Task: Look for space in Aurich, Germany from 9th June, 2023 to 16th June, 2023 for 2 adults in price range Rs.8000 to Rs.16000. Place can be entire place with 2 bedrooms having 2 beds and 1 bathroom. Property type can be house, flat, guest house. Booking option can be shelf check-in. Required host language is English.
Action: Mouse moved to (788, 115)
Screenshot: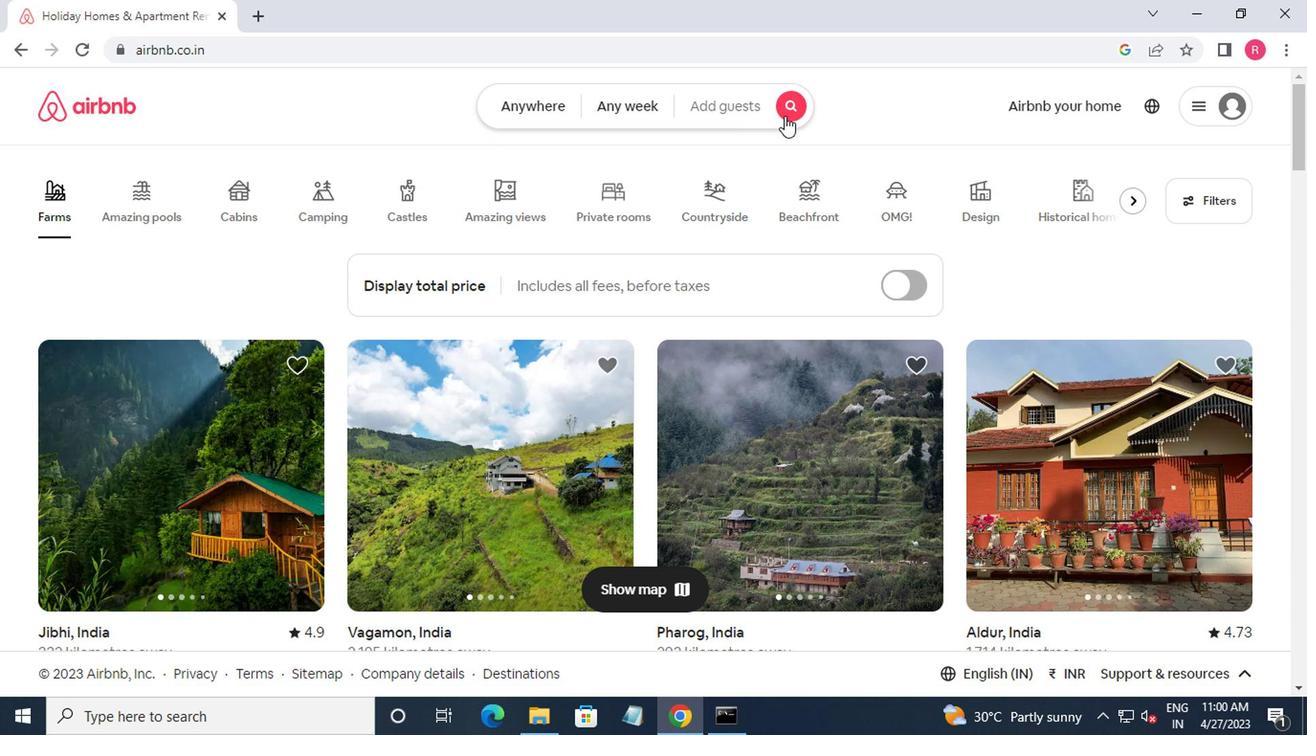 
Action: Mouse pressed left at (788, 115)
Screenshot: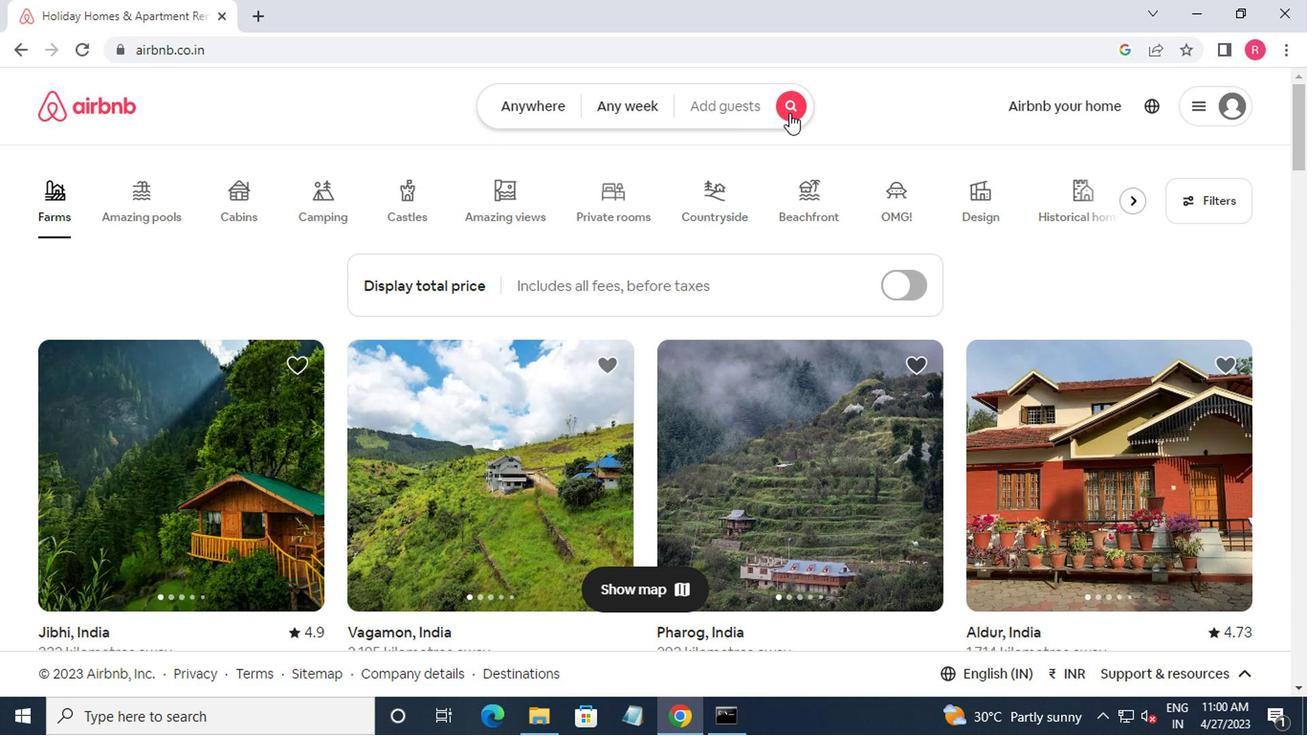 
Action: Mouse moved to (400, 195)
Screenshot: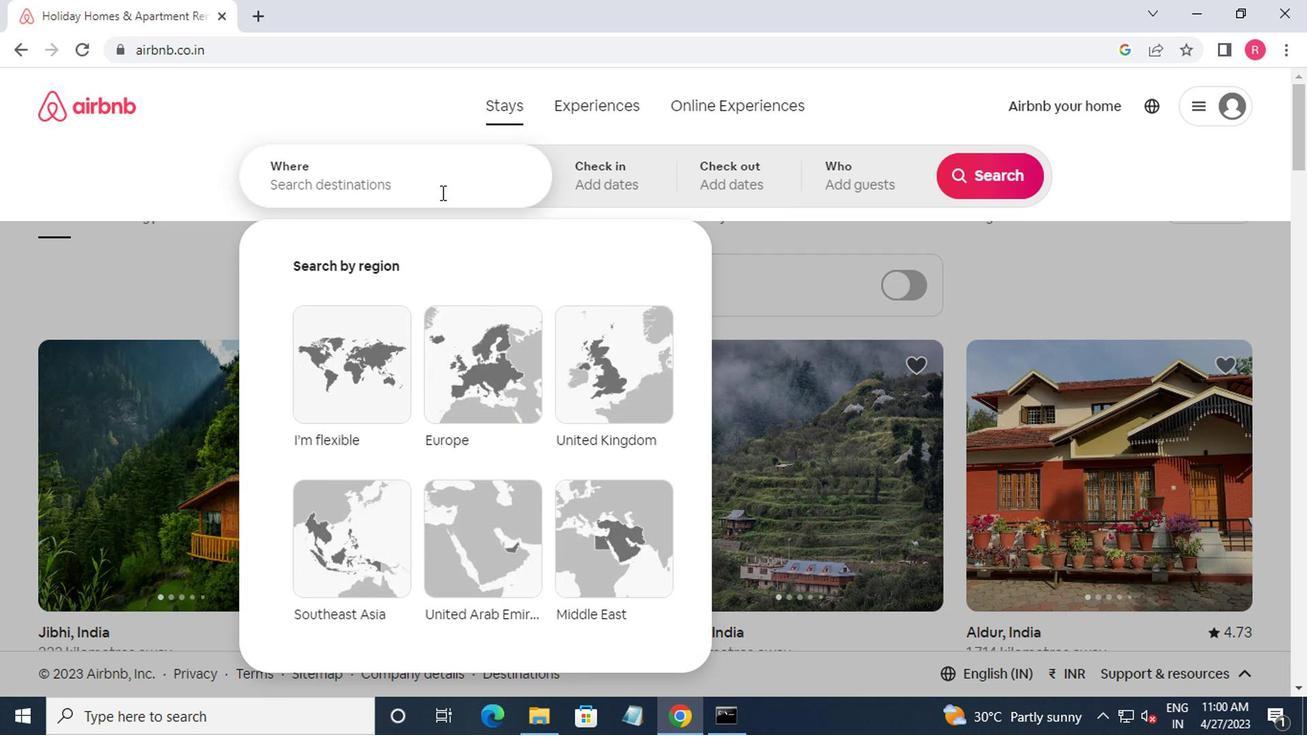 
Action: Mouse pressed left at (400, 195)
Screenshot: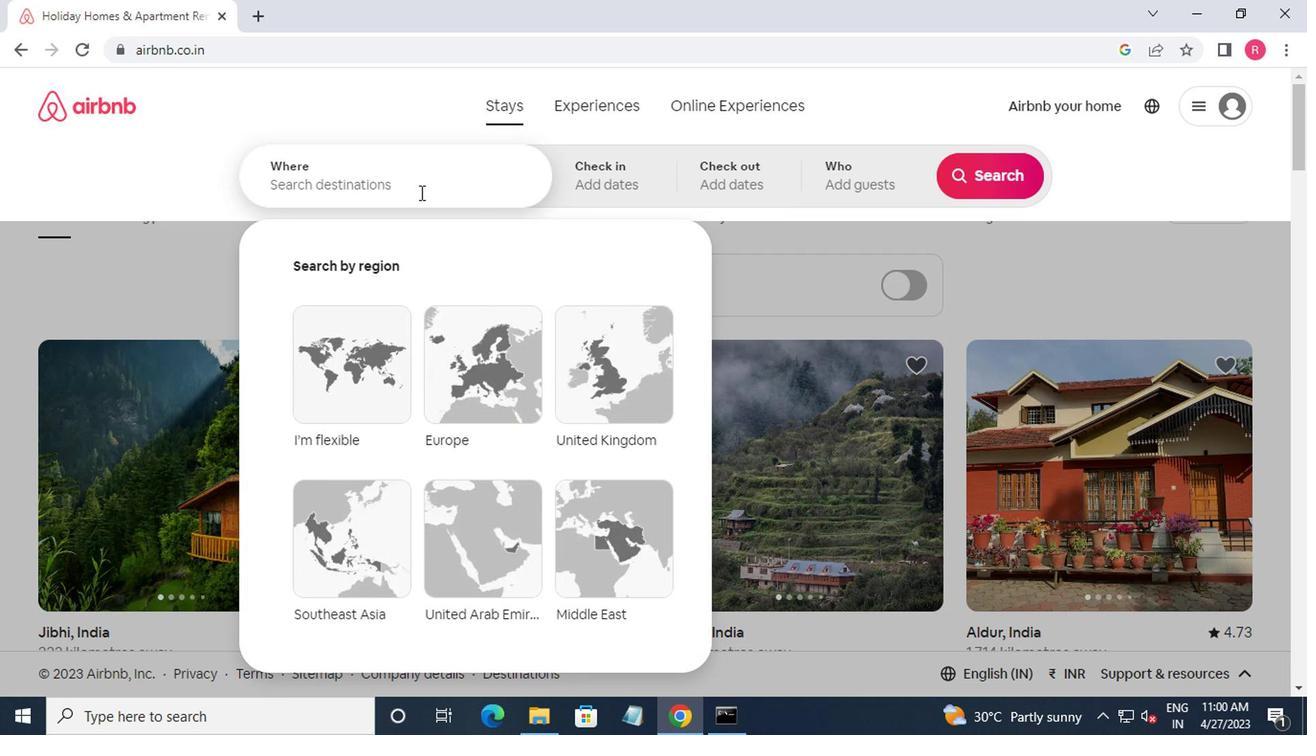 
Action: Mouse moved to (426, 323)
Screenshot: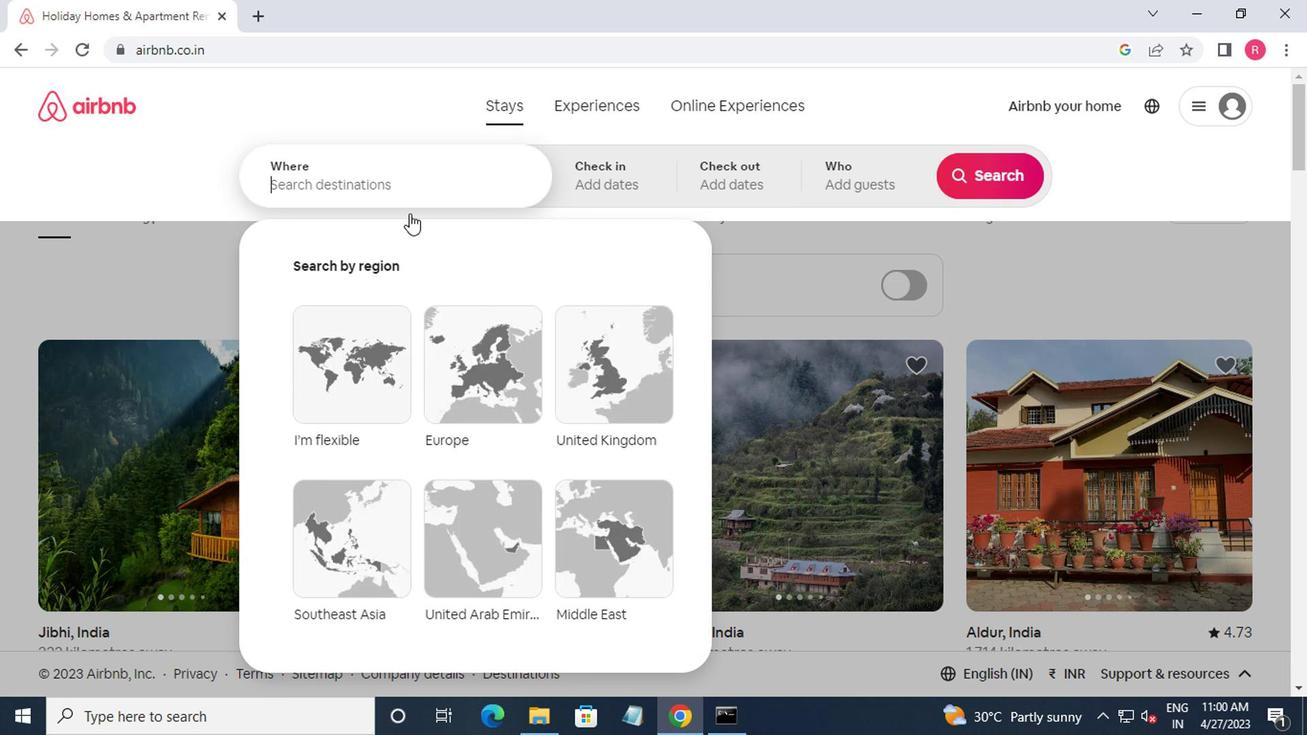 
Action: Key pressed auriv<Key.backspace>chh,gr<Key.backspace>erm<Key.down><Key.up><Key.up><Key.up><Key.down><Key.enter>
Screenshot: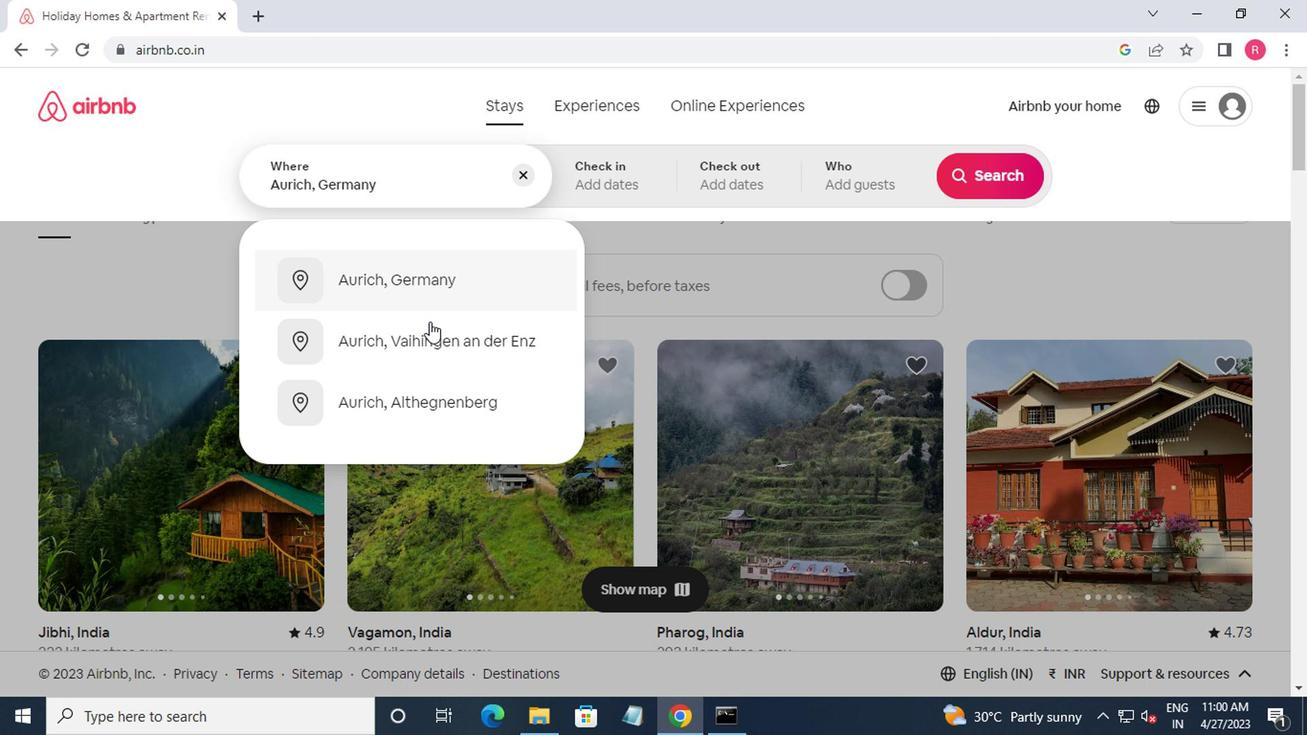 
Action: Mouse moved to (986, 325)
Screenshot: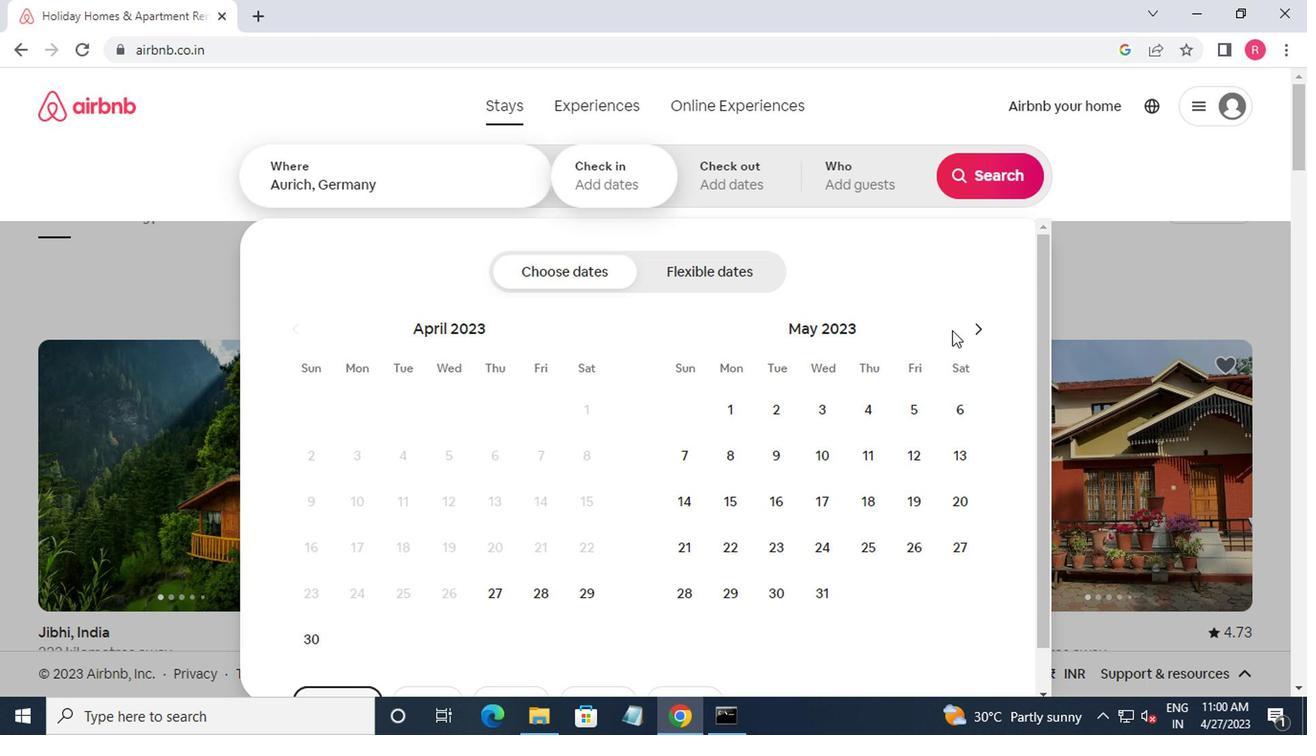 
Action: Mouse pressed left at (986, 325)
Screenshot: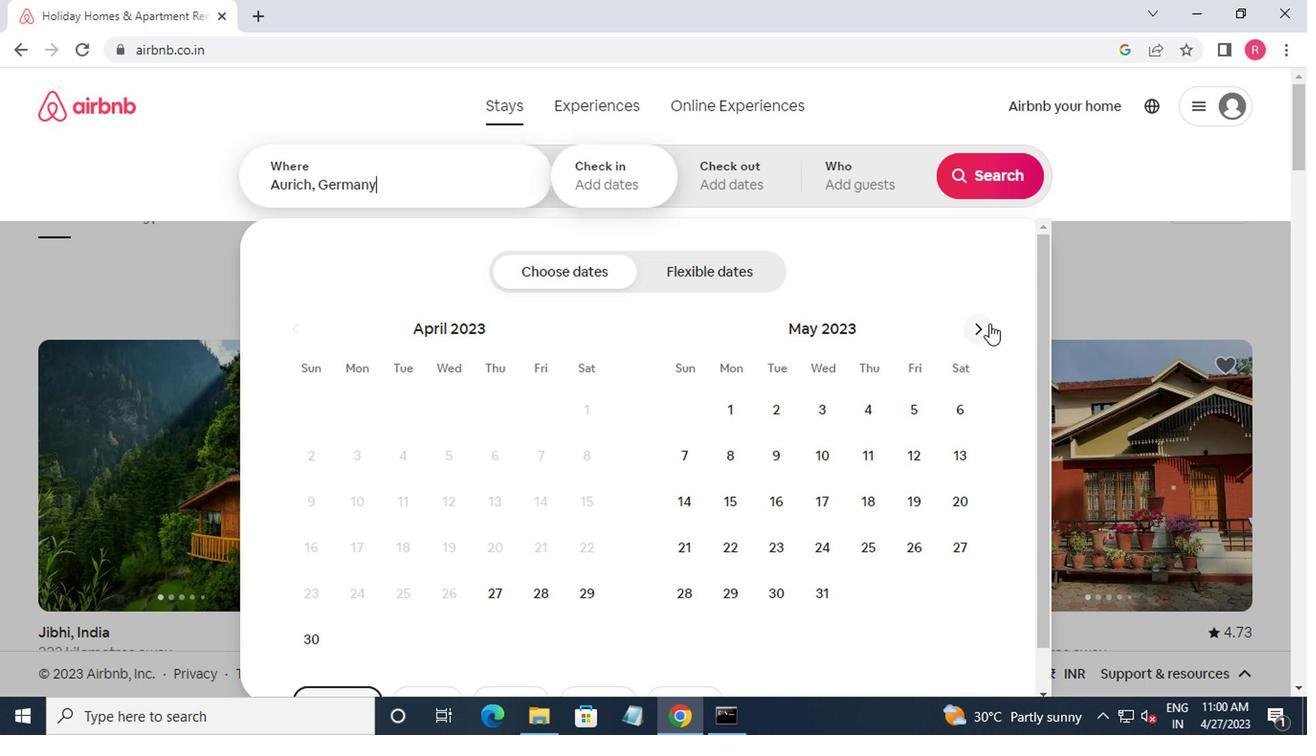 
Action: Mouse moved to (906, 463)
Screenshot: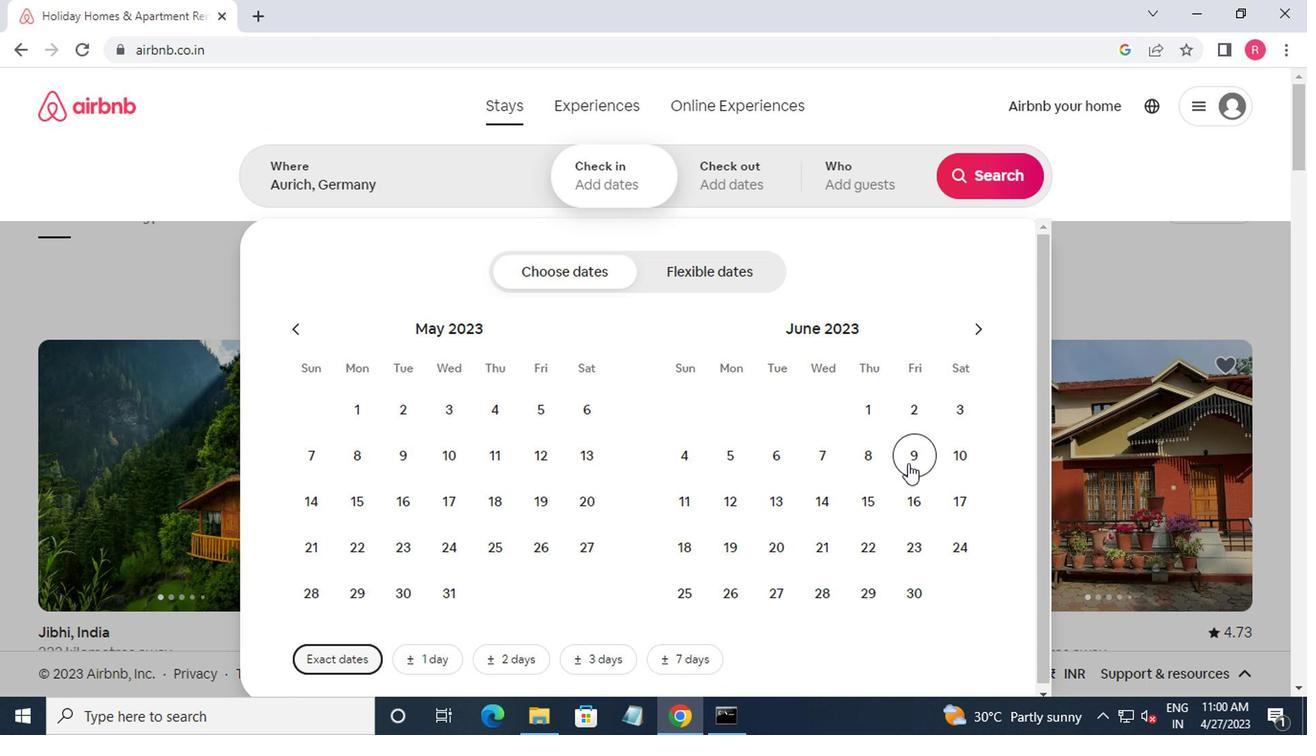 
Action: Mouse pressed left at (906, 463)
Screenshot: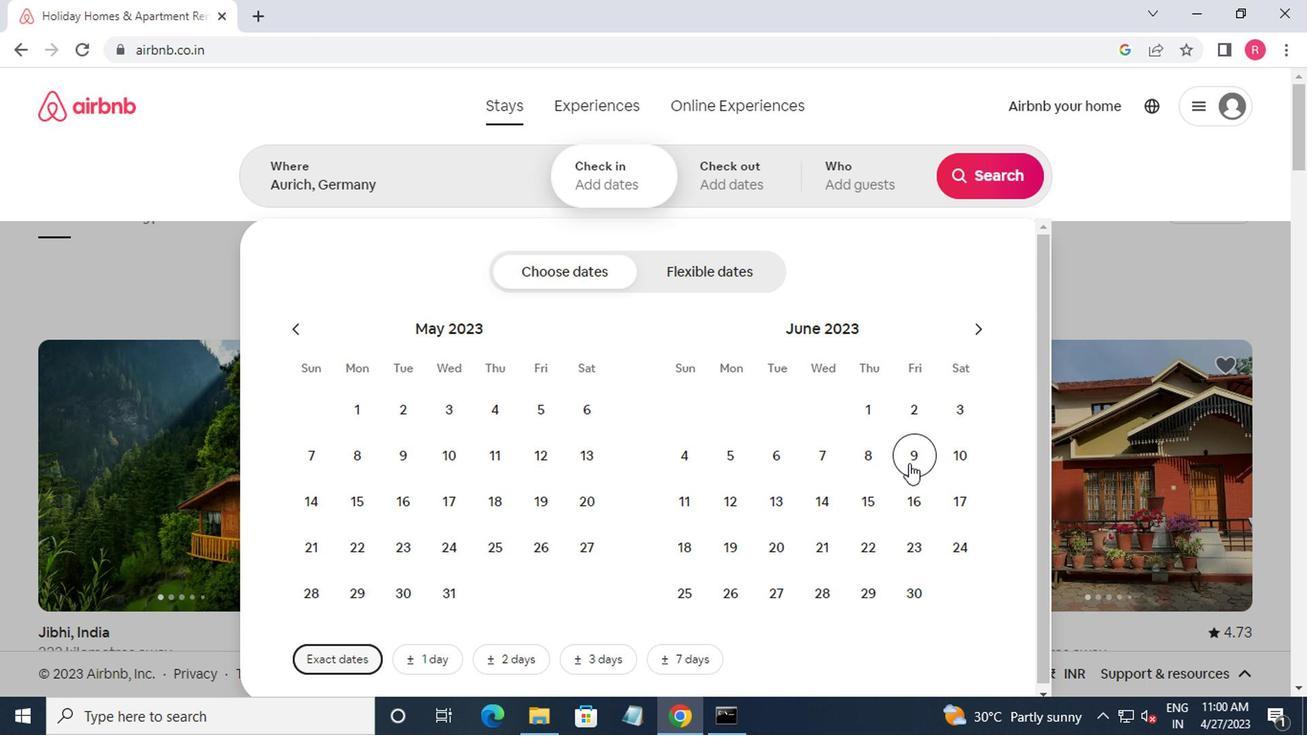 
Action: Mouse moved to (907, 501)
Screenshot: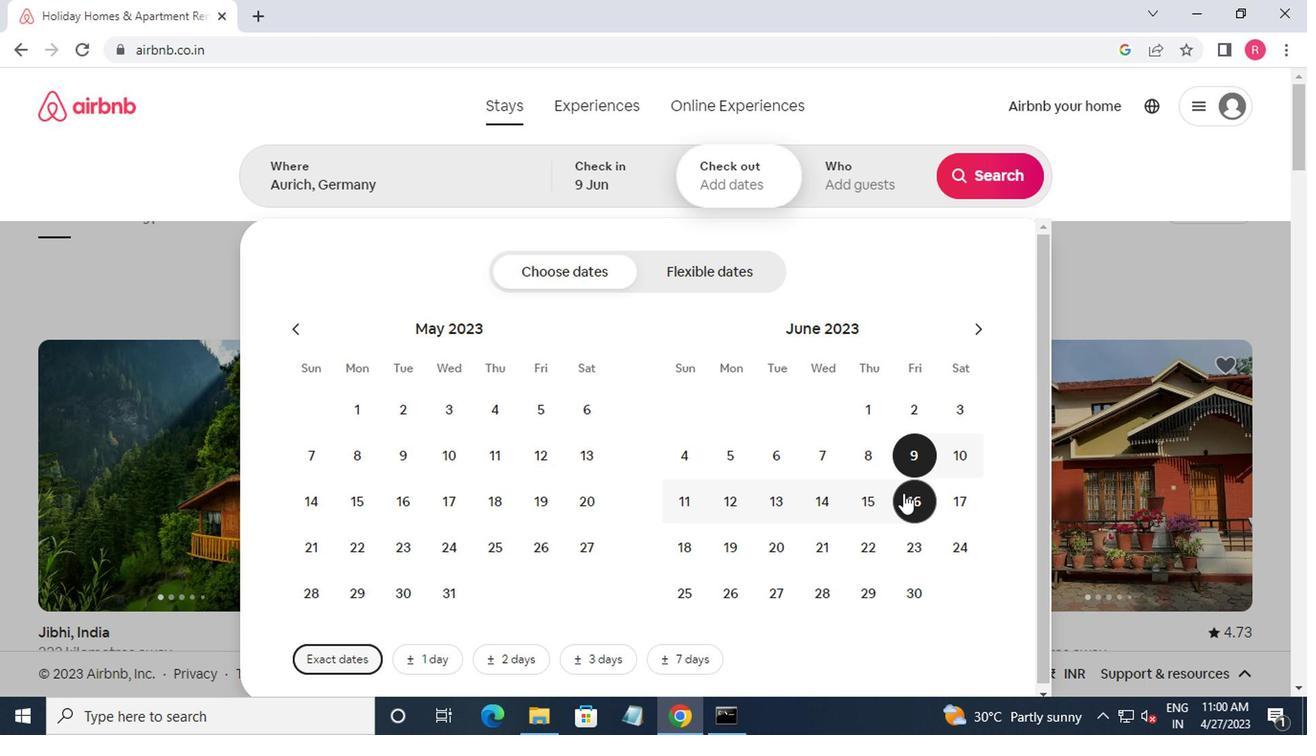 
Action: Mouse pressed left at (907, 501)
Screenshot: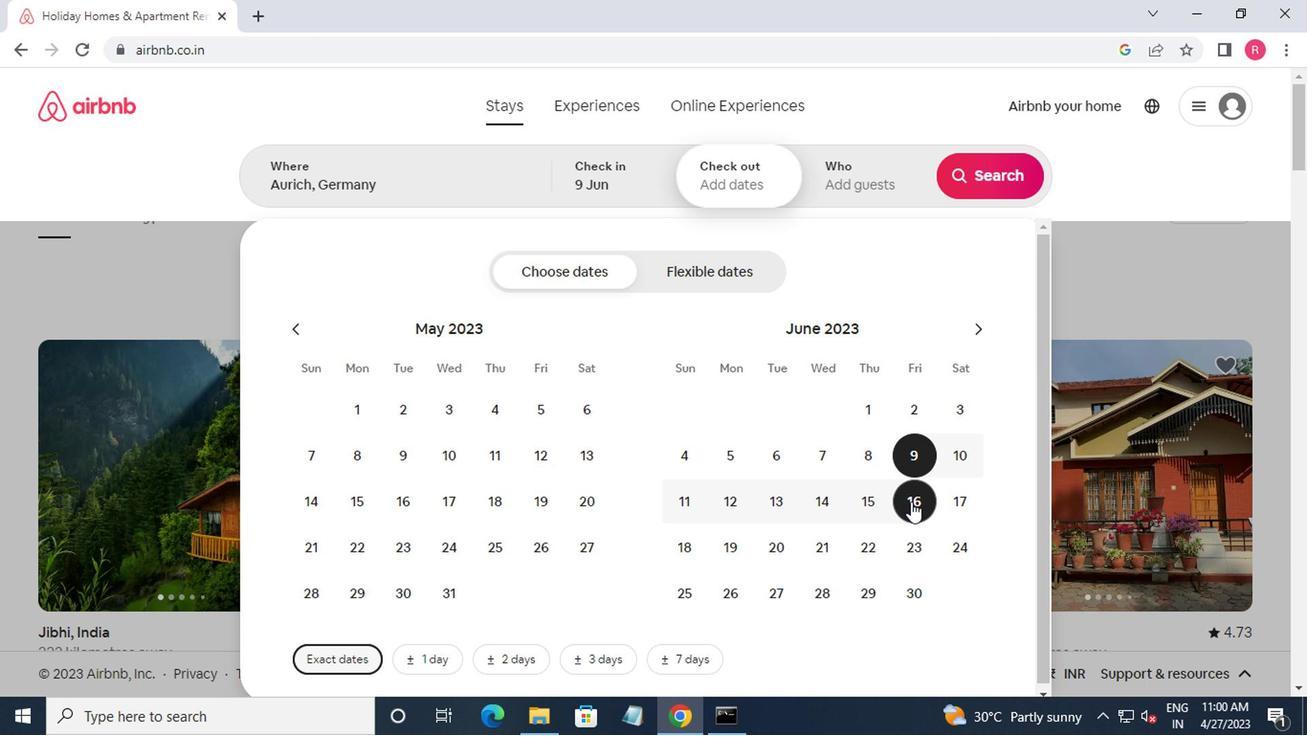 
Action: Mouse moved to (841, 176)
Screenshot: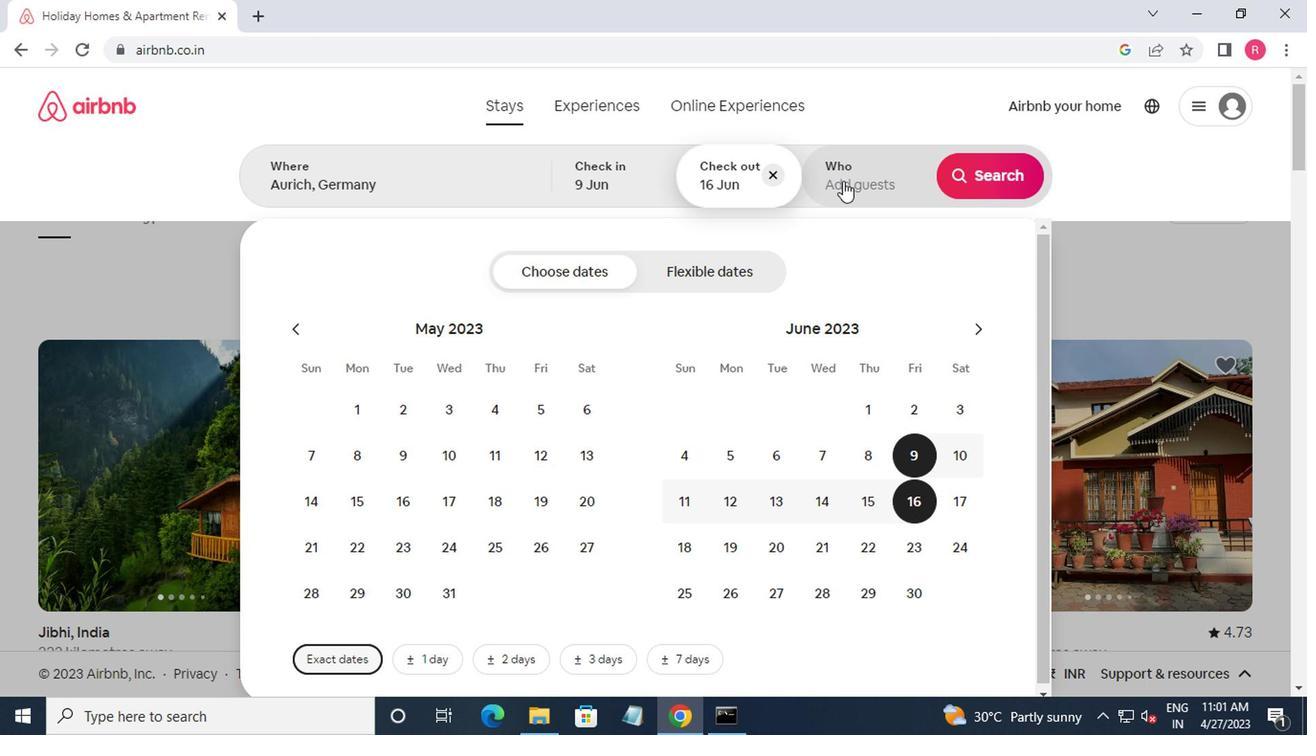 
Action: Mouse pressed left at (841, 176)
Screenshot: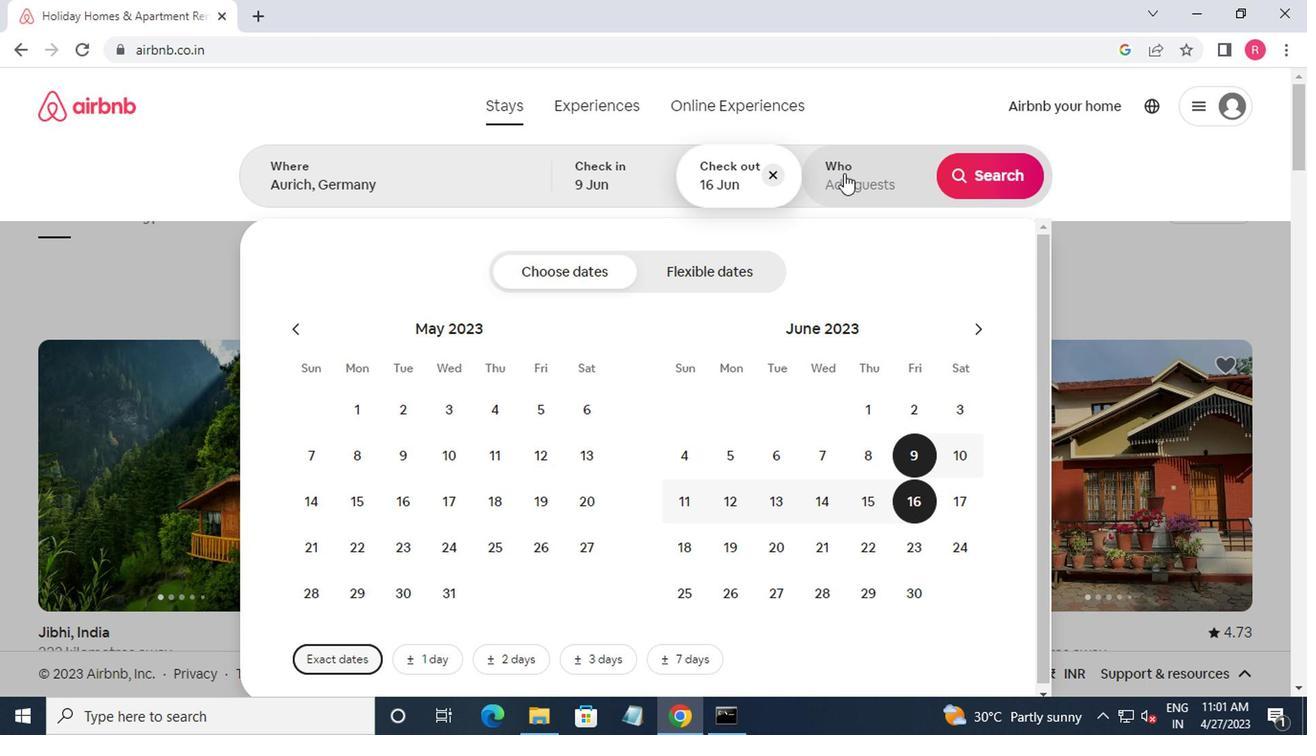 
Action: Mouse moved to (993, 291)
Screenshot: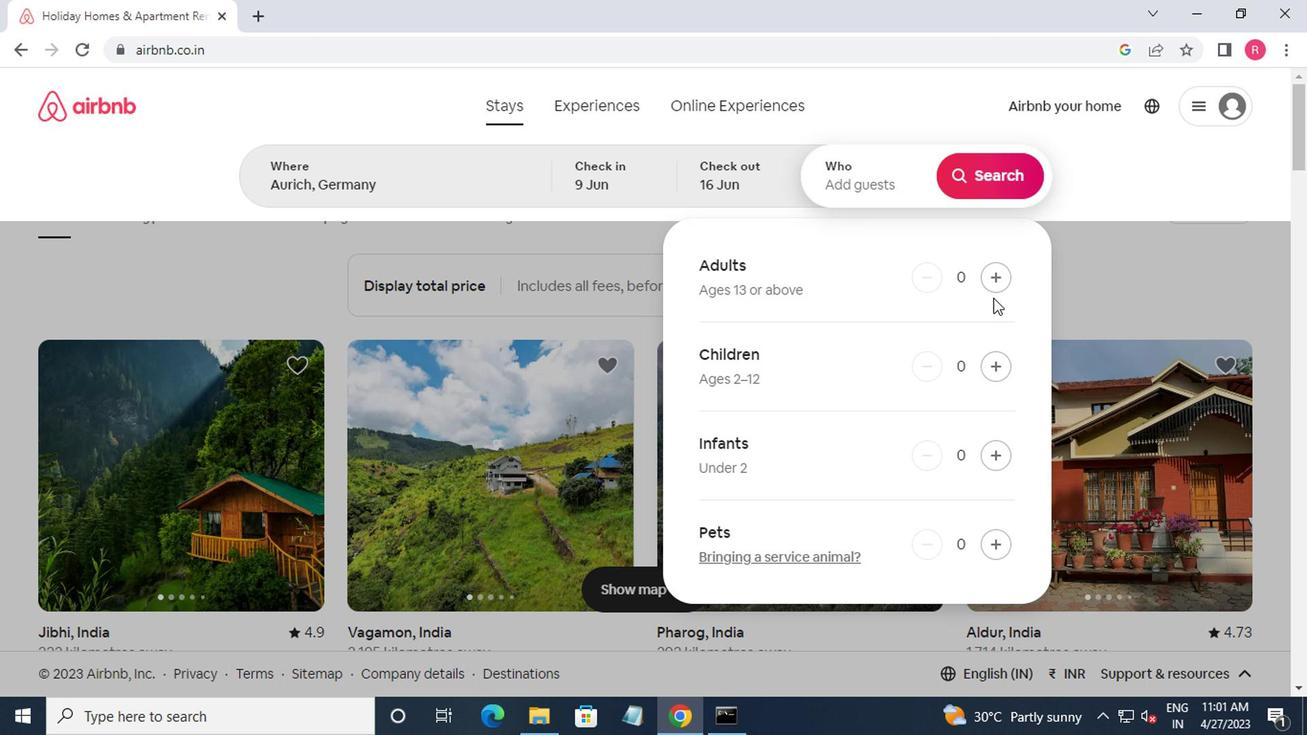 
Action: Mouse pressed left at (993, 291)
Screenshot: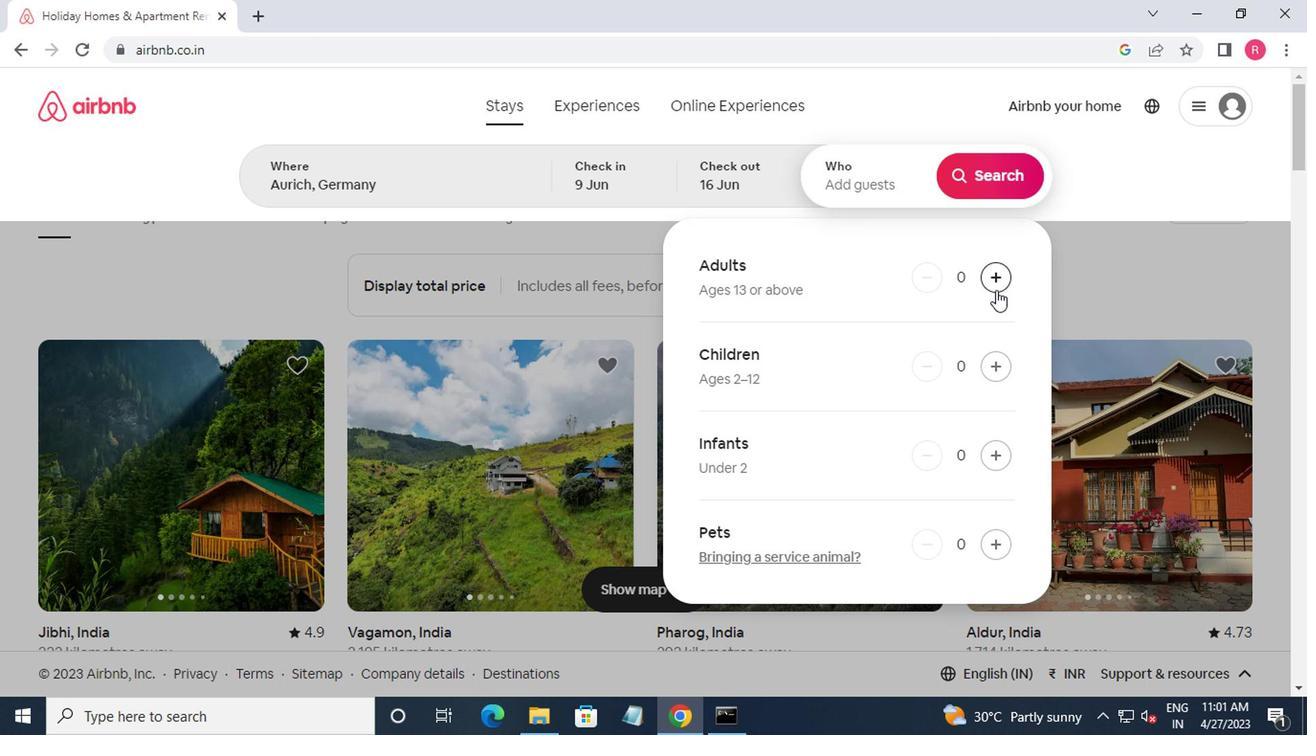 
Action: Mouse pressed left at (993, 291)
Screenshot: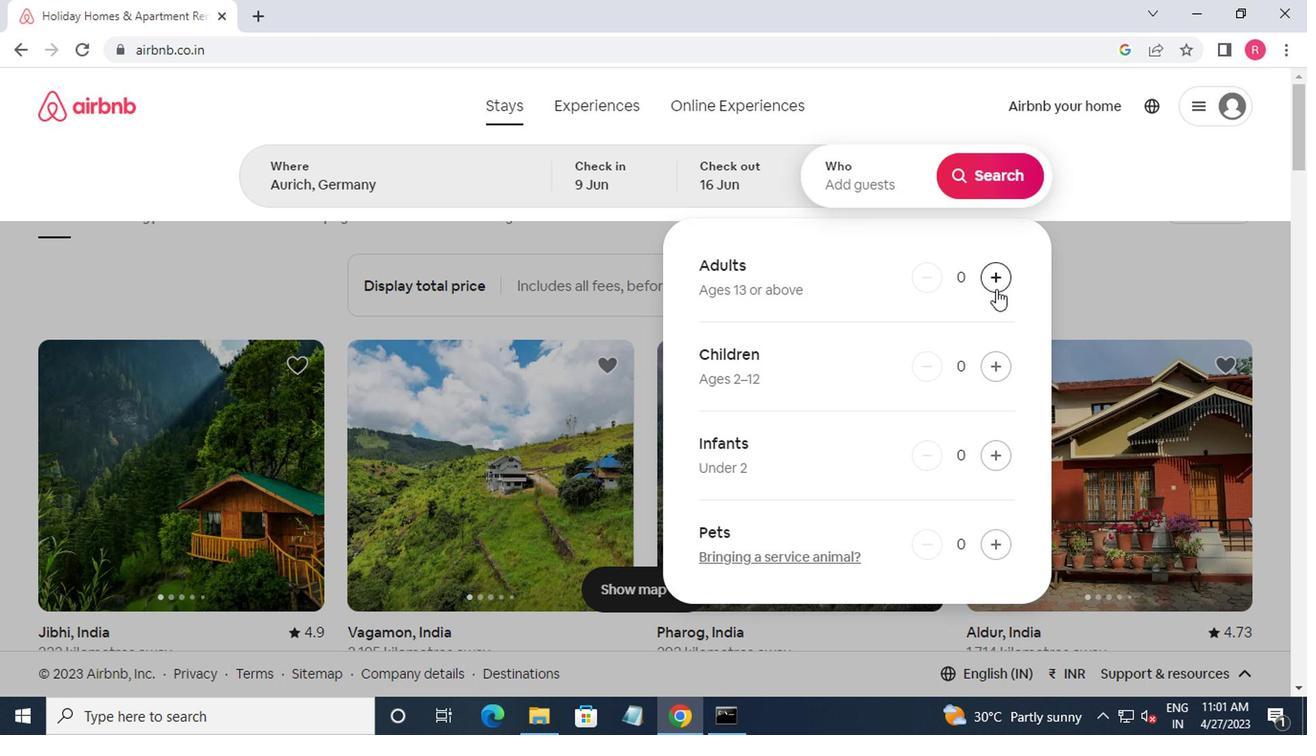 
Action: Mouse moved to (976, 188)
Screenshot: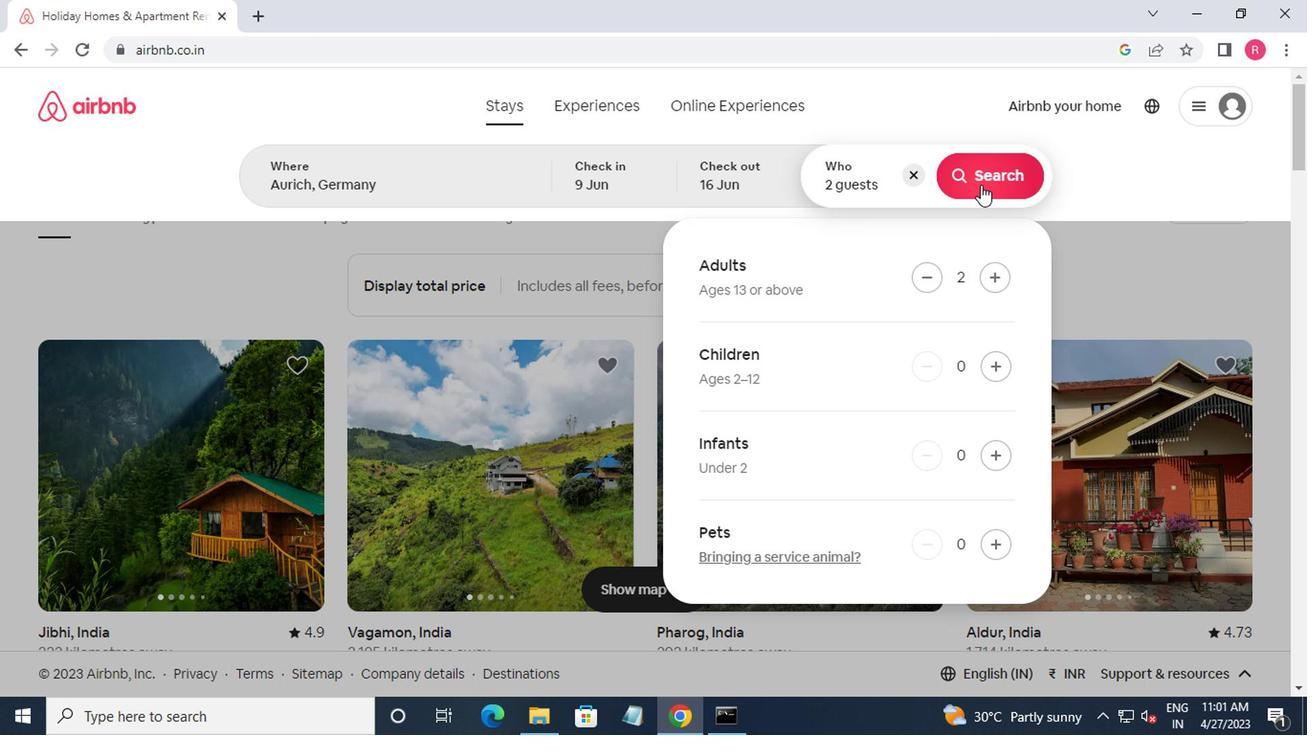 
Action: Mouse pressed left at (976, 188)
Screenshot: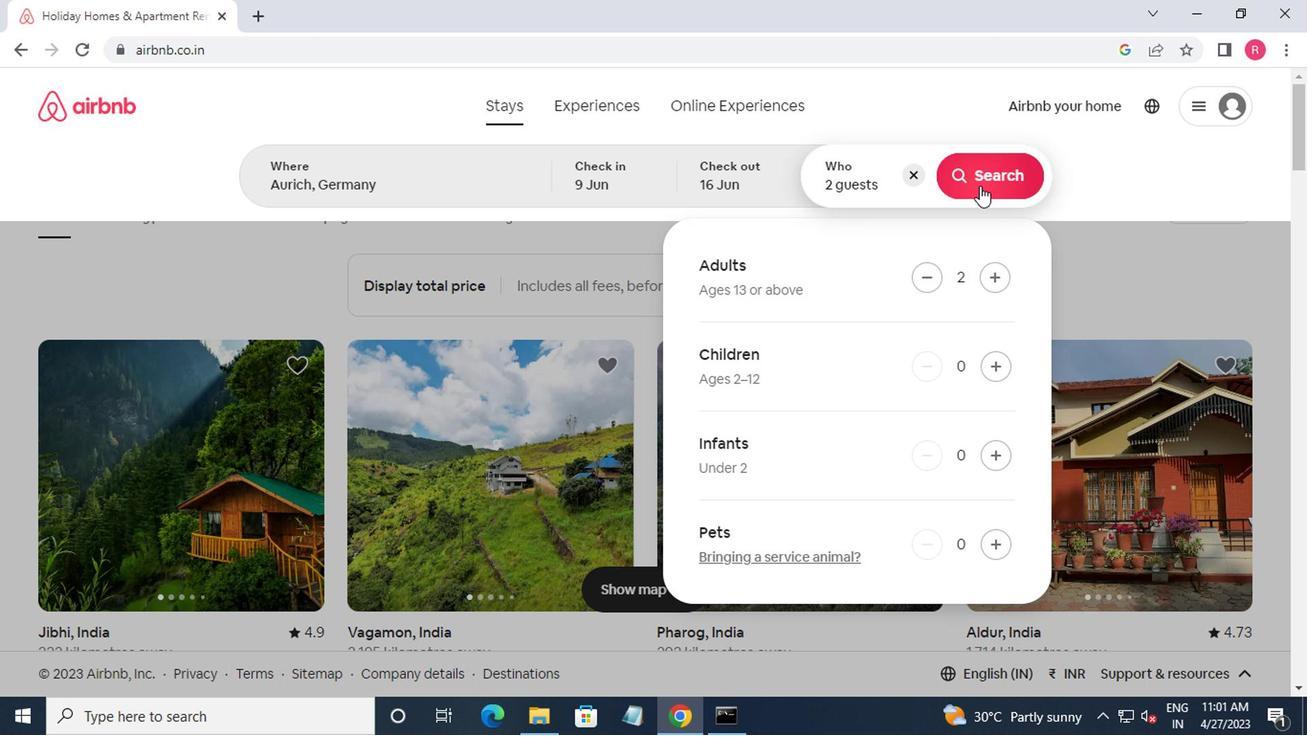 
Action: Mouse moved to (1247, 187)
Screenshot: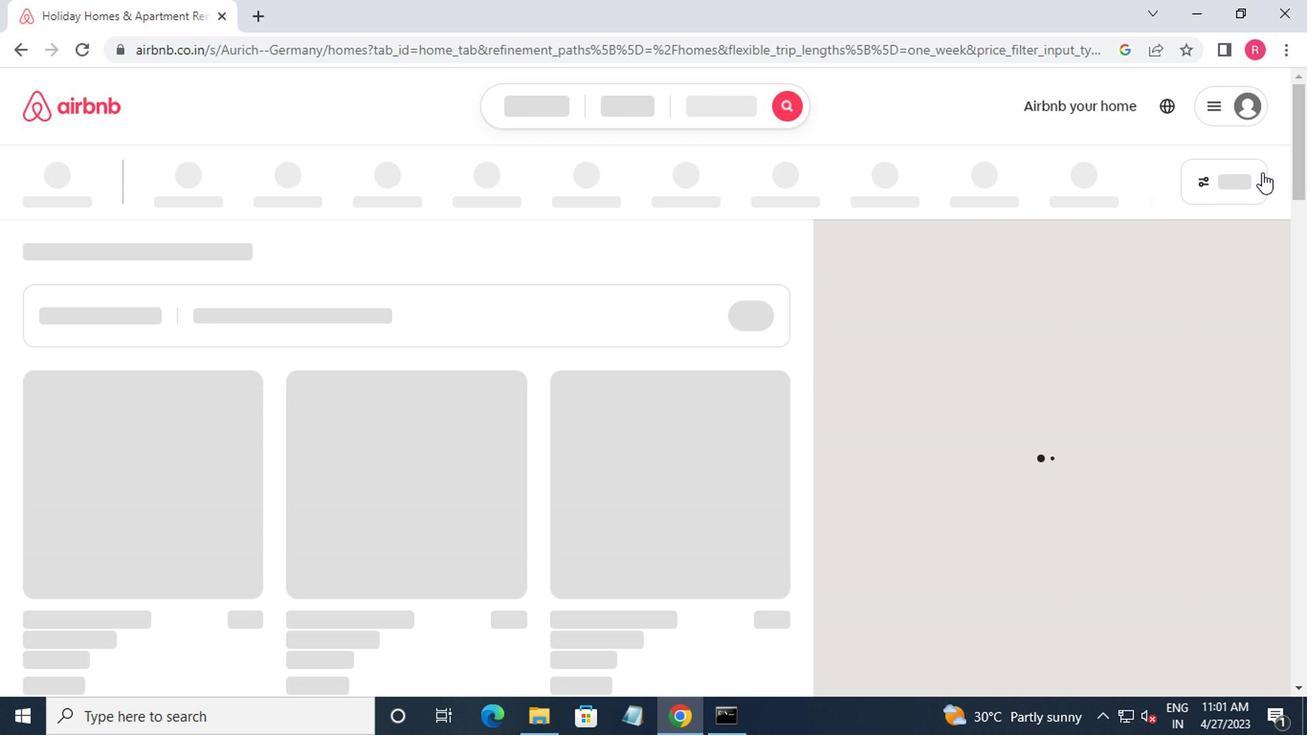 
Action: Mouse pressed left at (1247, 187)
Screenshot: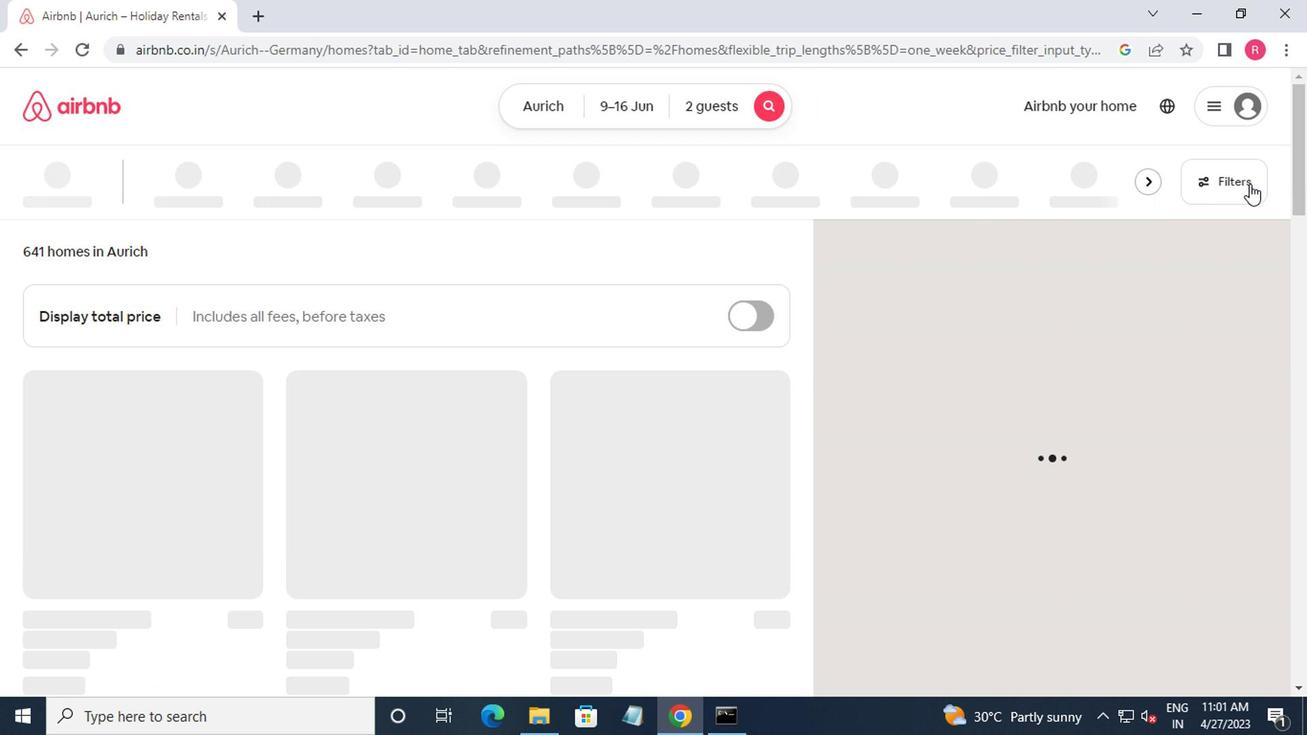 
Action: Mouse moved to (549, 415)
Screenshot: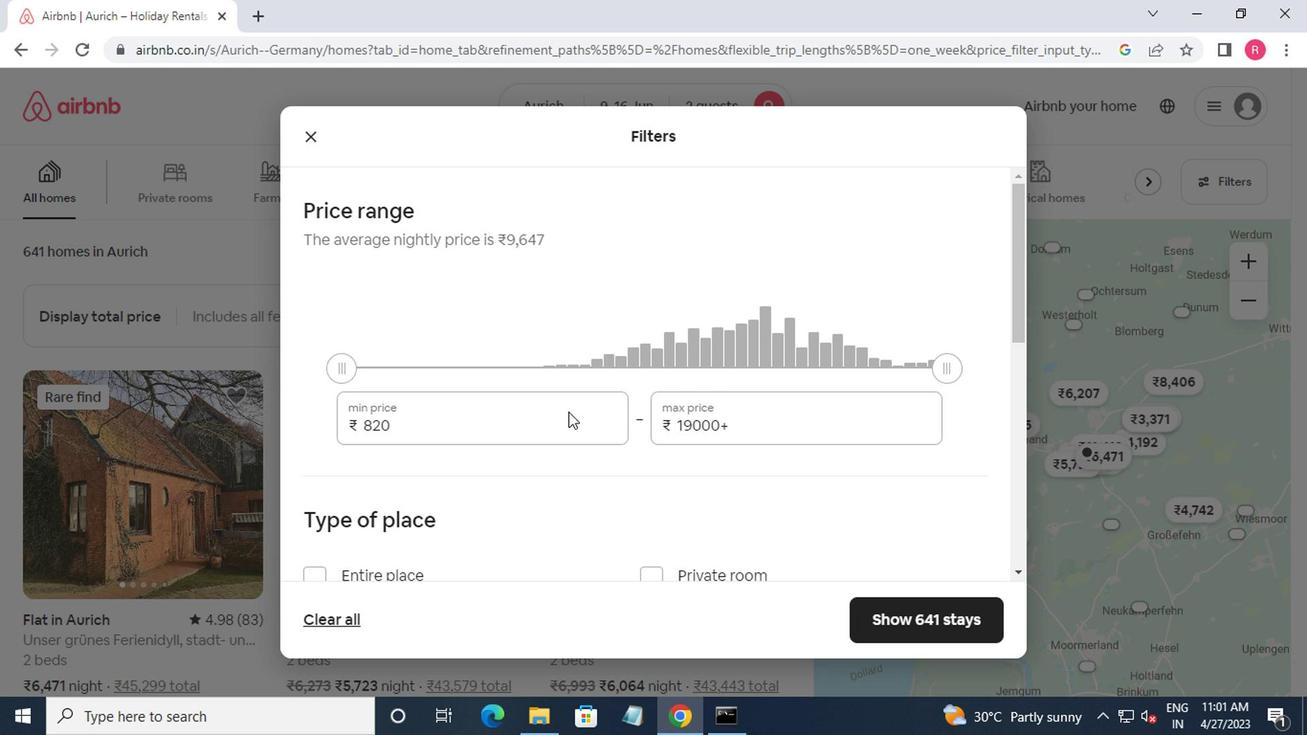 
Action: Mouse pressed left at (549, 415)
Screenshot: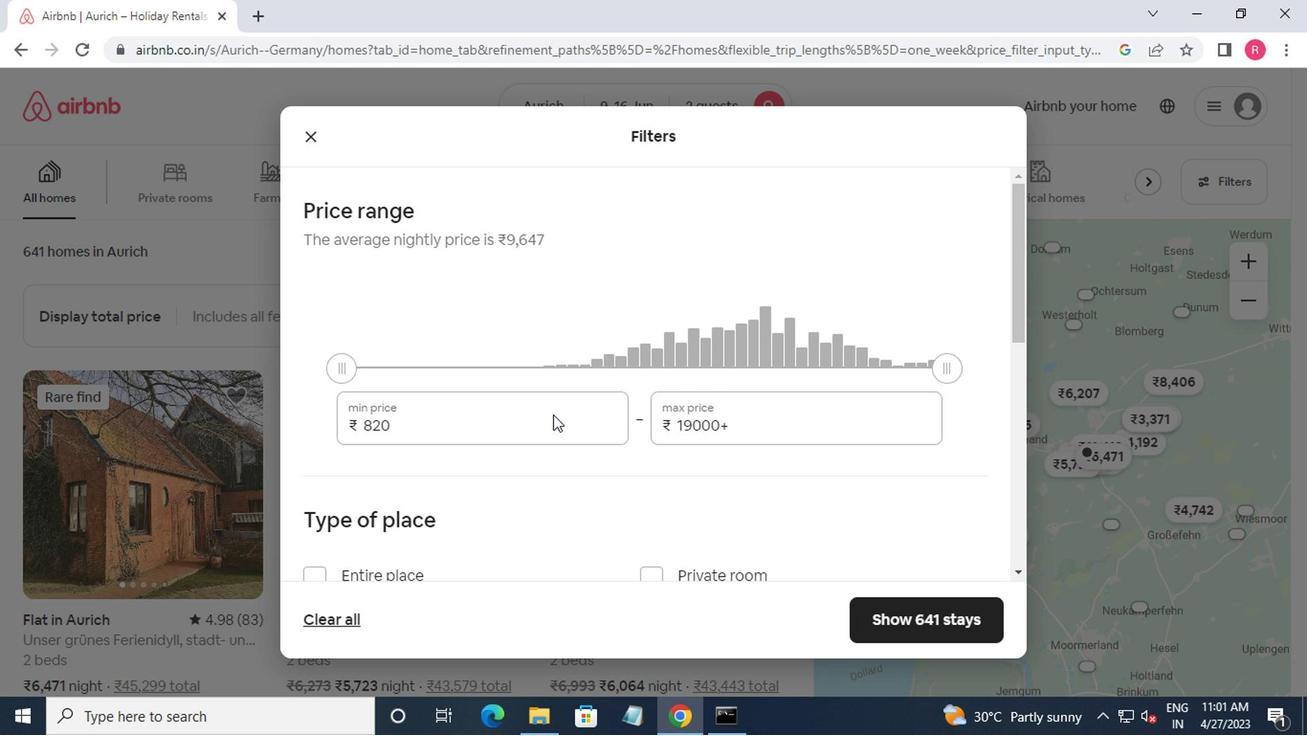 
Action: Mouse moved to (547, 430)
Screenshot: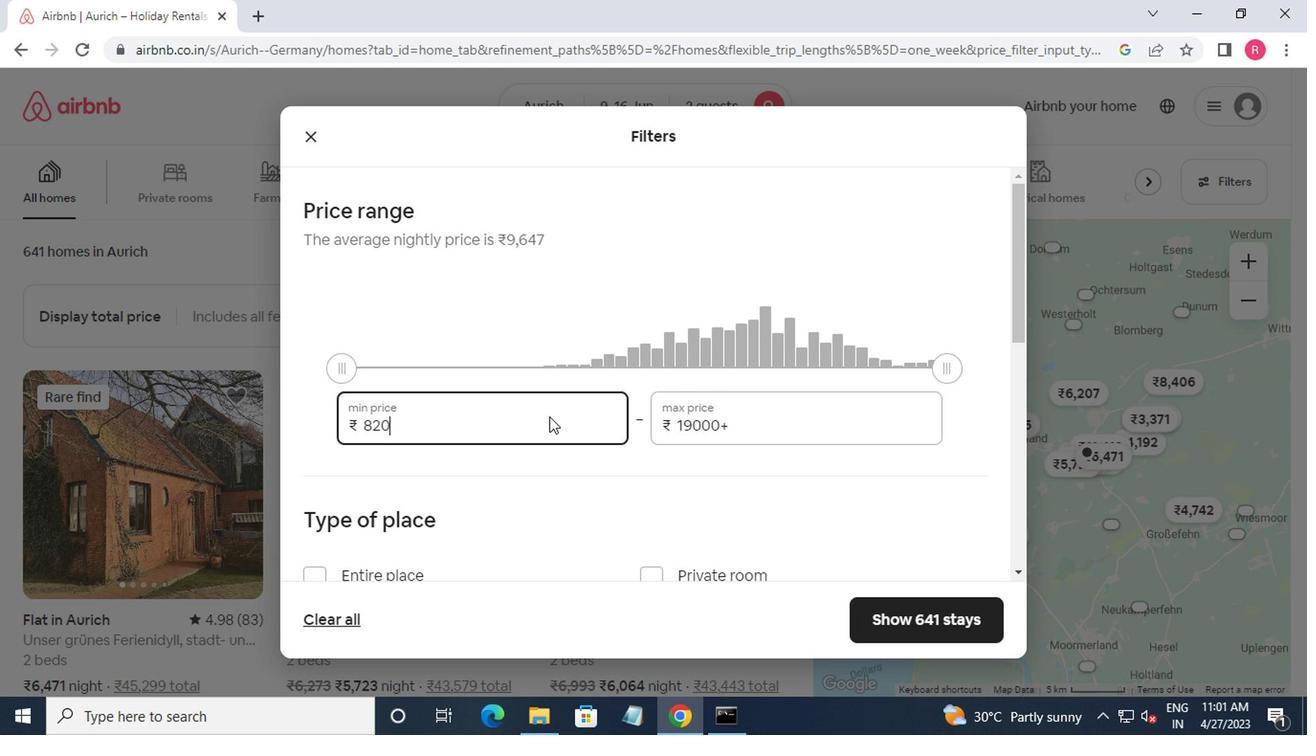 
Action: Key pressed <Key.backspace><Key.backspace>000<Key.tab>16000
Screenshot: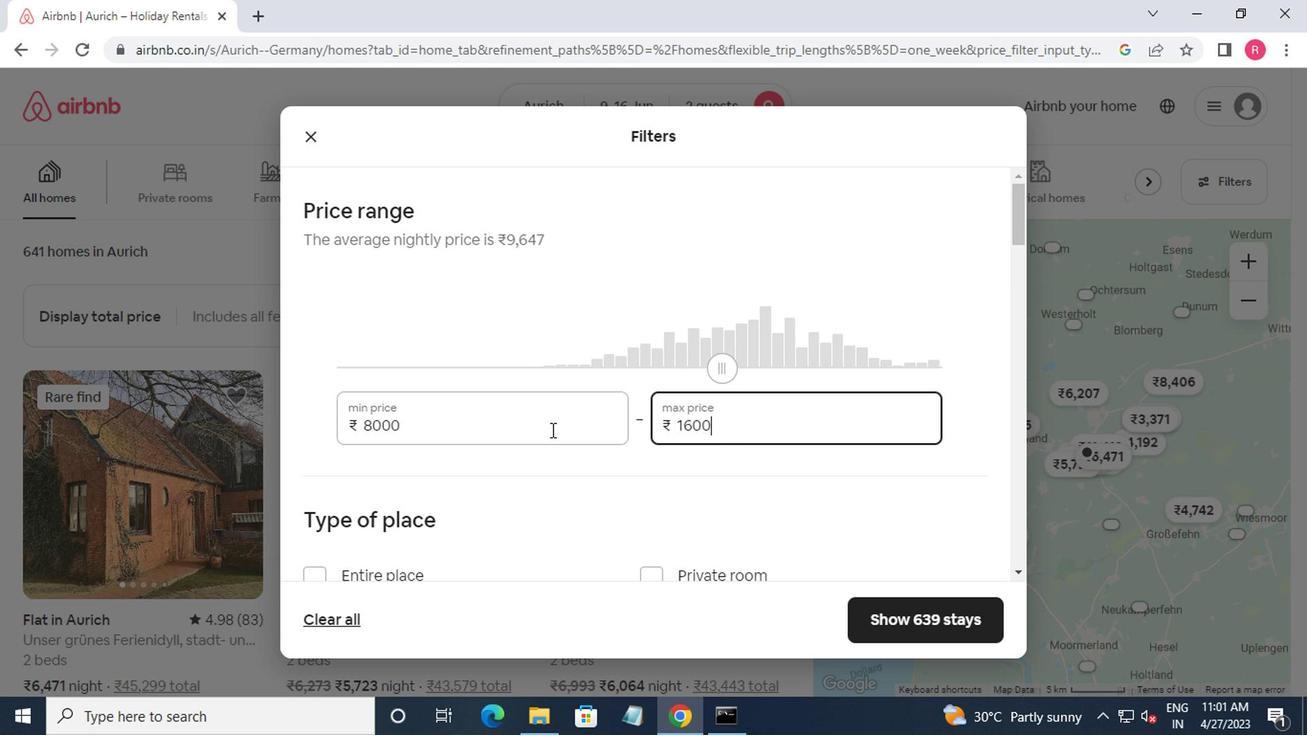 
Action: Mouse moved to (523, 443)
Screenshot: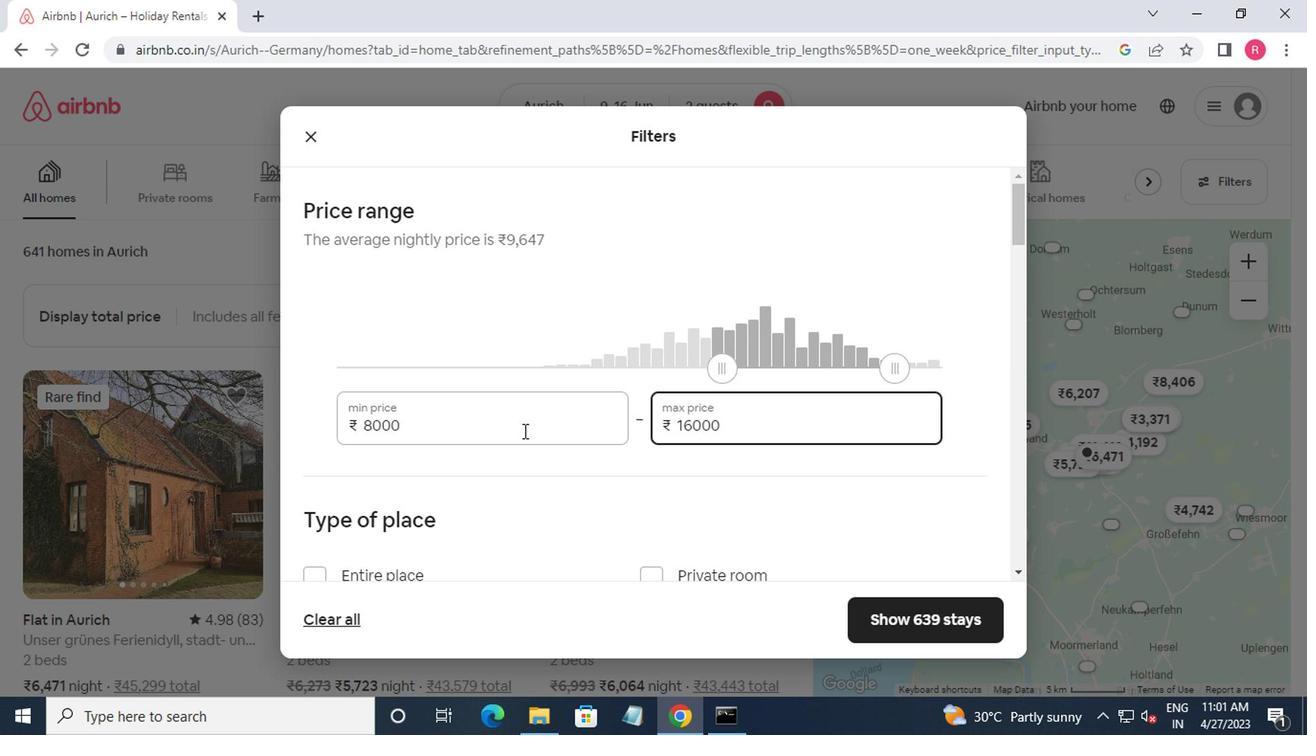 
Action: Mouse scrolled (523, 442) with delta (0, -1)
Screenshot: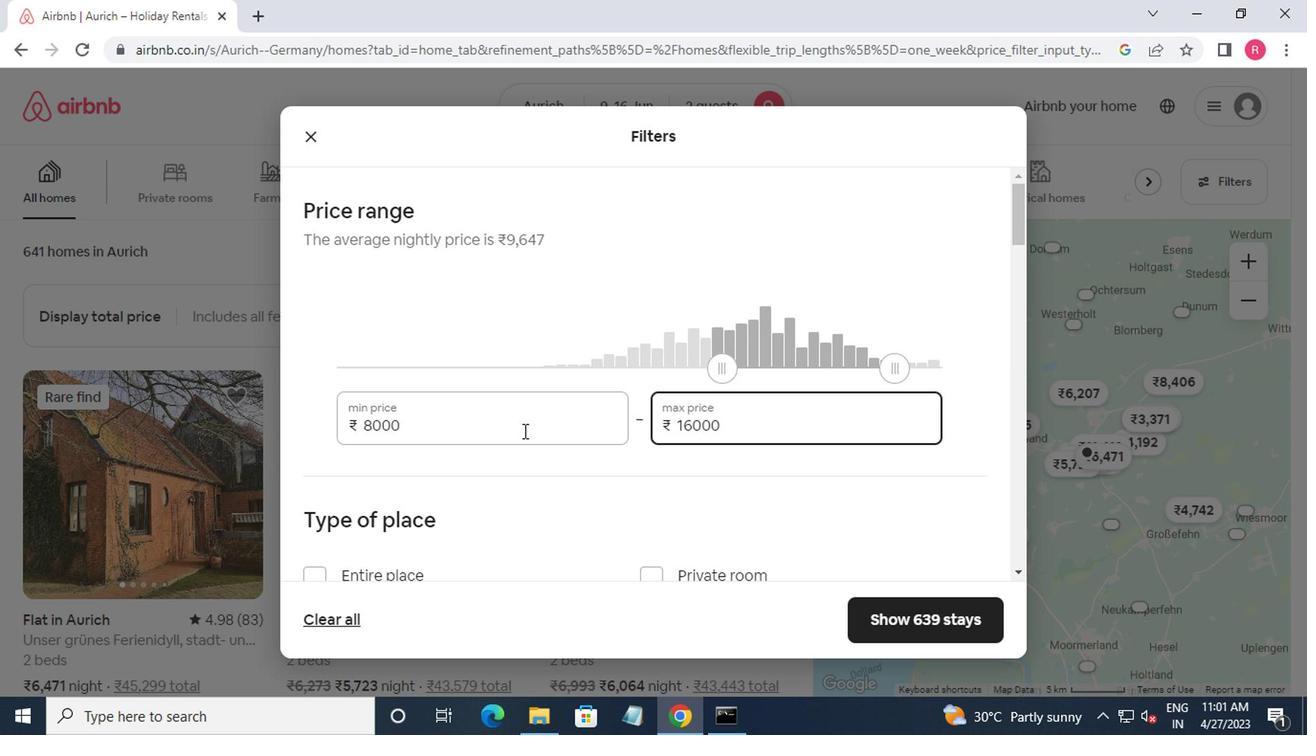 
Action: Mouse moved to (523, 458)
Screenshot: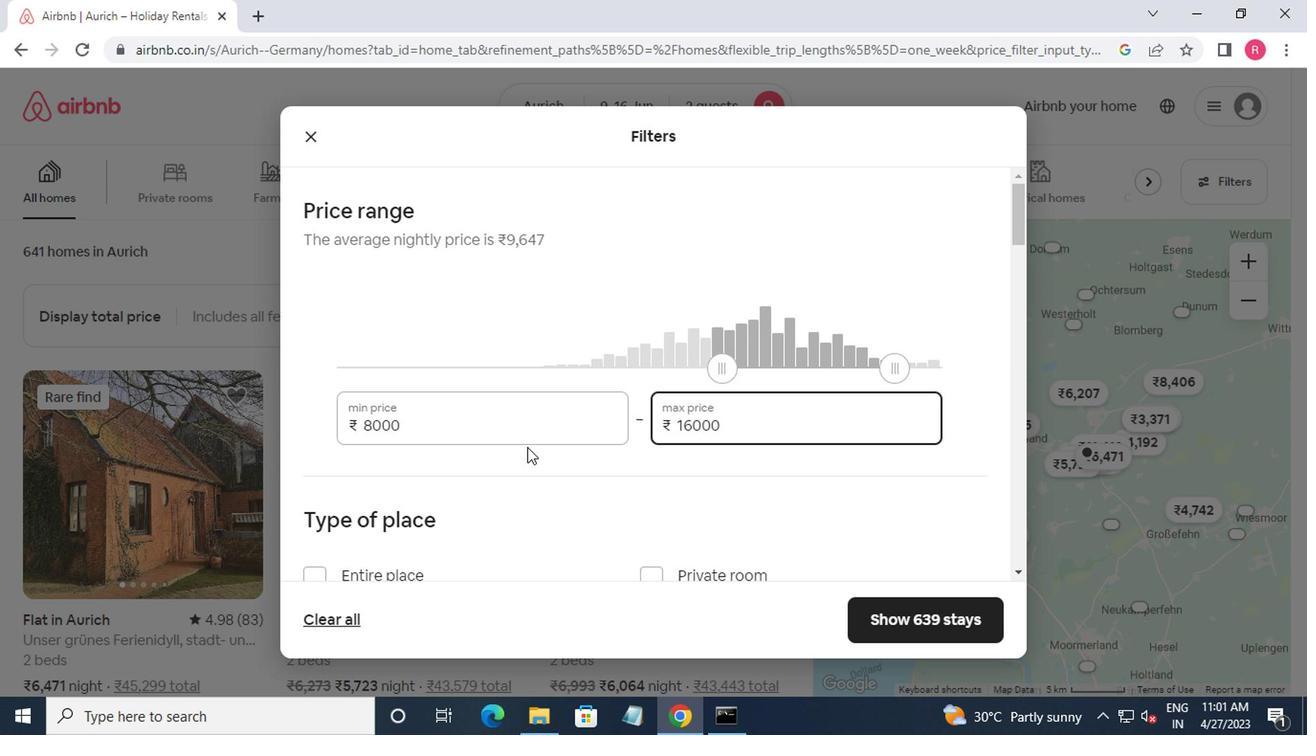 
Action: Mouse scrolled (523, 457) with delta (0, -1)
Screenshot: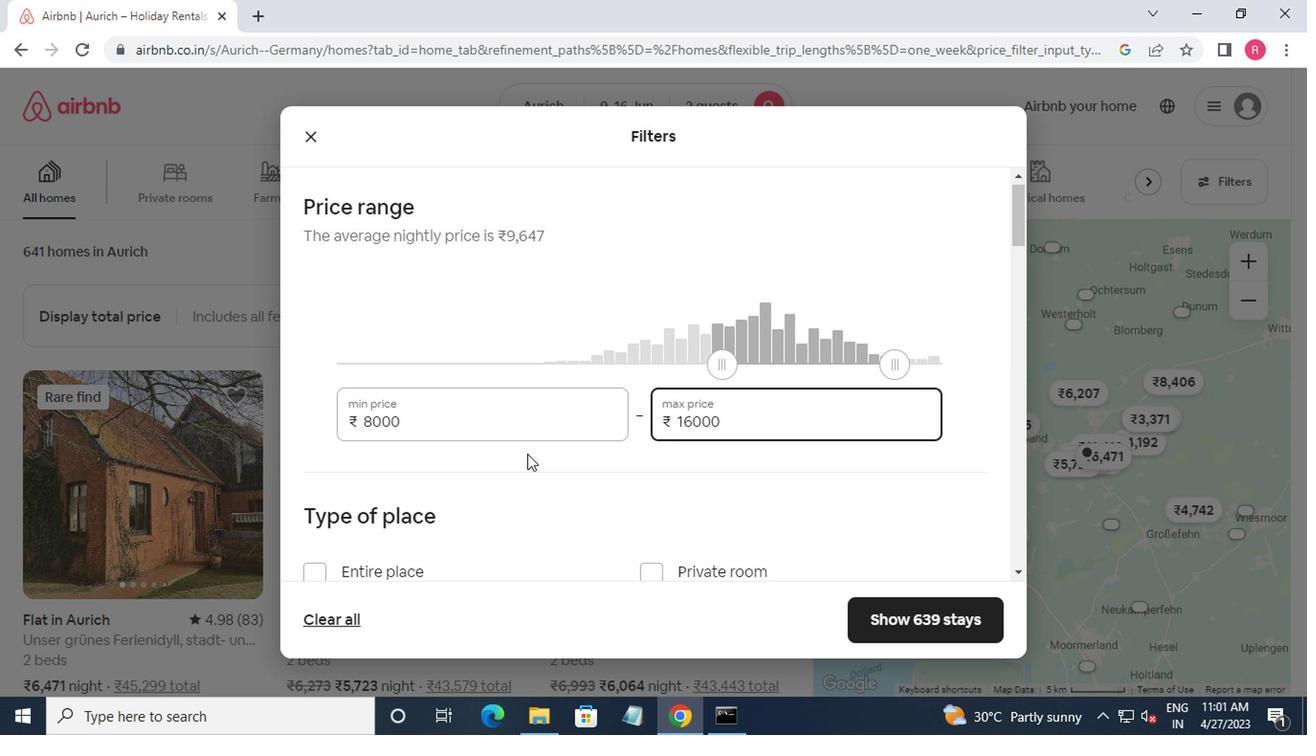
Action: Mouse moved to (314, 393)
Screenshot: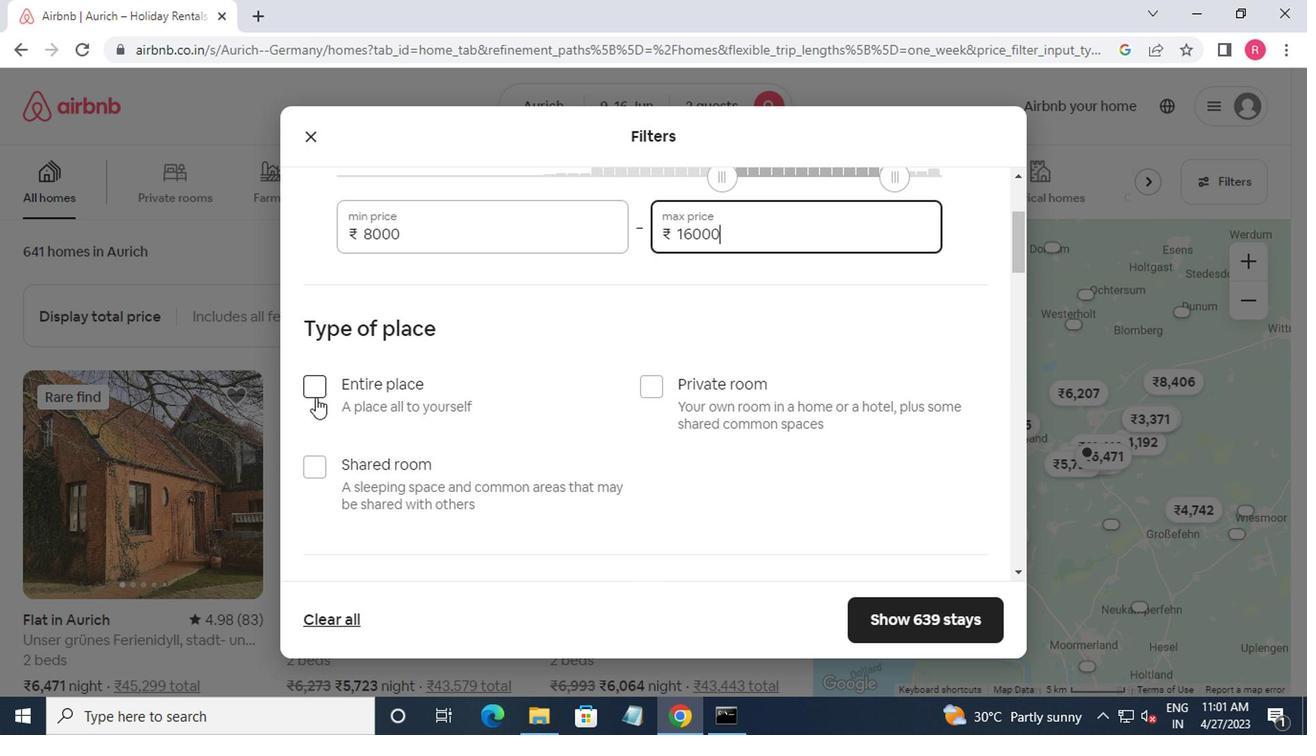
Action: Mouse pressed left at (314, 393)
Screenshot: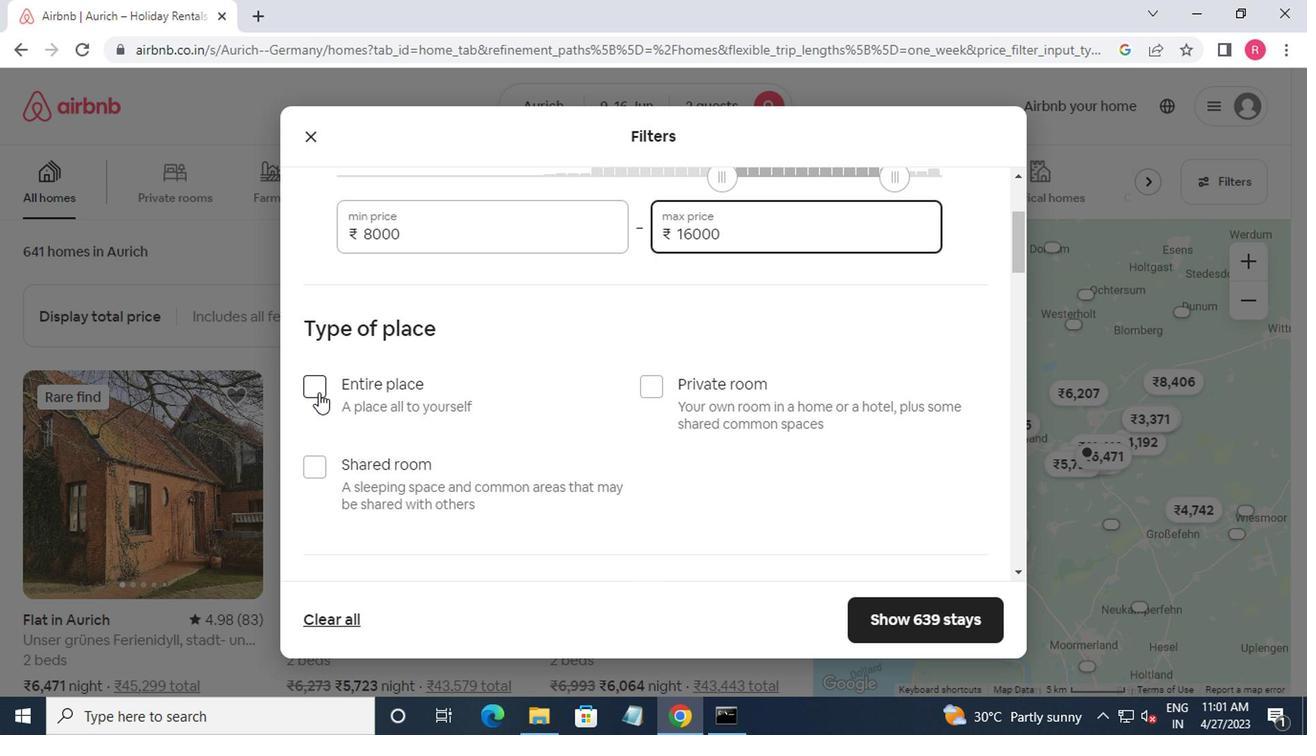 
Action: Mouse moved to (379, 396)
Screenshot: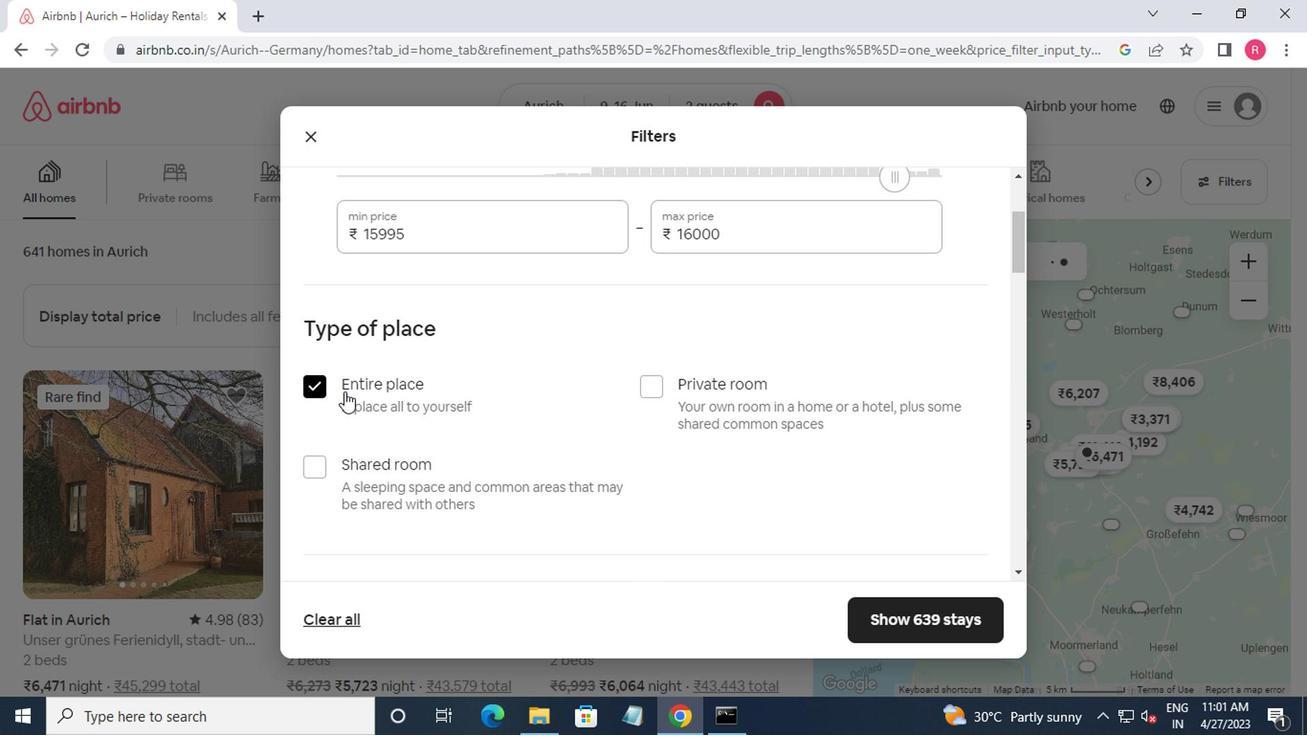
Action: Mouse scrolled (379, 395) with delta (0, 0)
Screenshot: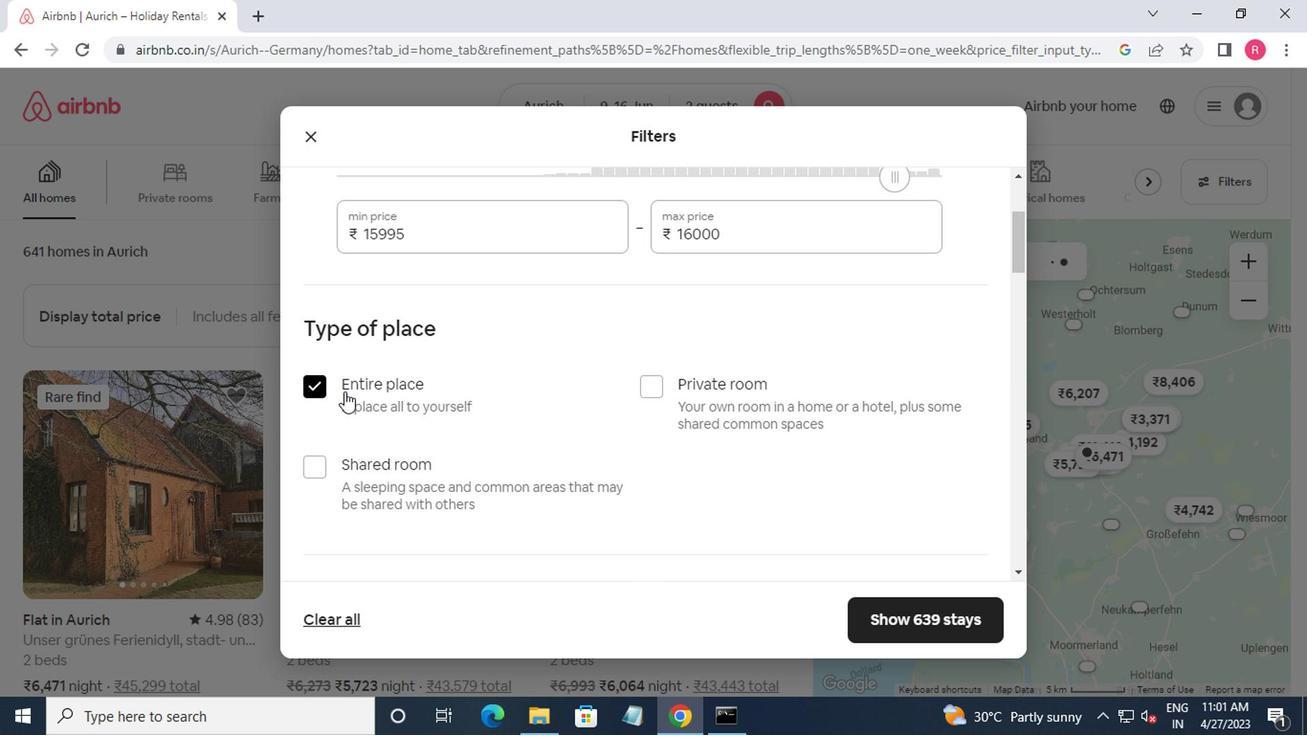 
Action: Mouse moved to (393, 400)
Screenshot: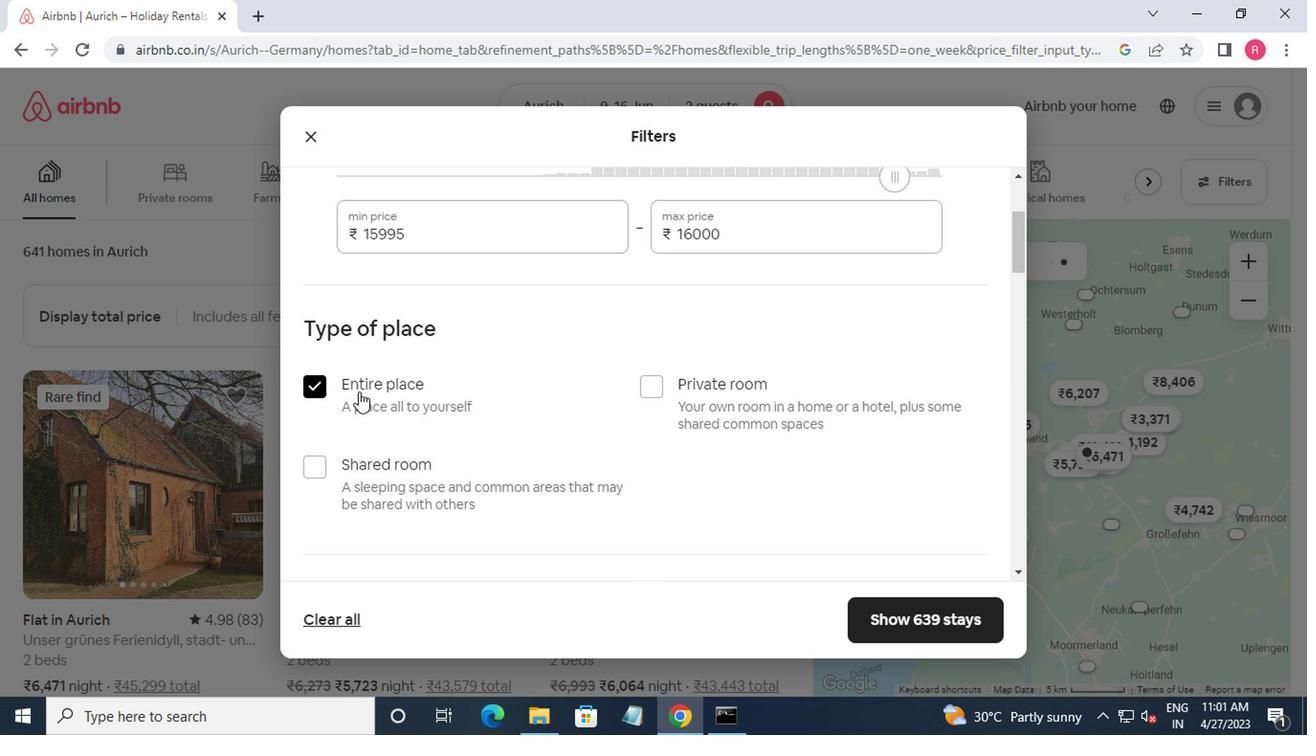 
Action: Mouse scrolled (393, 398) with delta (0, -1)
Screenshot: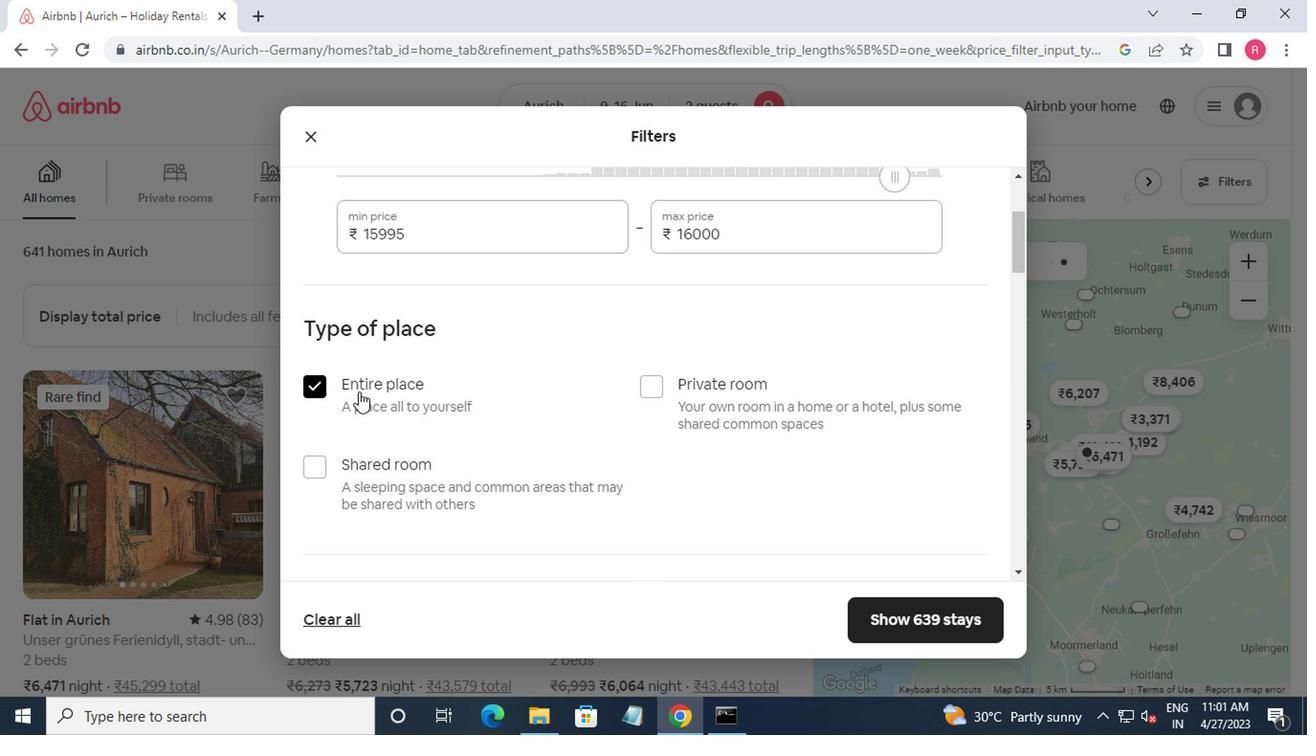 
Action: Mouse moved to (398, 400)
Screenshot: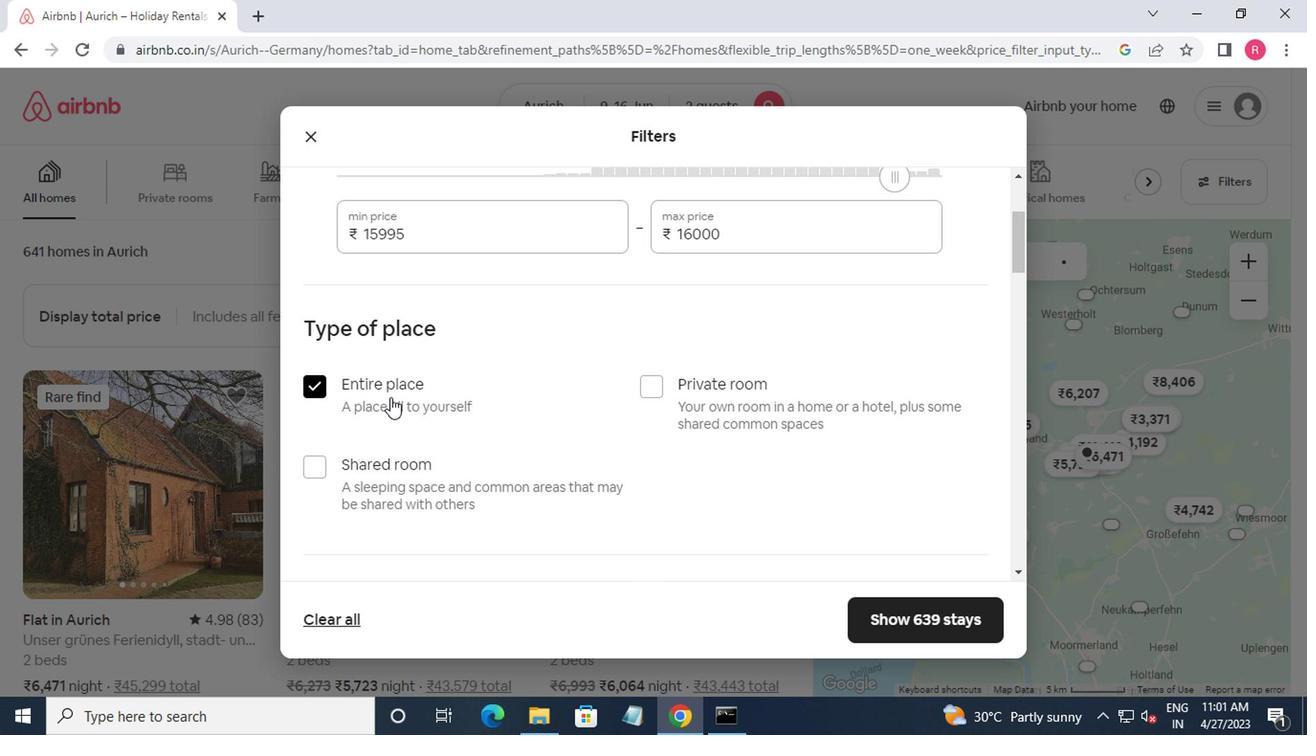 
Action: Mouse scrolled (398, 400) with delta (0, 0)
Screenshot: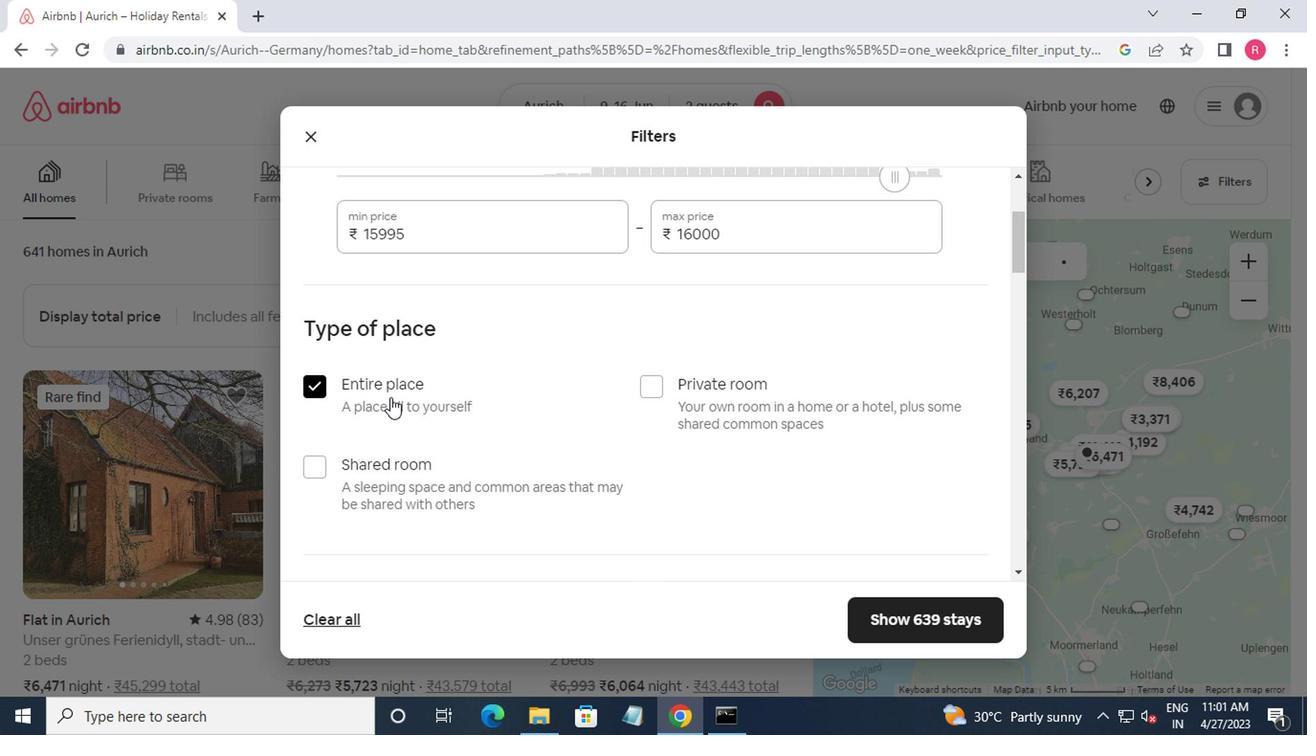 
Action: Mouse moved to (476, 406)
Screenshot: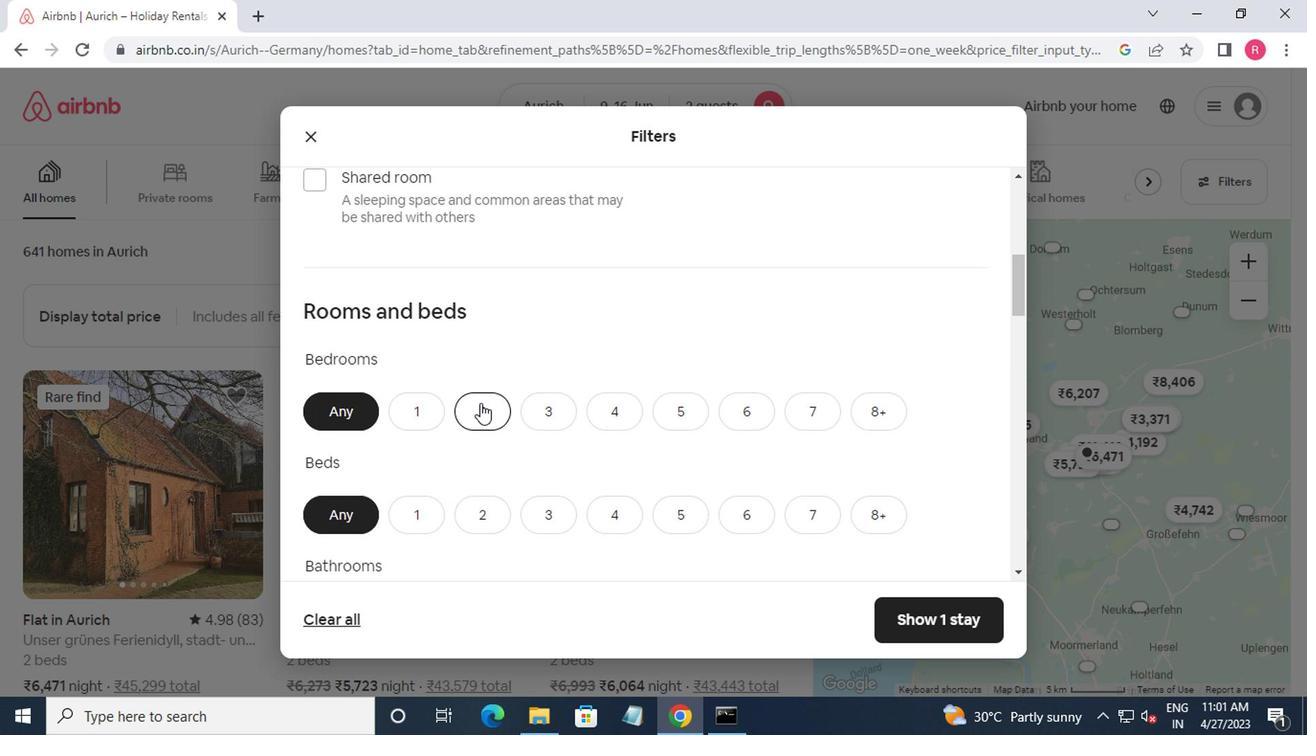 
Action: Mouse pressed left at (476, 406)
Screenshot: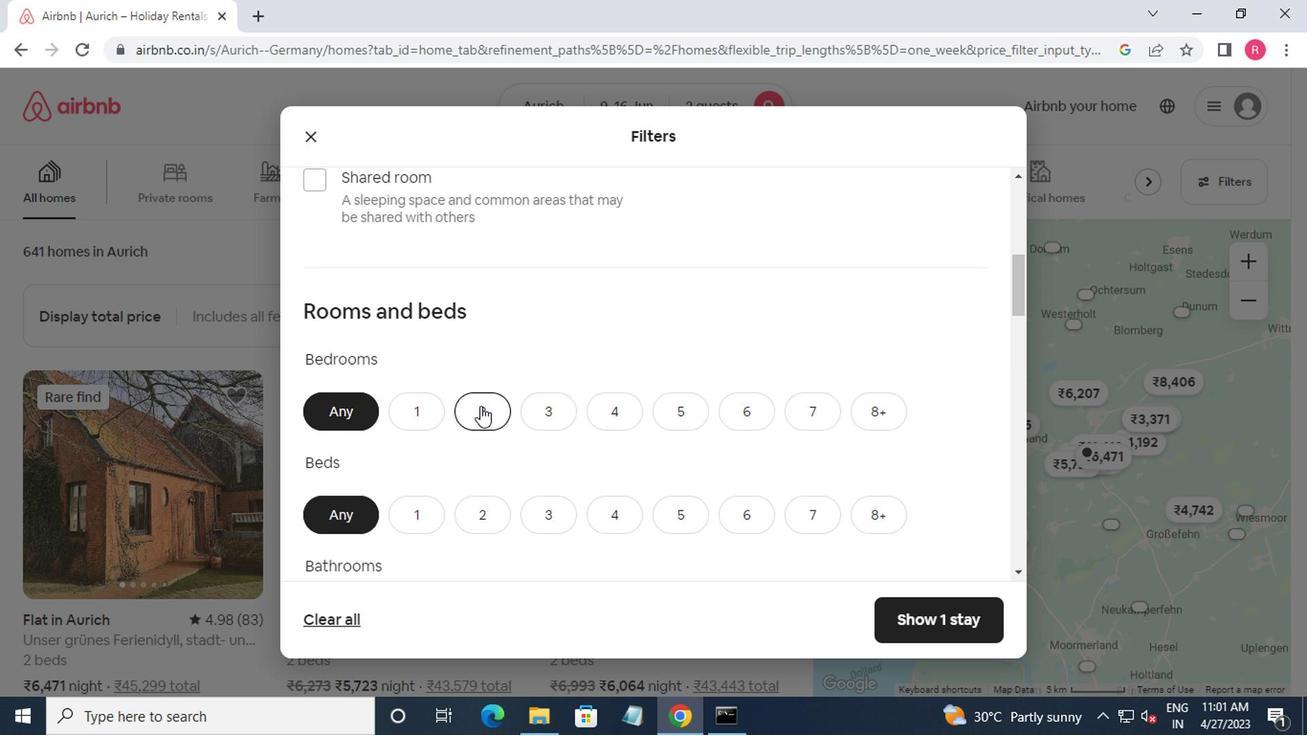 
Action: Mouse moved to (477, 407)
Screenshot: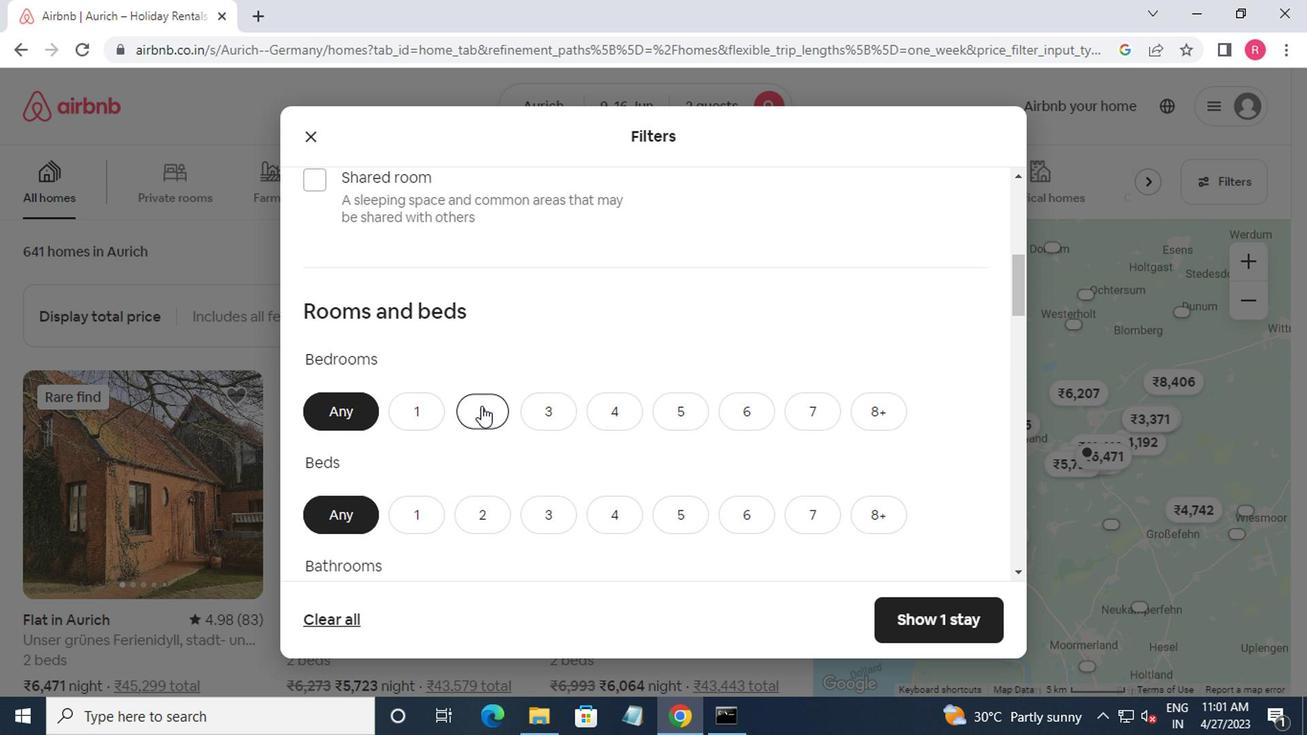 
Action: Mouse scrolled (477, 406) with delta (0, -1)
Screenshot: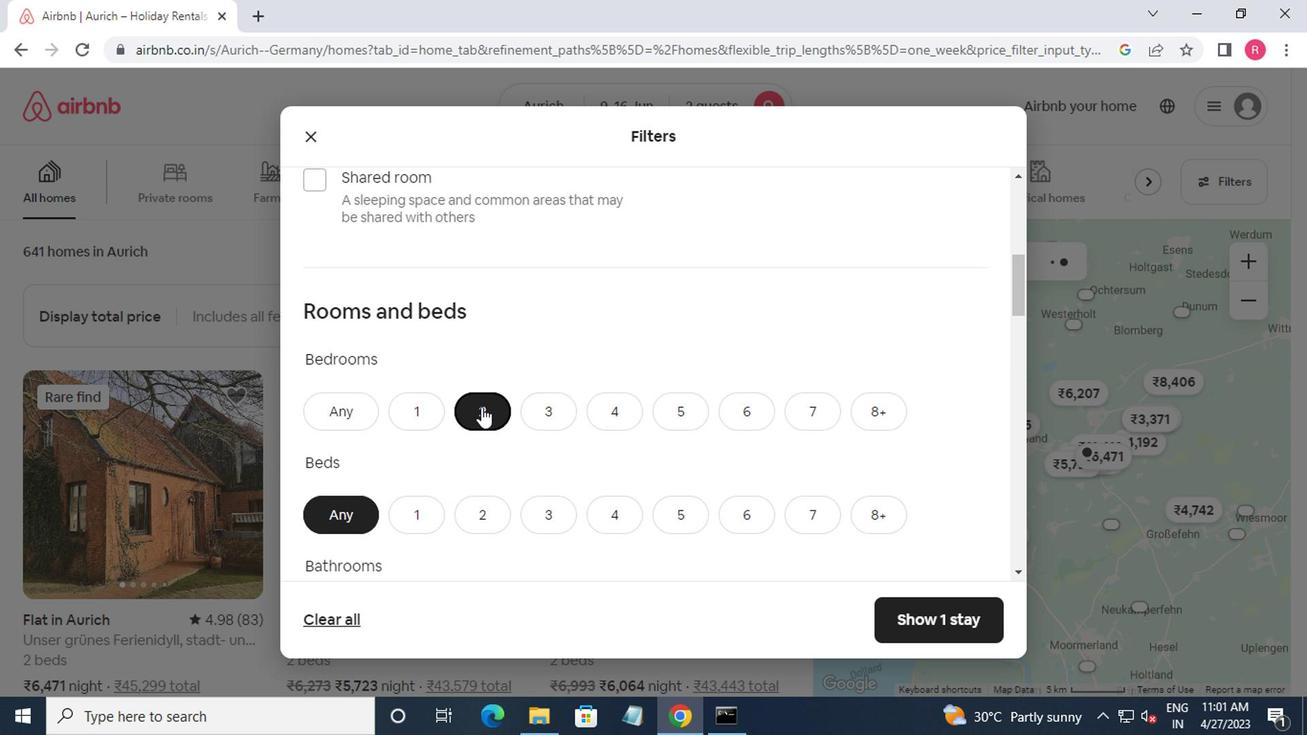
Action: Mouse scrolled (477, 406) with delta (0, -1)
Screenshot: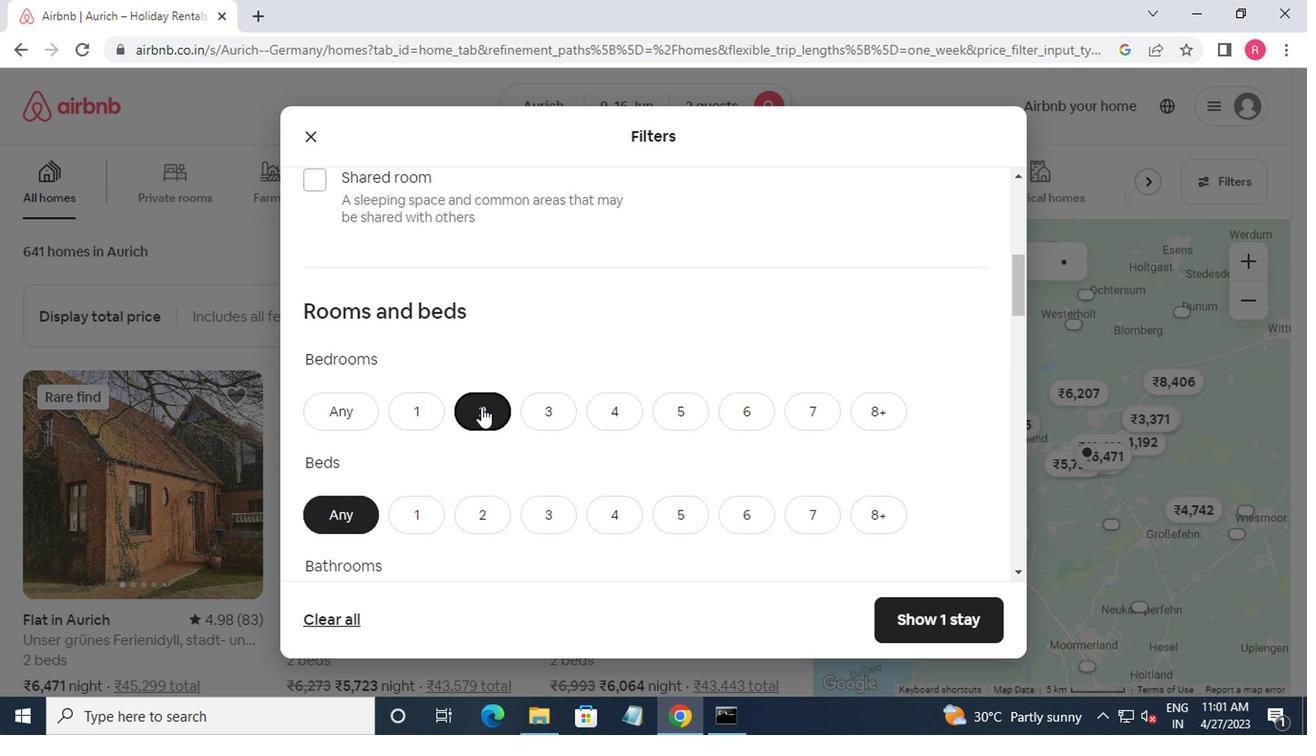 
Action: Mouse moved to (478, 324)
Screenshot: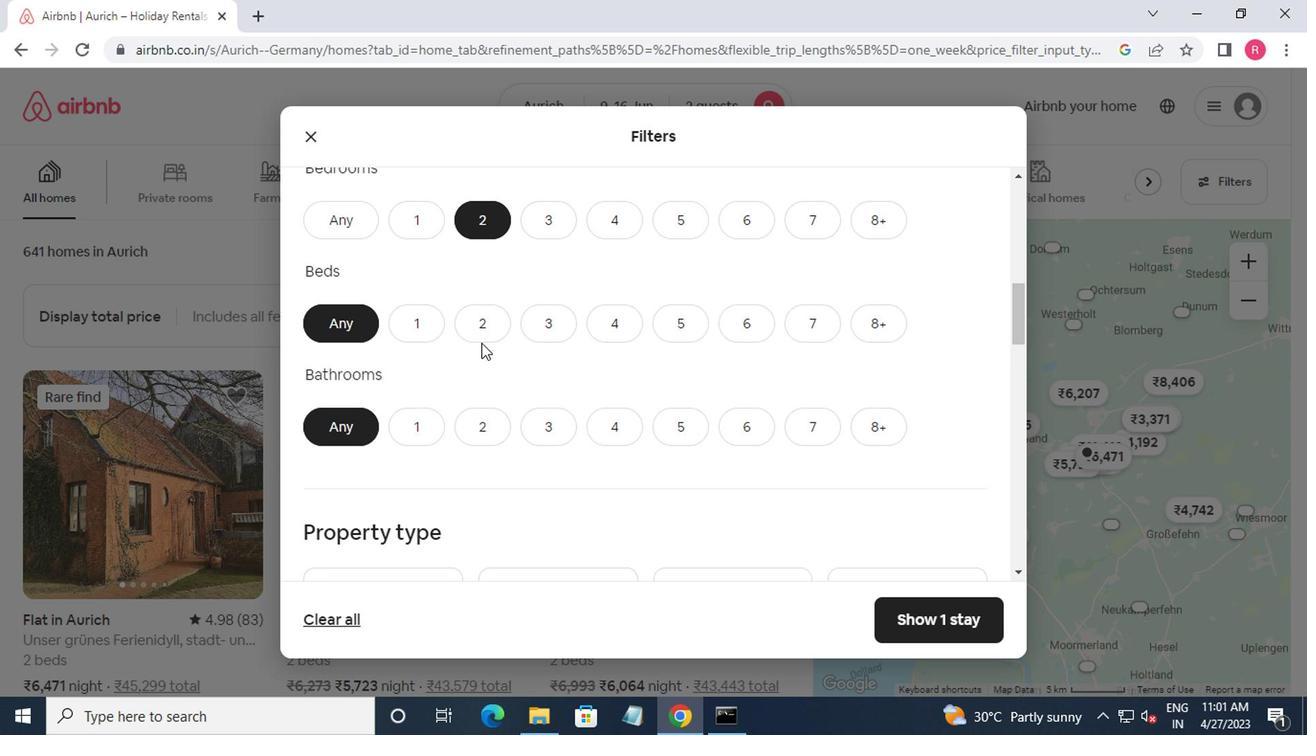 
Action: Mouse pressed left at (478, 324)
Screenshot: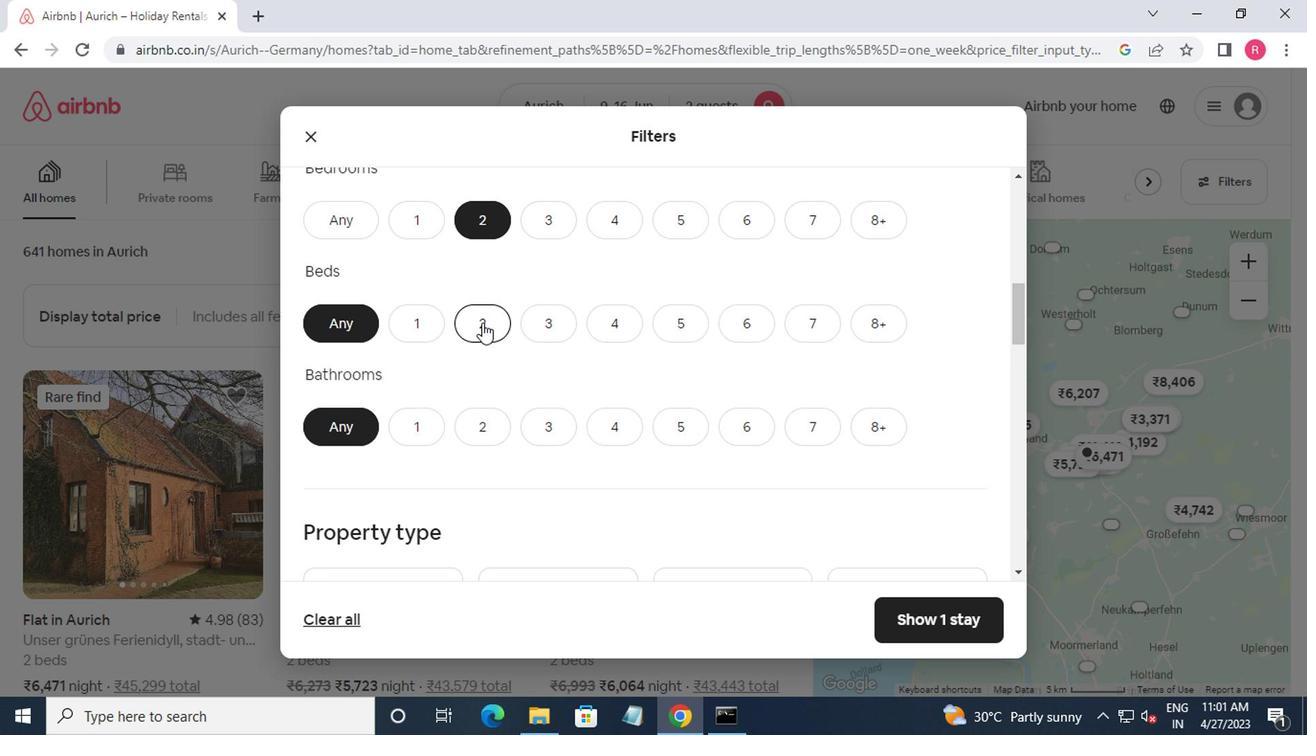 
Action: Mouse moved to (412, 426)
Screenshot: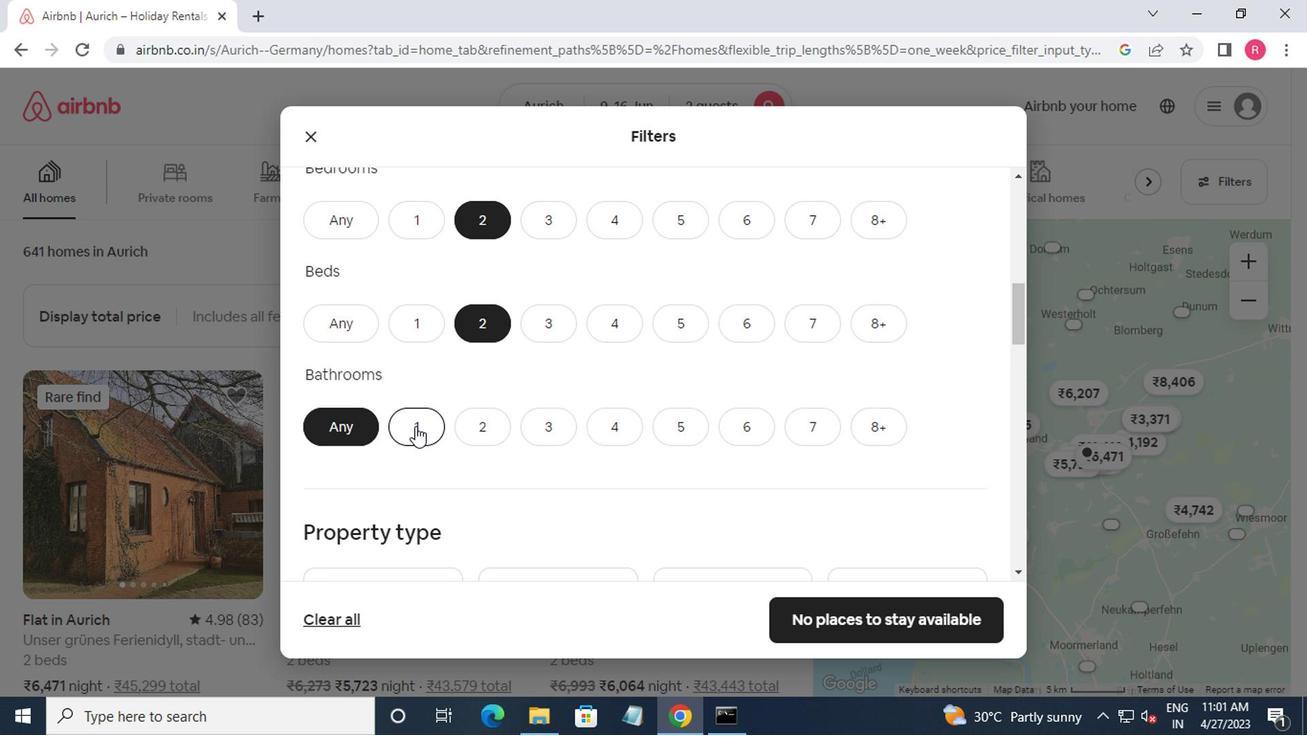 
Action: Mouse pressed left at (412, 426)
Screenshot: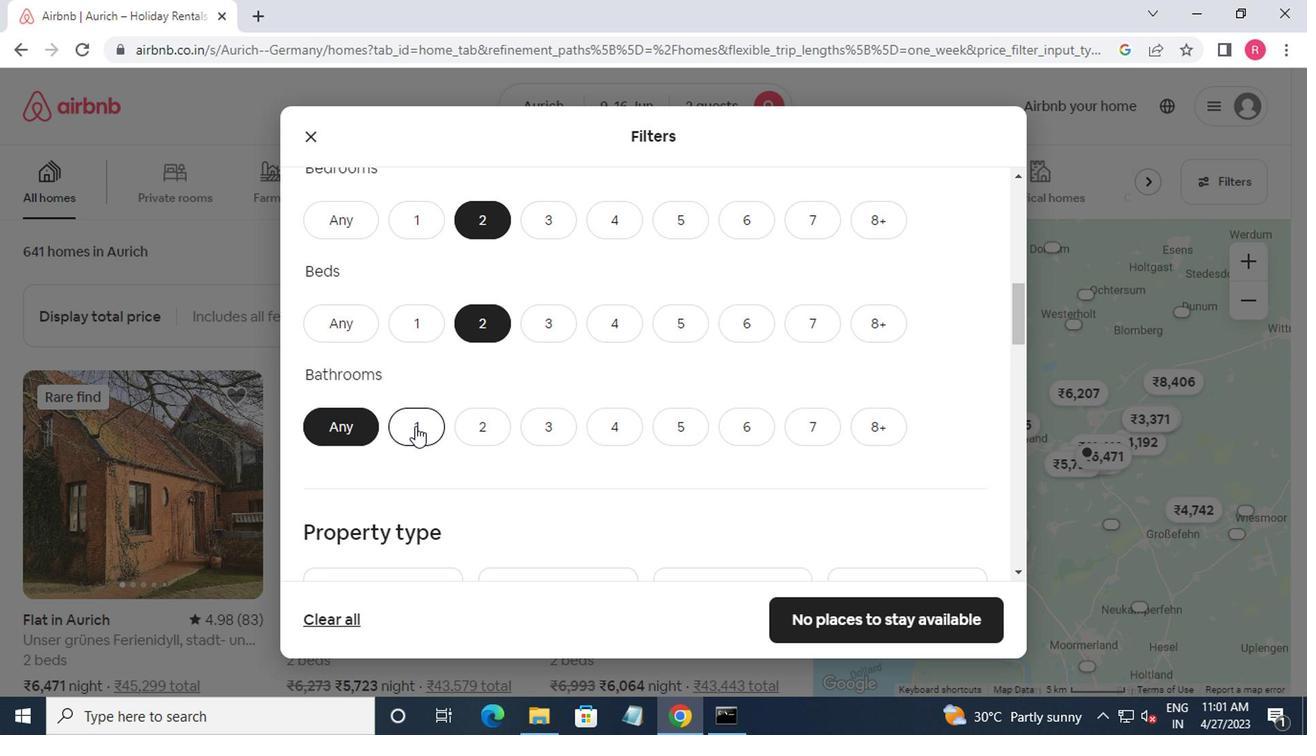 
Action: Mouse moved to (420, 422)
Screenshot: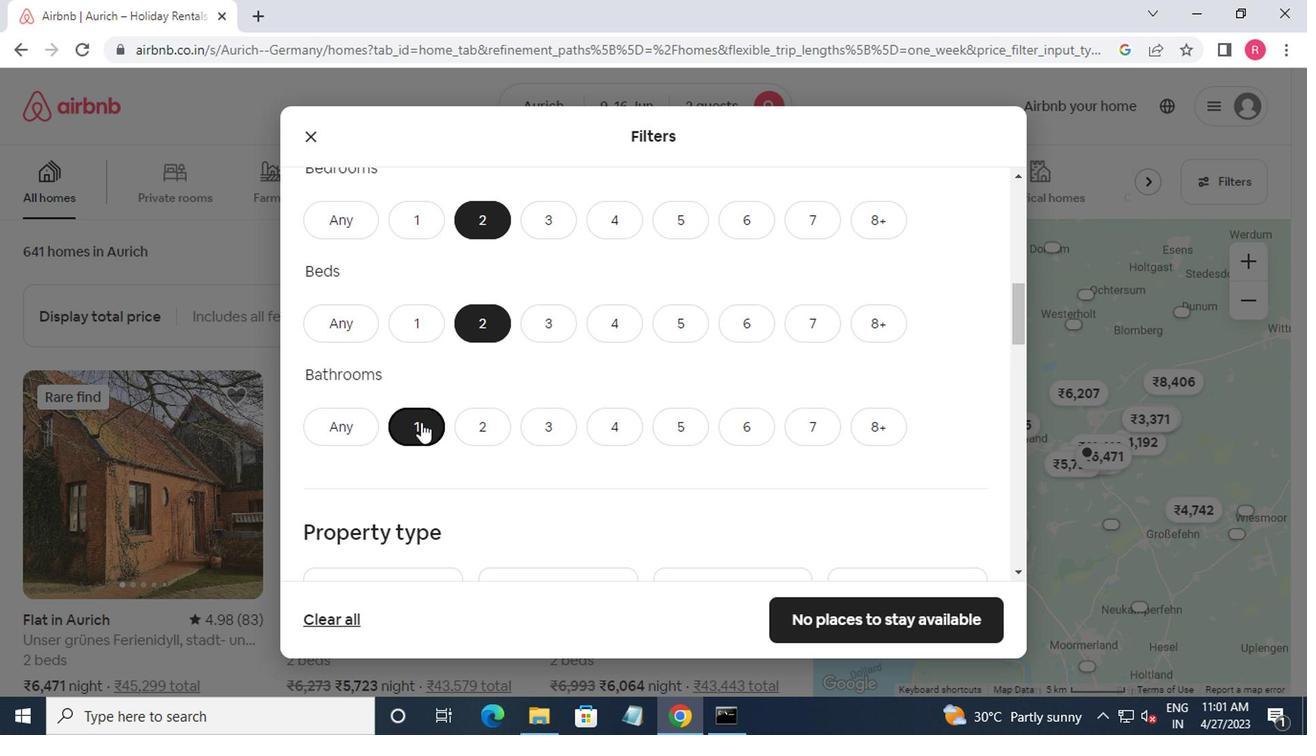 
Action: Mouse scrolled (420, 422) with delta (0, 0)
Screenshot: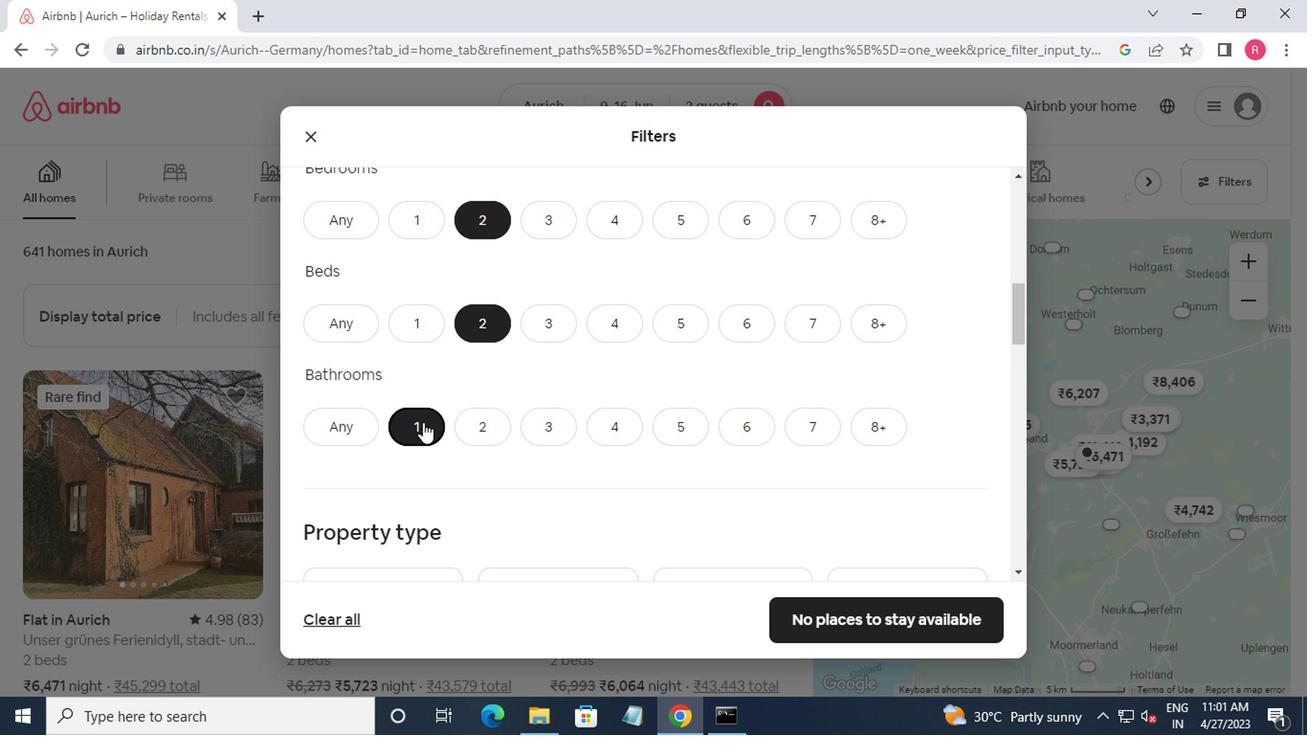 
Action: Mouse moved to (420, 422)
Screenshot: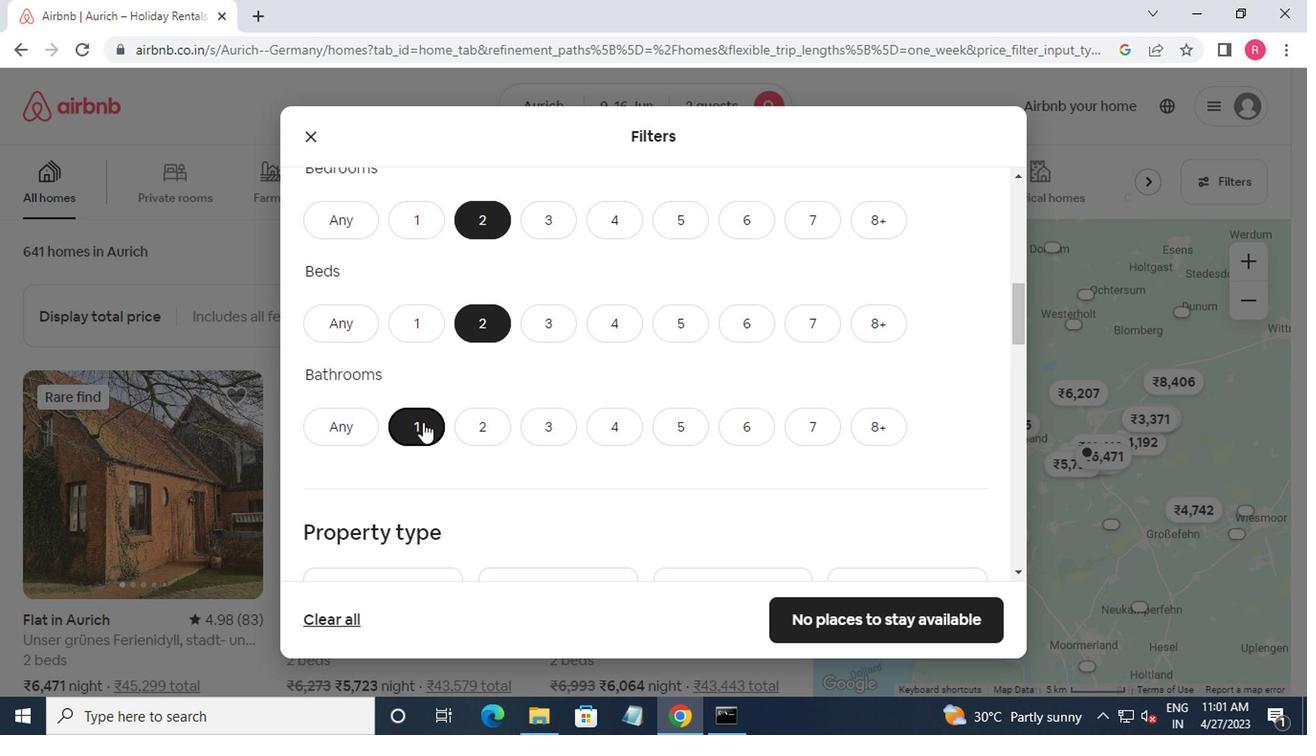 
Action: Mouse scrolled (420, 422) with delta (0, 0)
Screenshot: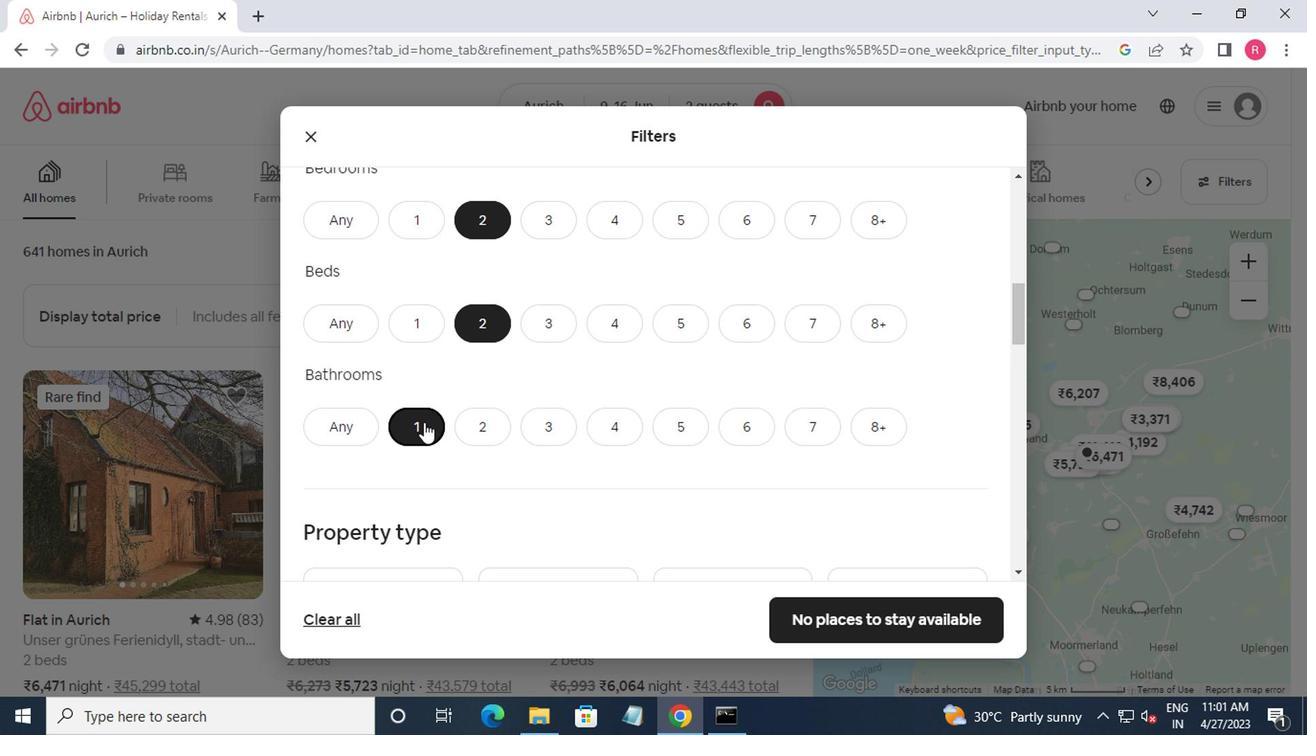 
Action: Mouse scrolled (420, 422) with delta (0, 0)
Screenshot: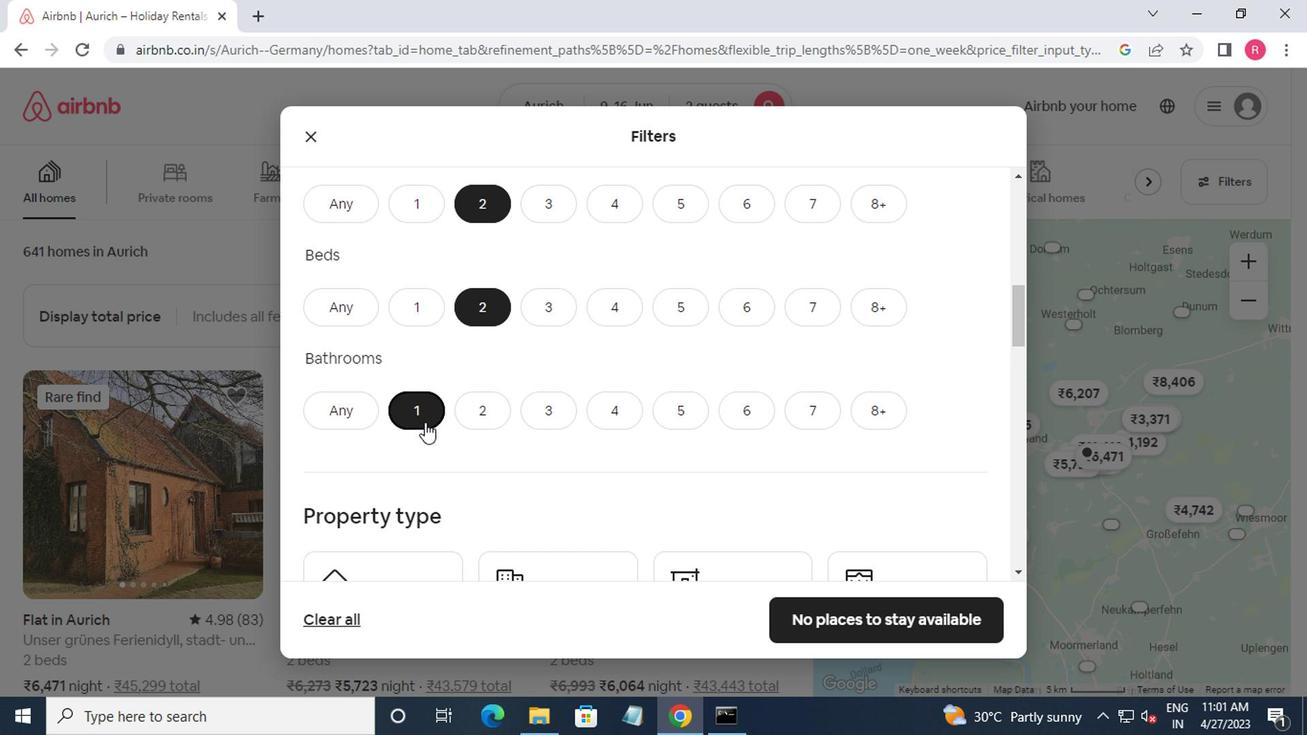 
Action: Mouse moved to (398, 391)
Screenshot: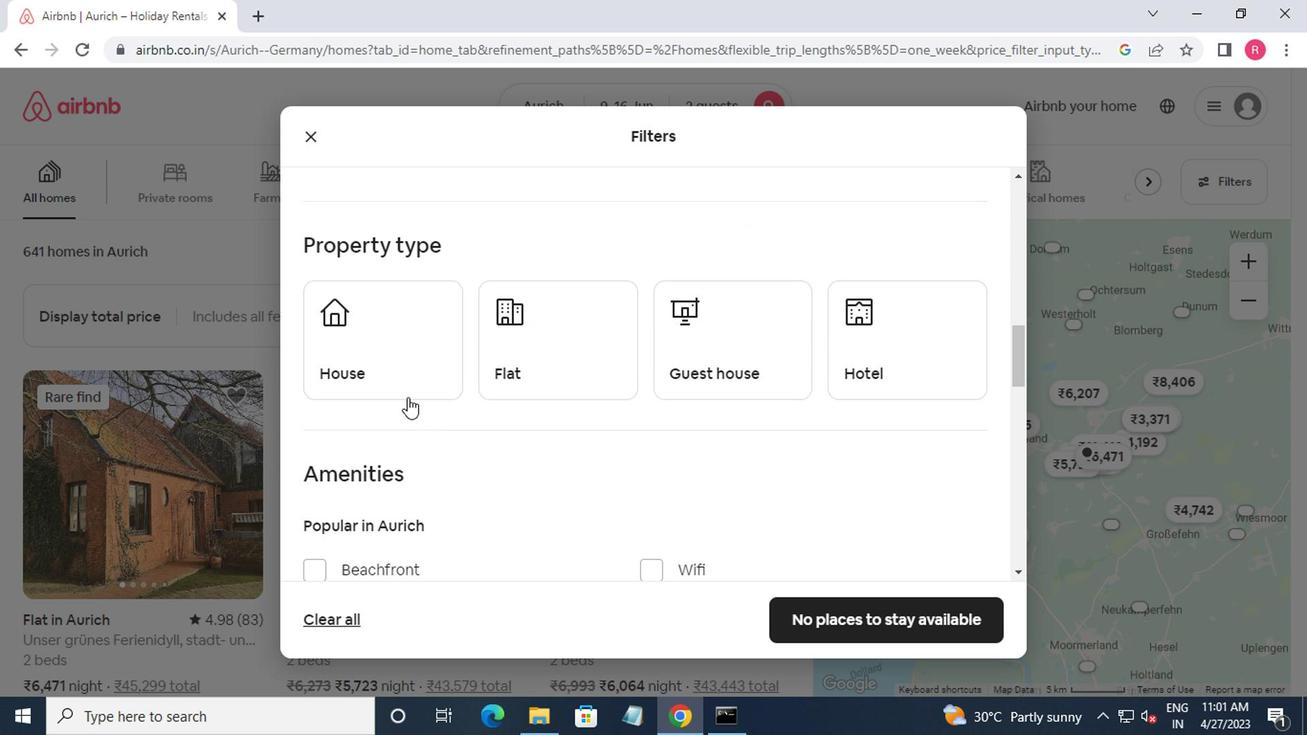 
Action: Mouse pressed left at (398, 391)
Screenshot: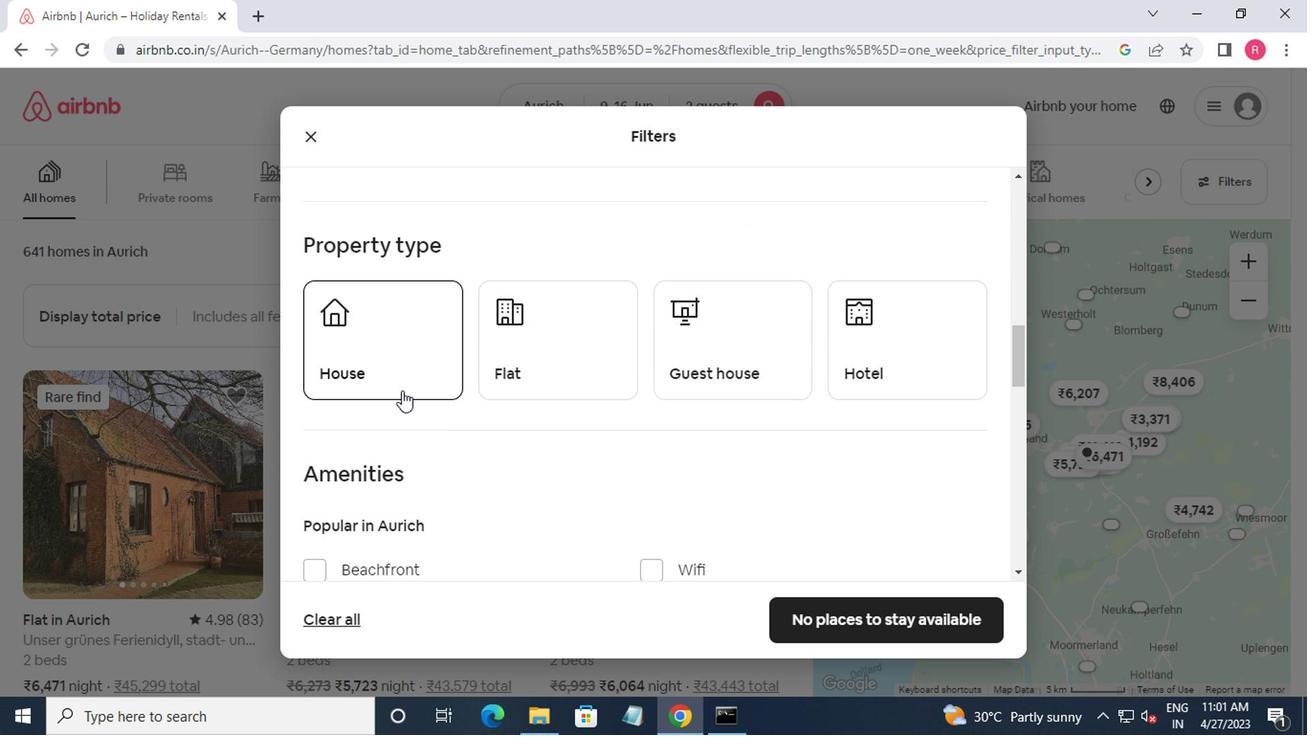 
Action: Mouse moved to (529, 388)
Screenshot: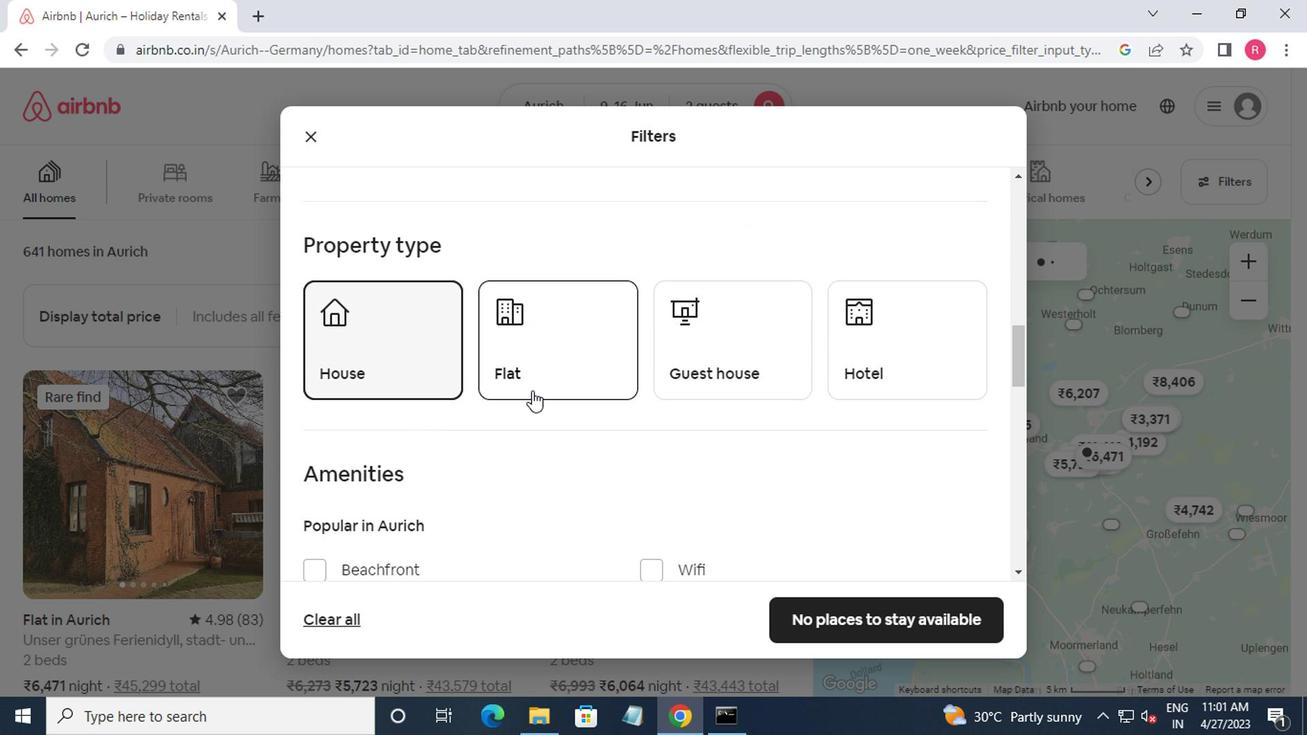 
Action: Mouse pressed left at (529, 388)
Screenshot: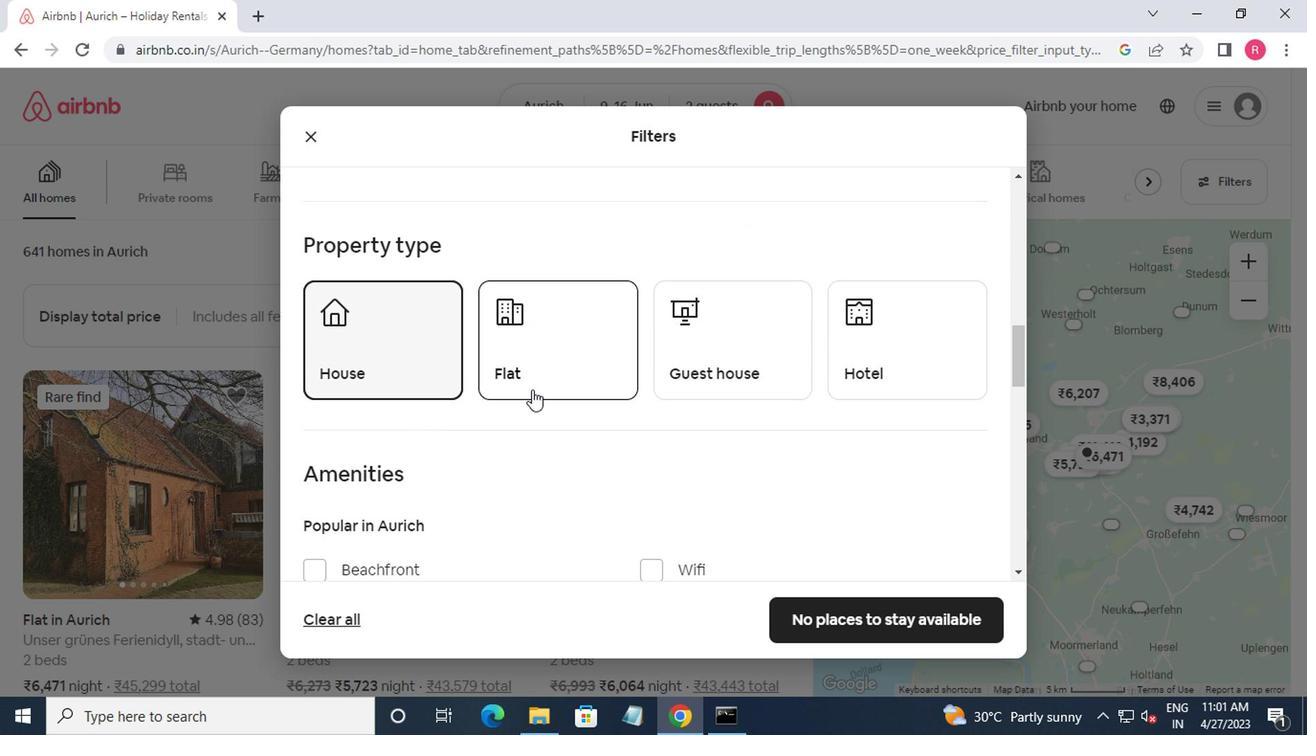 
Action: Mouse moved to (697, 354)
Screenshot: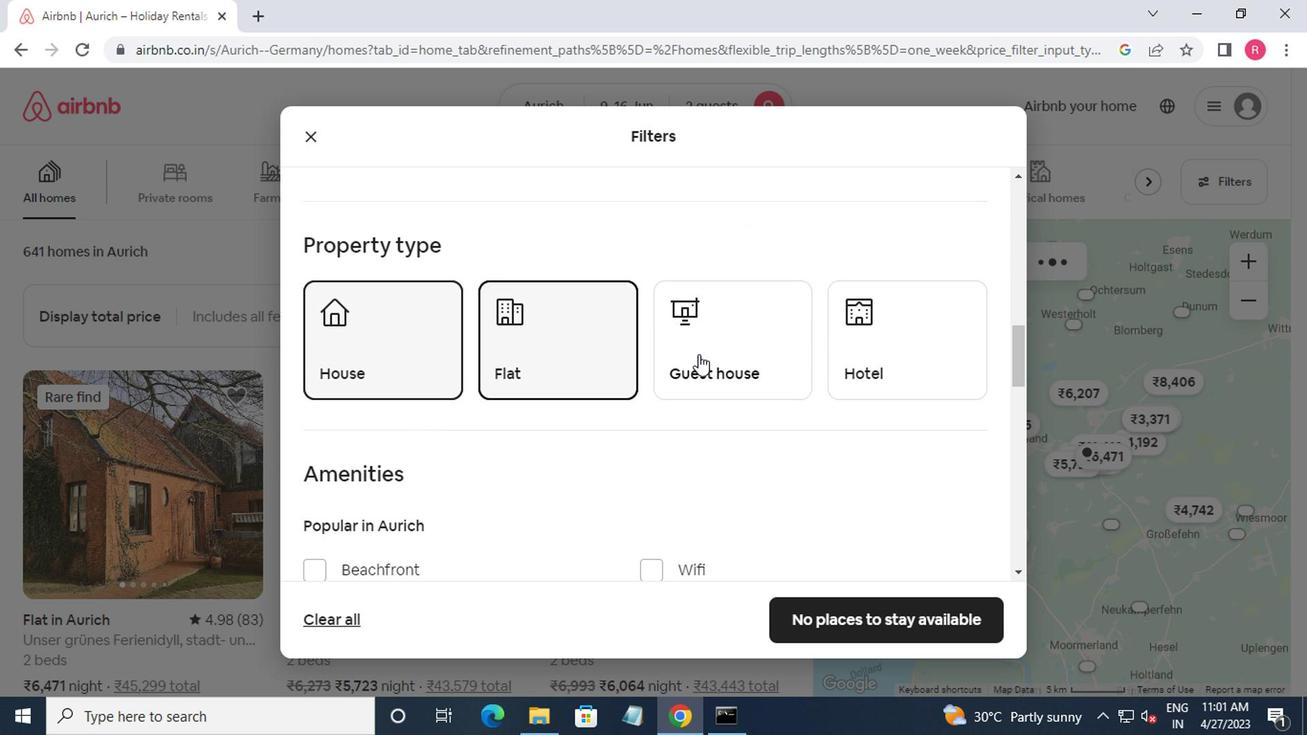 
Action: Mouse pressed left at (697, 354)
Screenshot: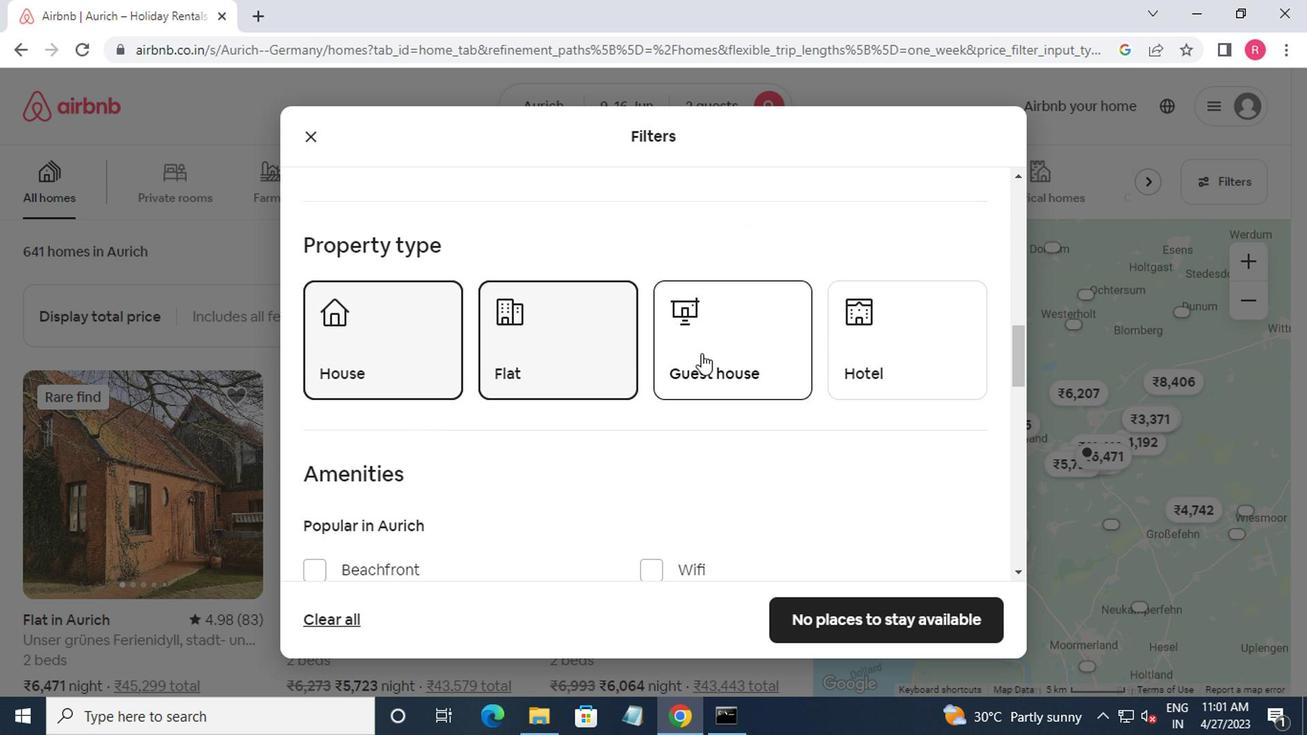 
Action: Mouse moved to (761, 356)
Screenshot: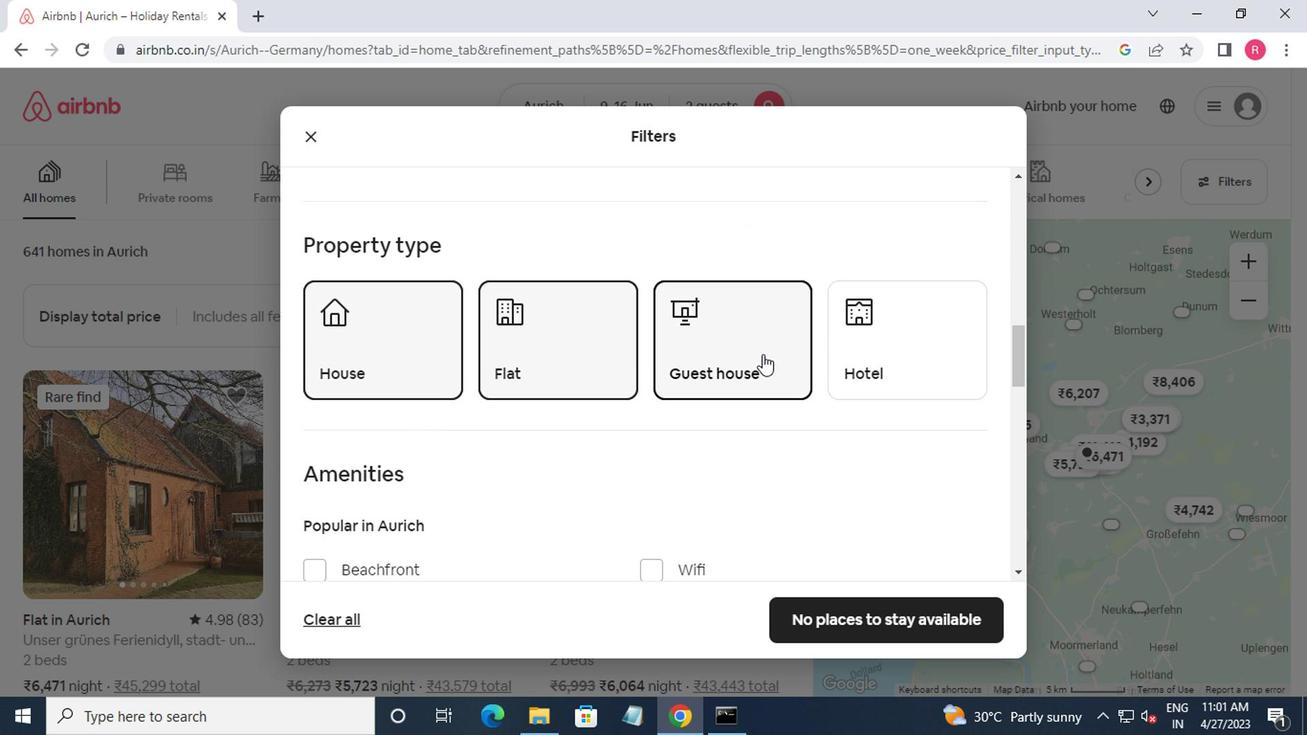 
Action: Mouse scrolled (761, 355) with delta (0, -1)
Screenshot: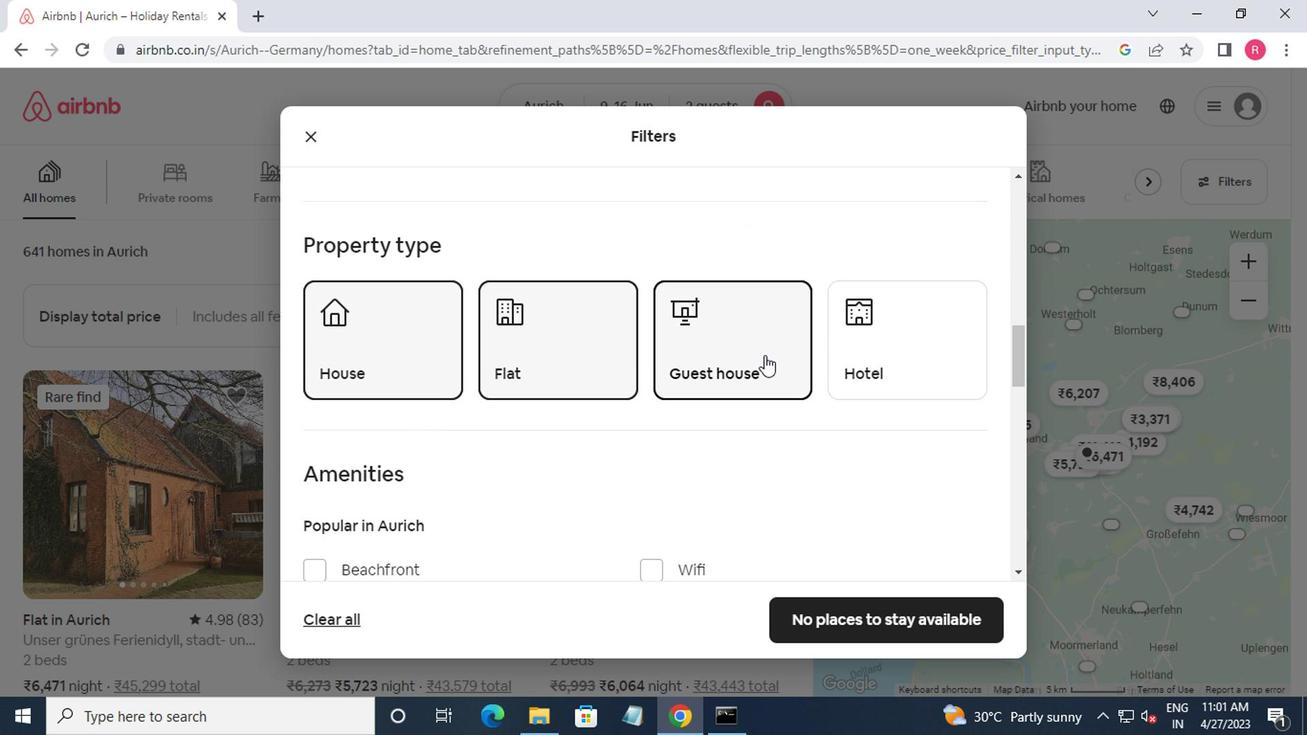 
Action: Mouse scrolled (761, 355) with delta (0, -1)
Screenshot: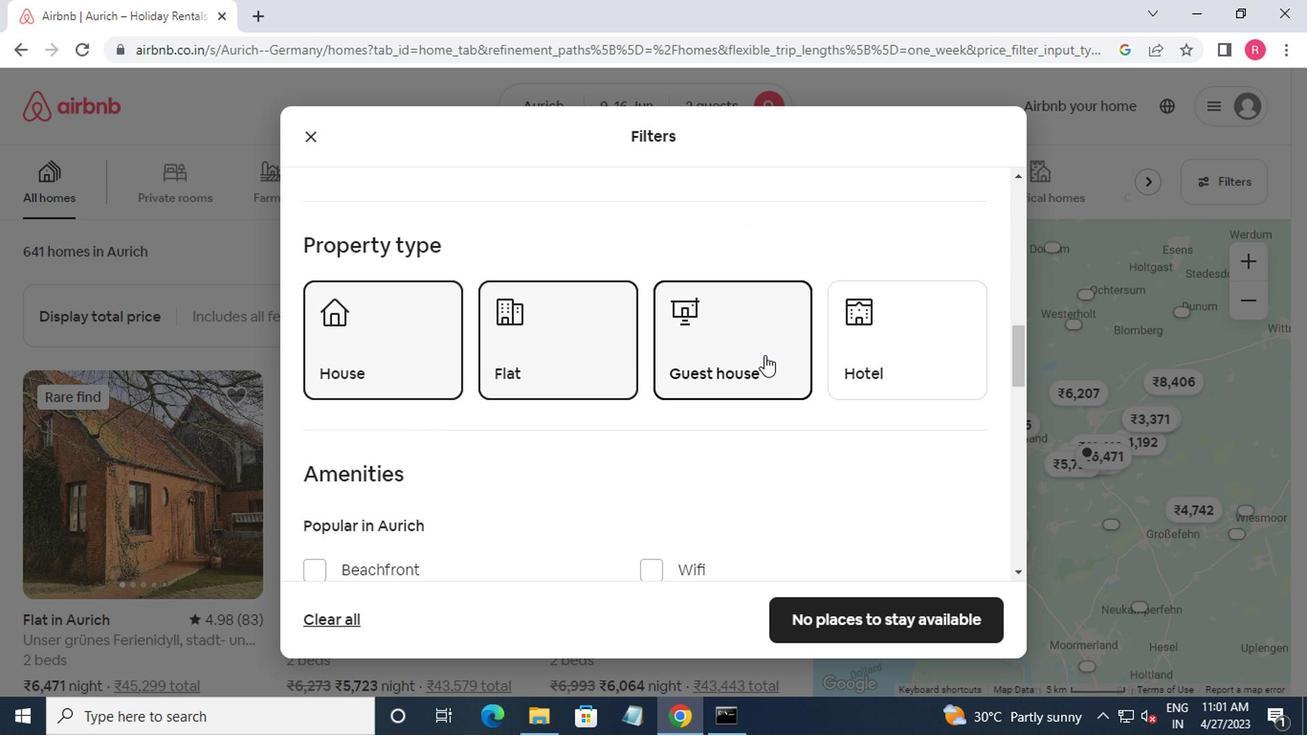 
Action: Mouse moved to (746, 358)
Screenshot: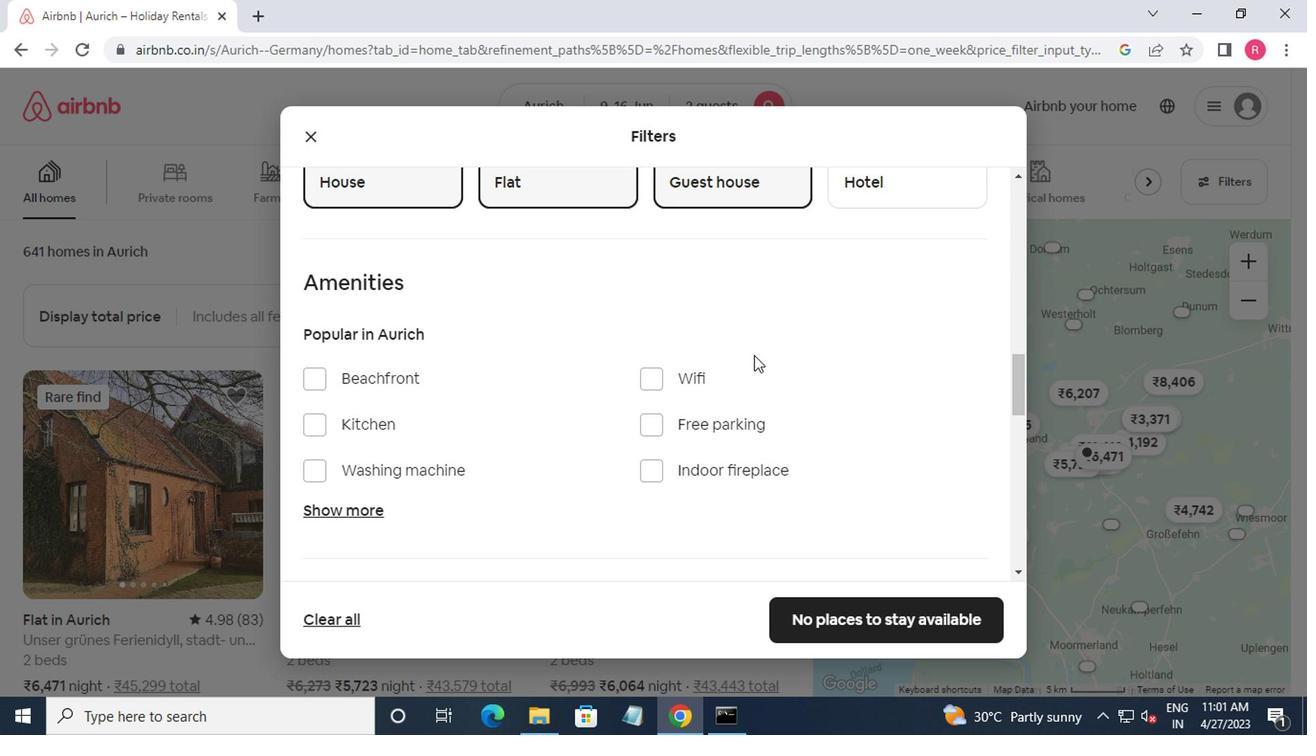 
Action: Mouse scrolled (746, 357) with delta (0, 0)
Screenshot: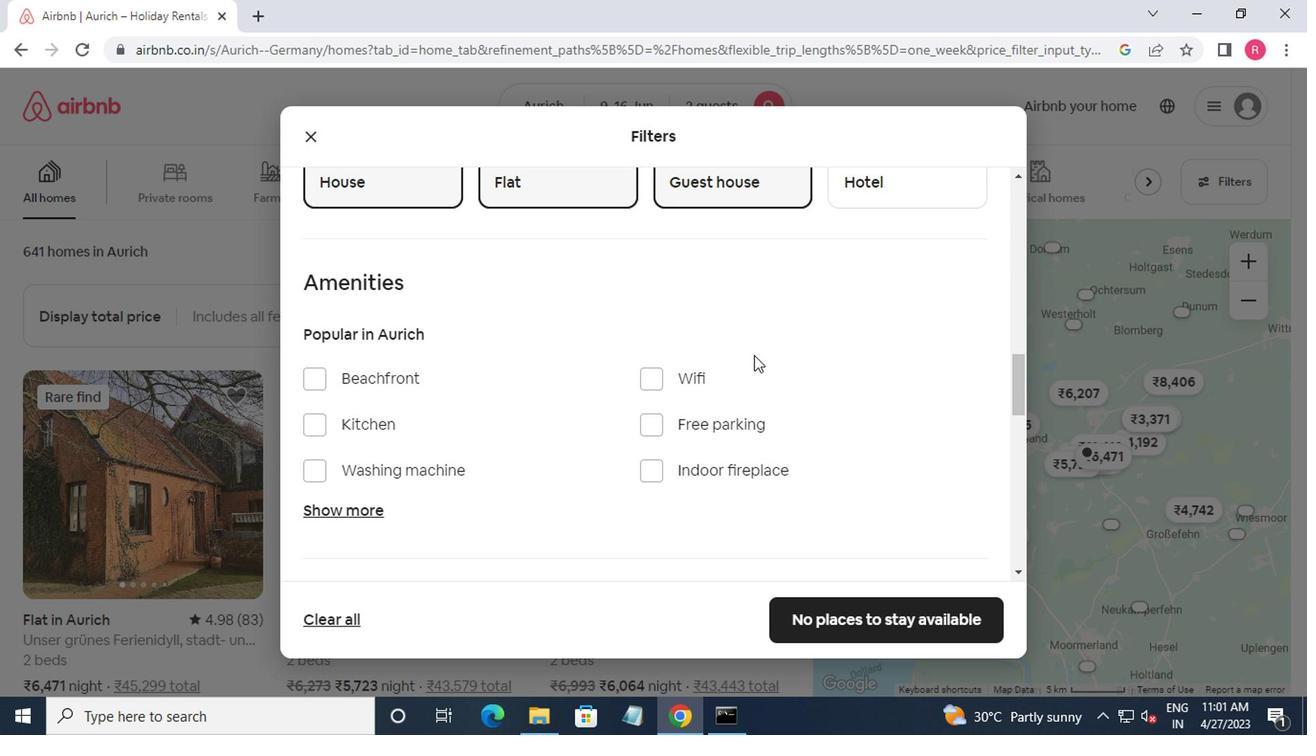 
Action: Mouse moved to (742, 361)
Screenshot: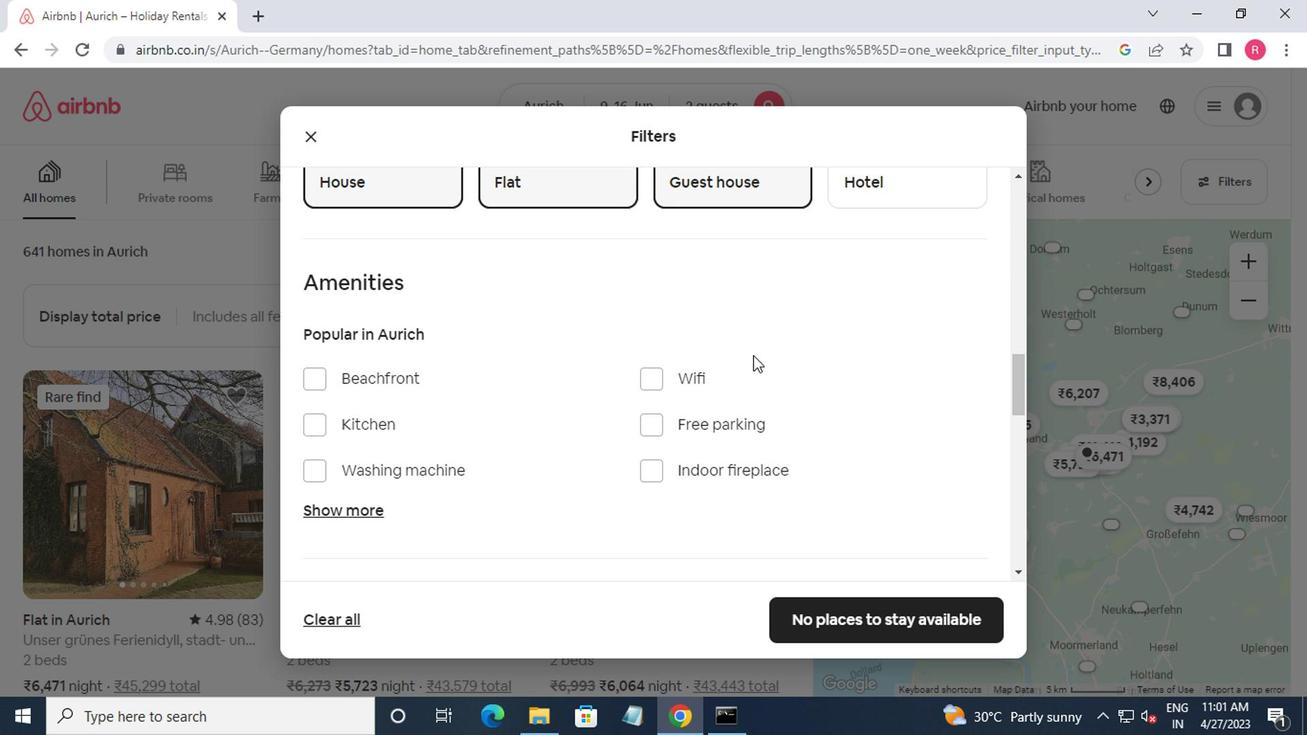 
Action: Mouse scrolled (742, 360) with delta (0, -1)
Screenshot: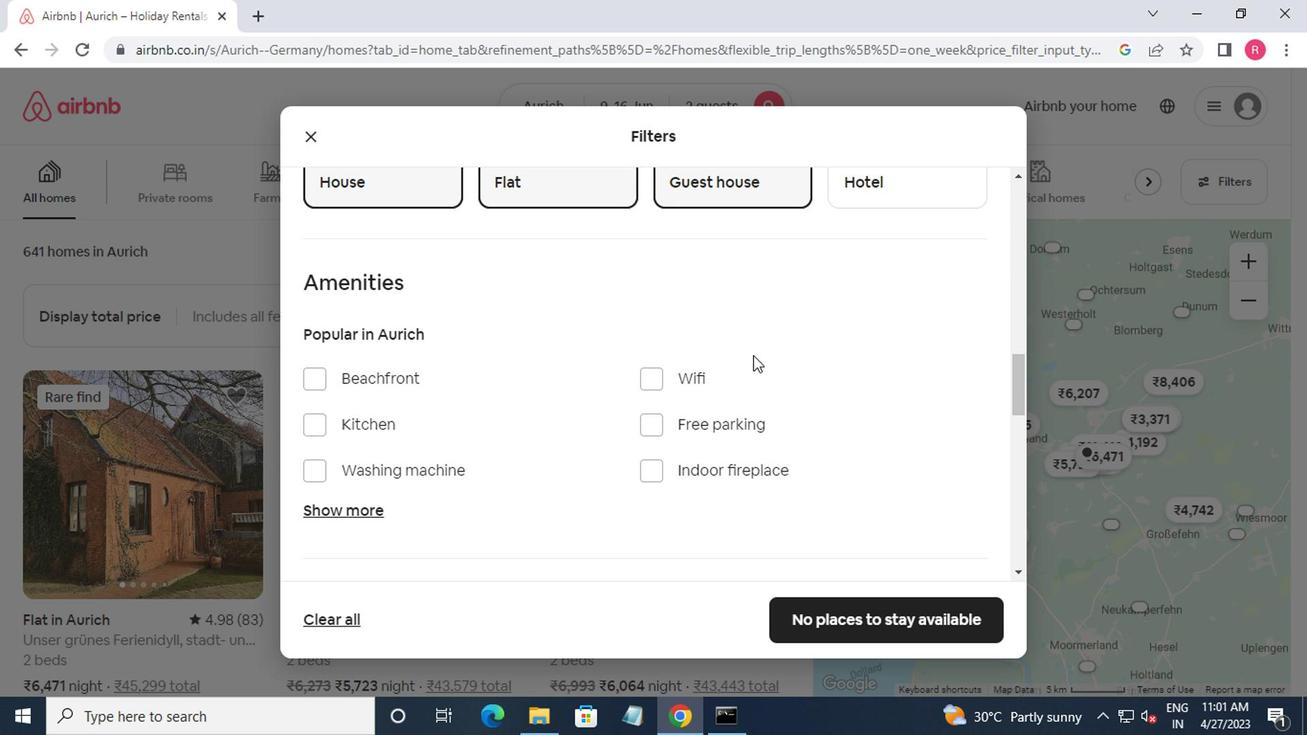 
Action: Mouse scrolled (742, 360) with delta (0, -1)
Screenshot: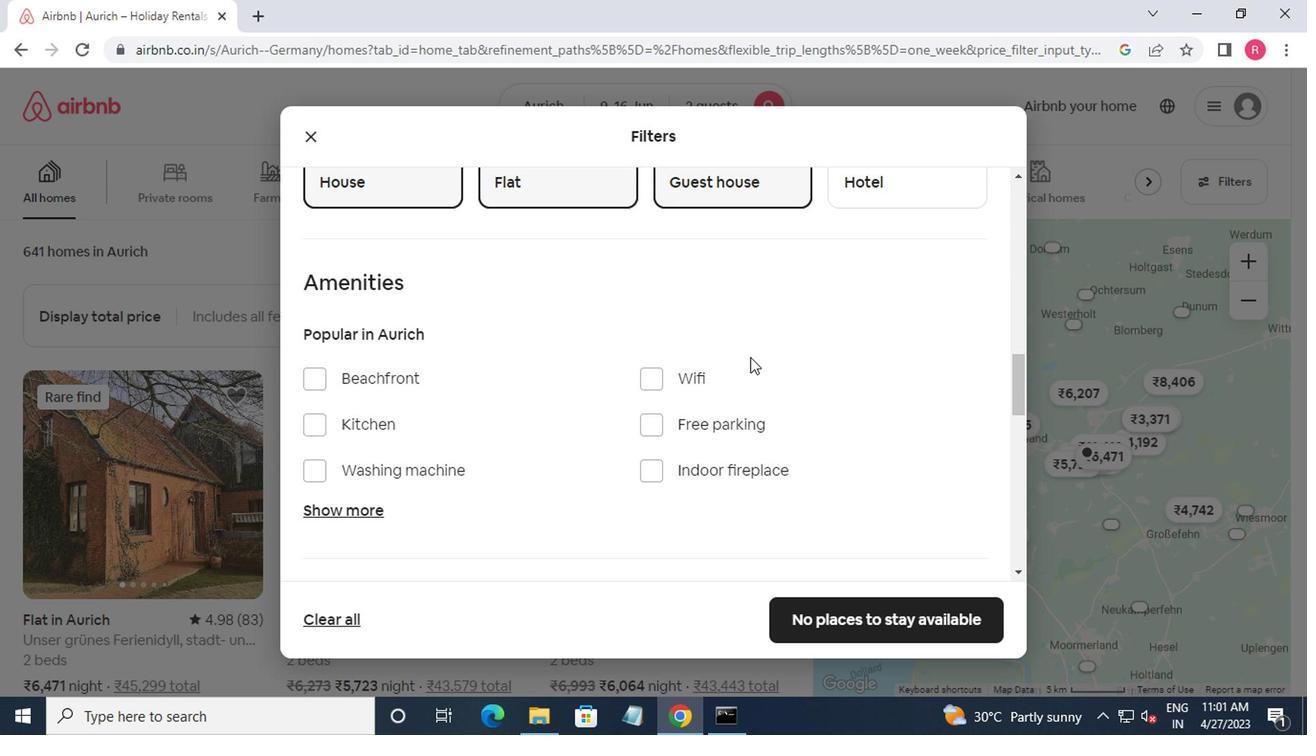 
Action: Mouse moved to (742, 364)
Screenshot: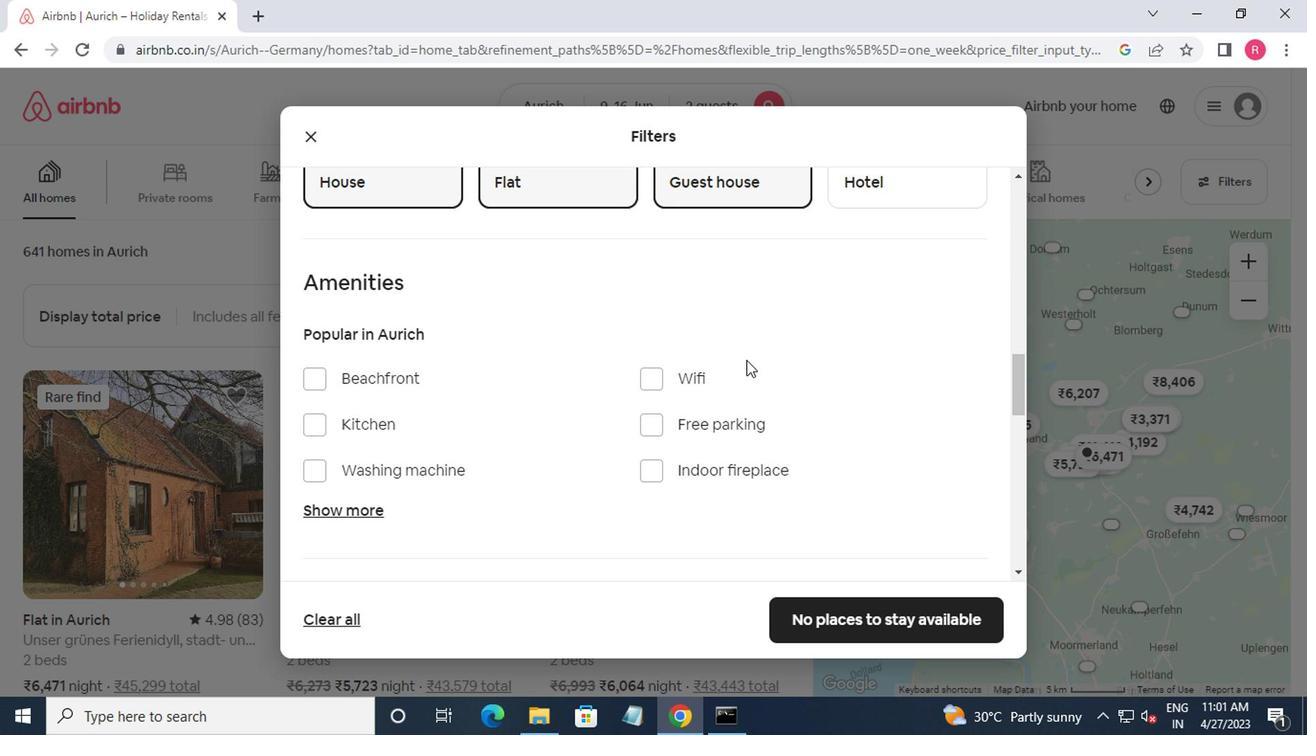 
Action: Mouse scrolled (742, 362) with delta (0, -1)
Screenshot: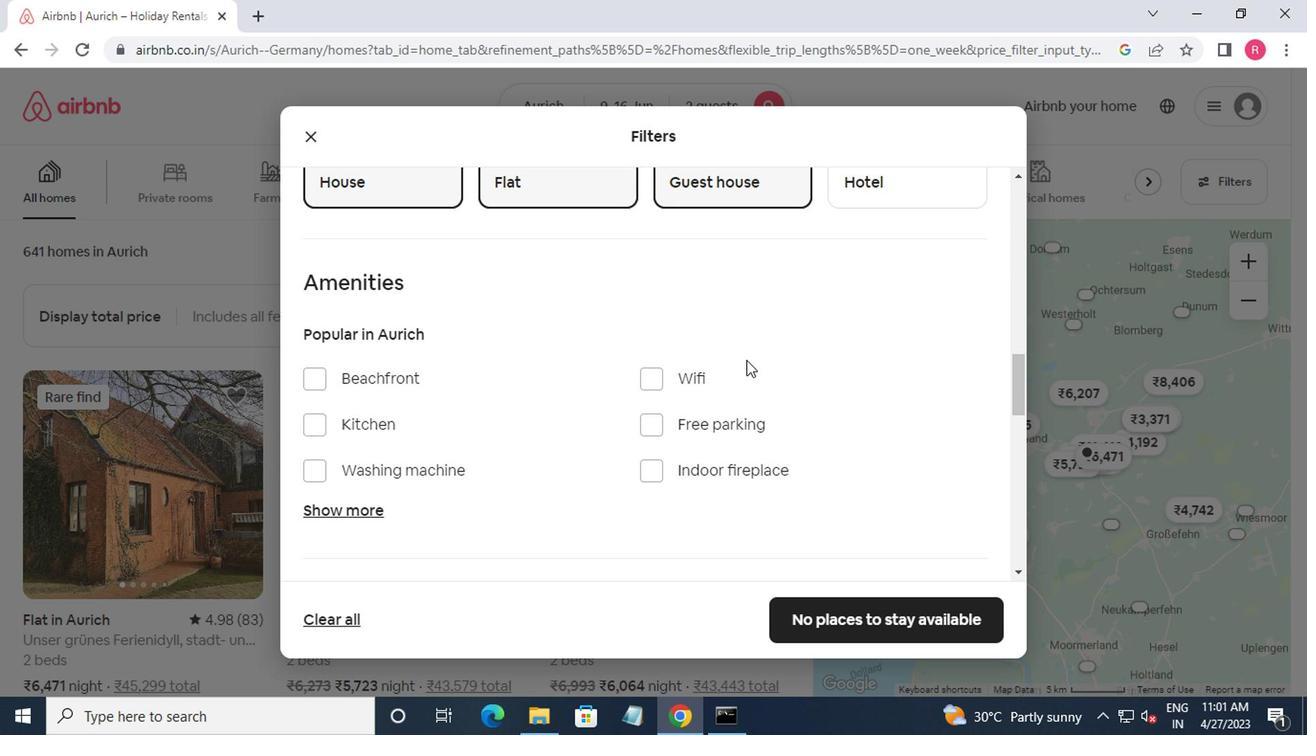 
Action: Mouse moved to (934, 343)
Screenshot: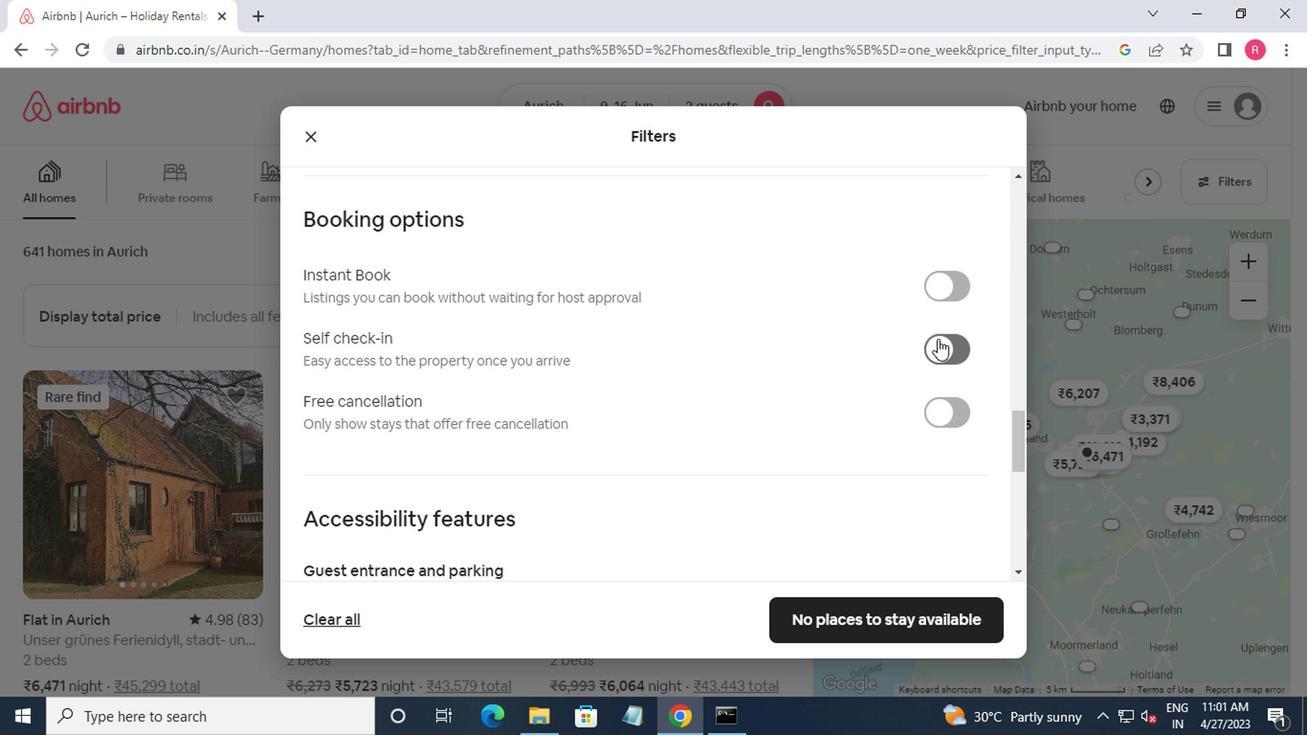 
Action: Mouse pressed left at (934, 343)
Screenshot: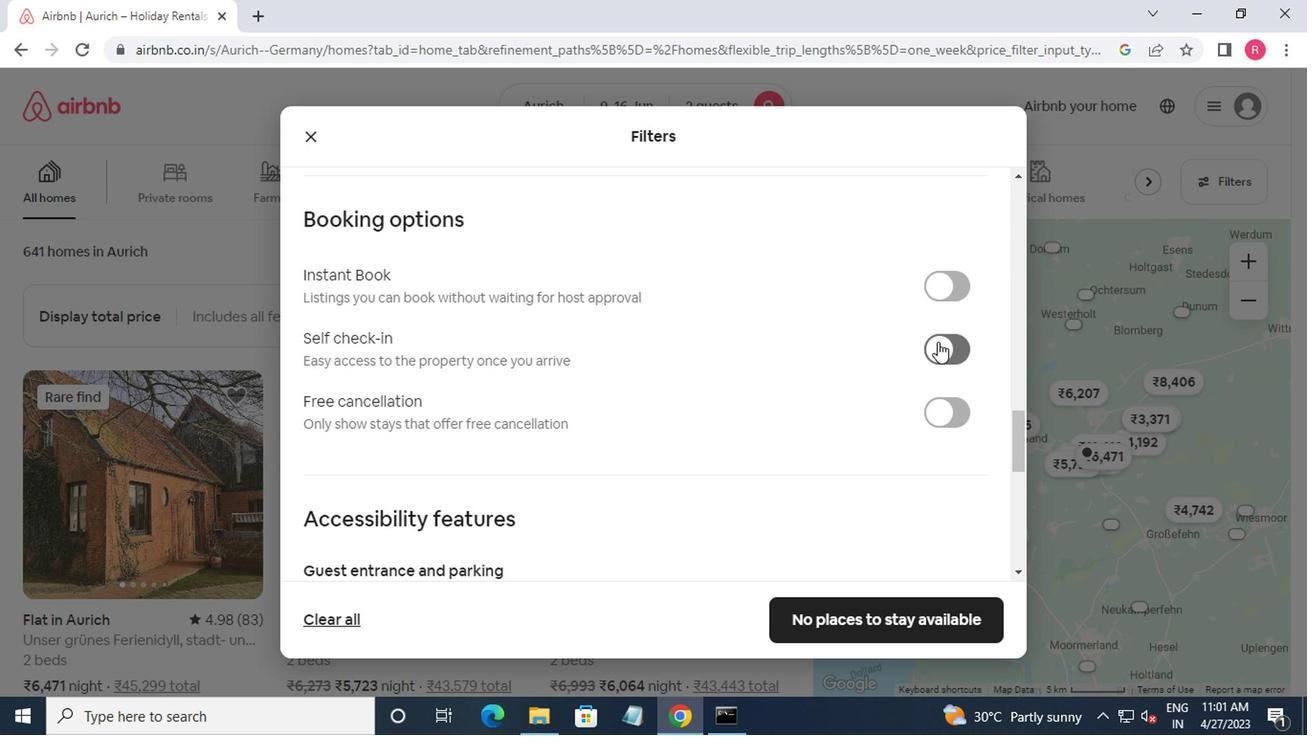 
Action: Mouse moved to (927, 340)
Screenshot: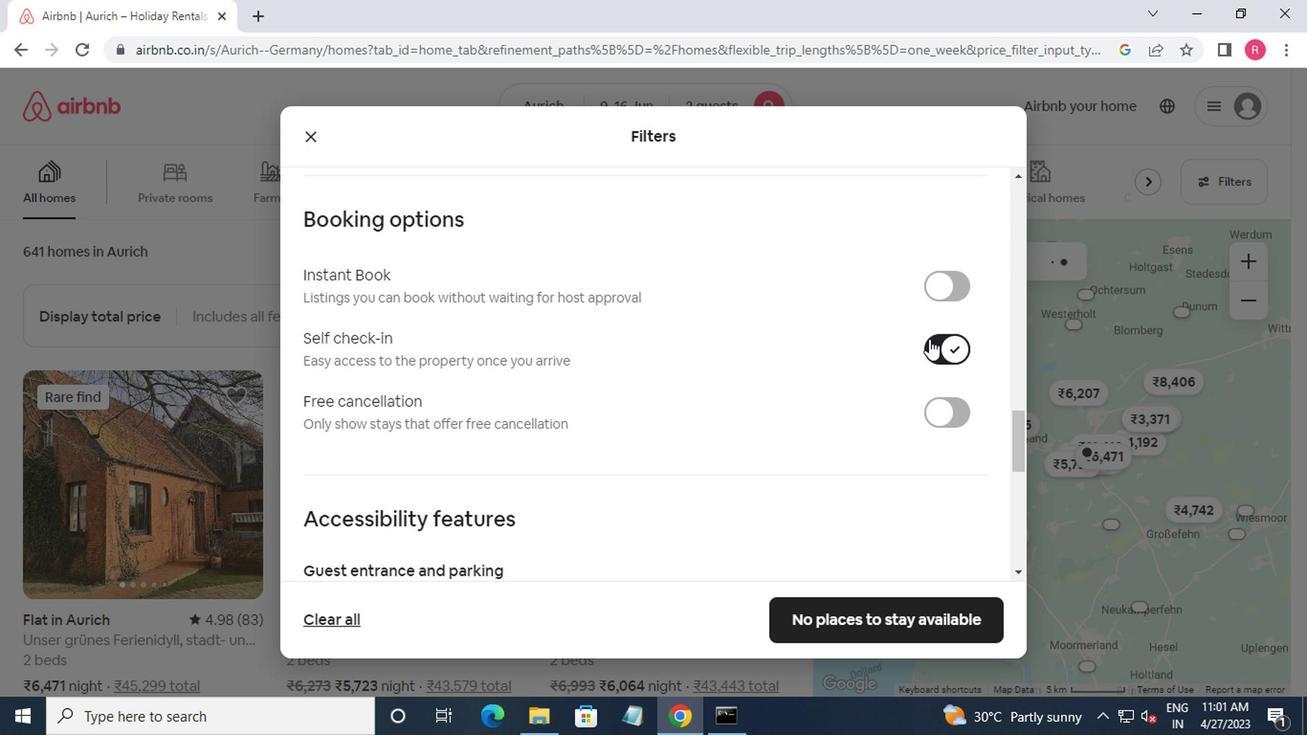 
Action: Mouse scrolled (927, 339) with delta (0, 0)
Screenshot: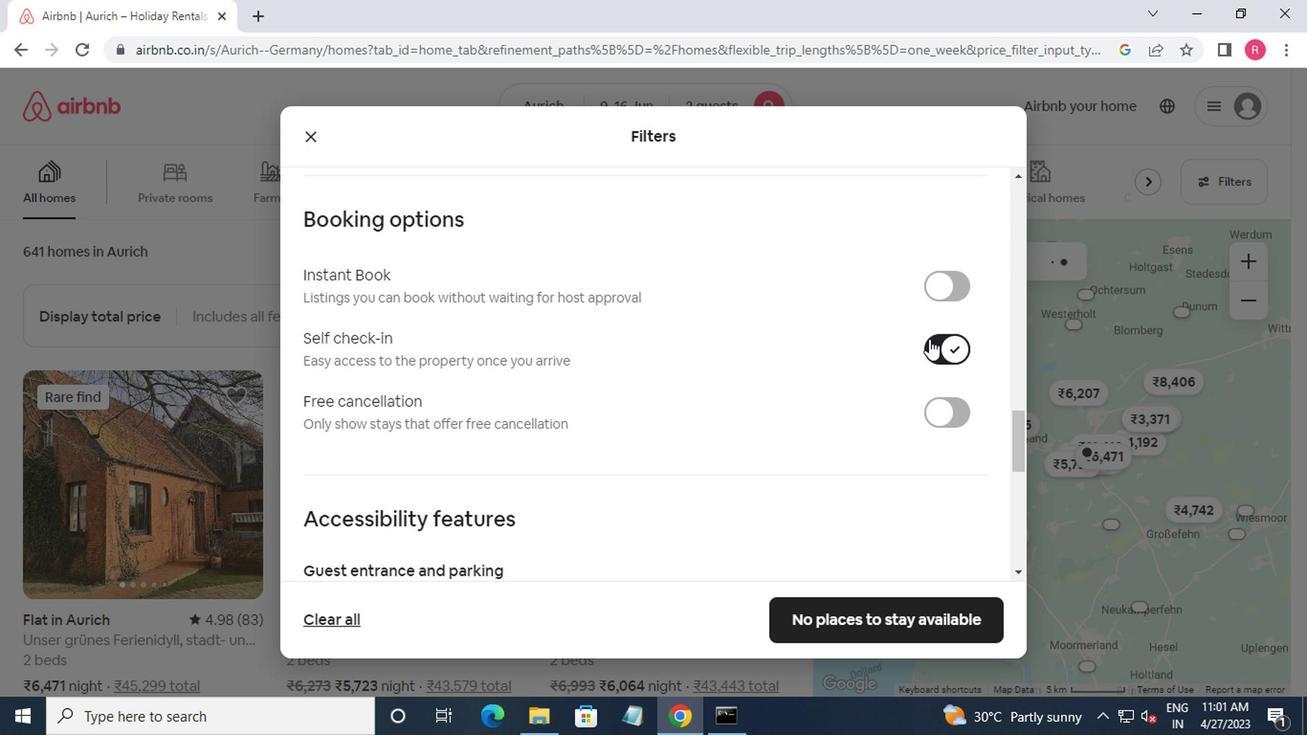 
Action: Mouse moved to (927, 341)
Screenshot: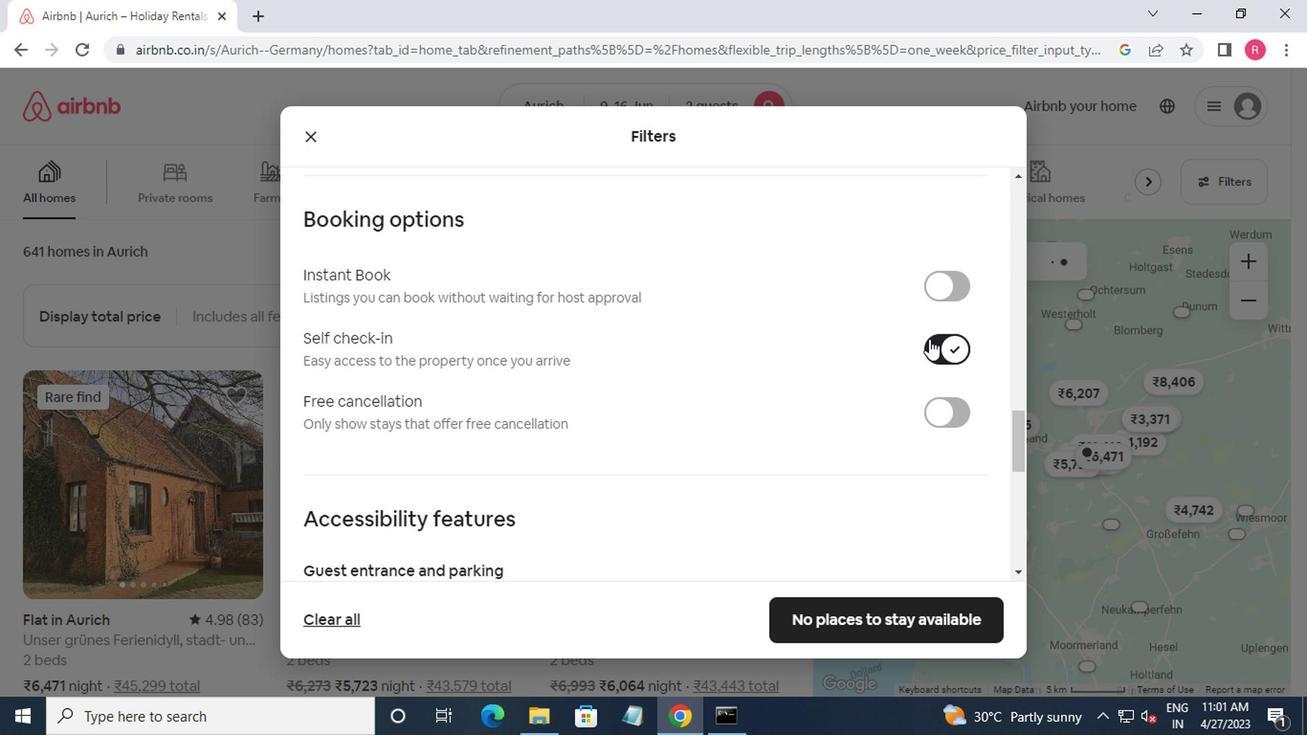 
Action: Mouse scrolled (927, 340) with delta (0, 0)
Screenshot: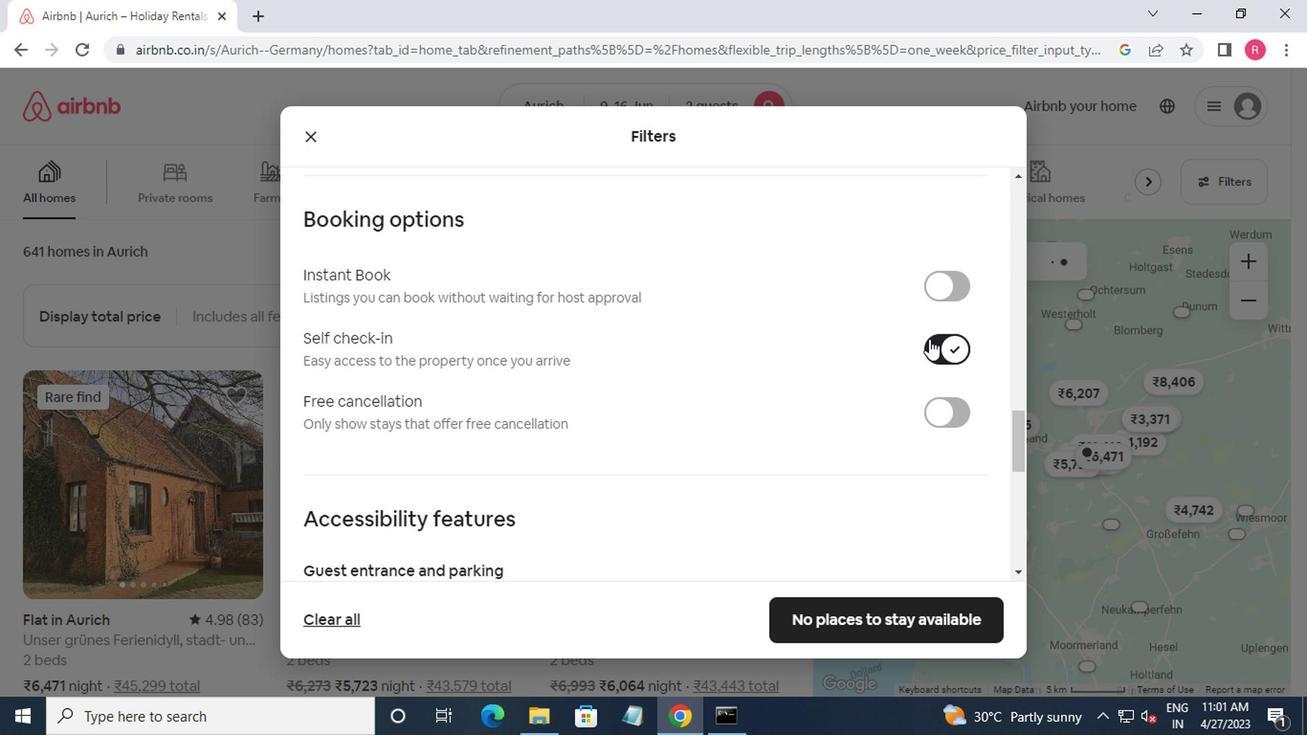 
Action: Mouse moved to (925, 345)
Screenshot: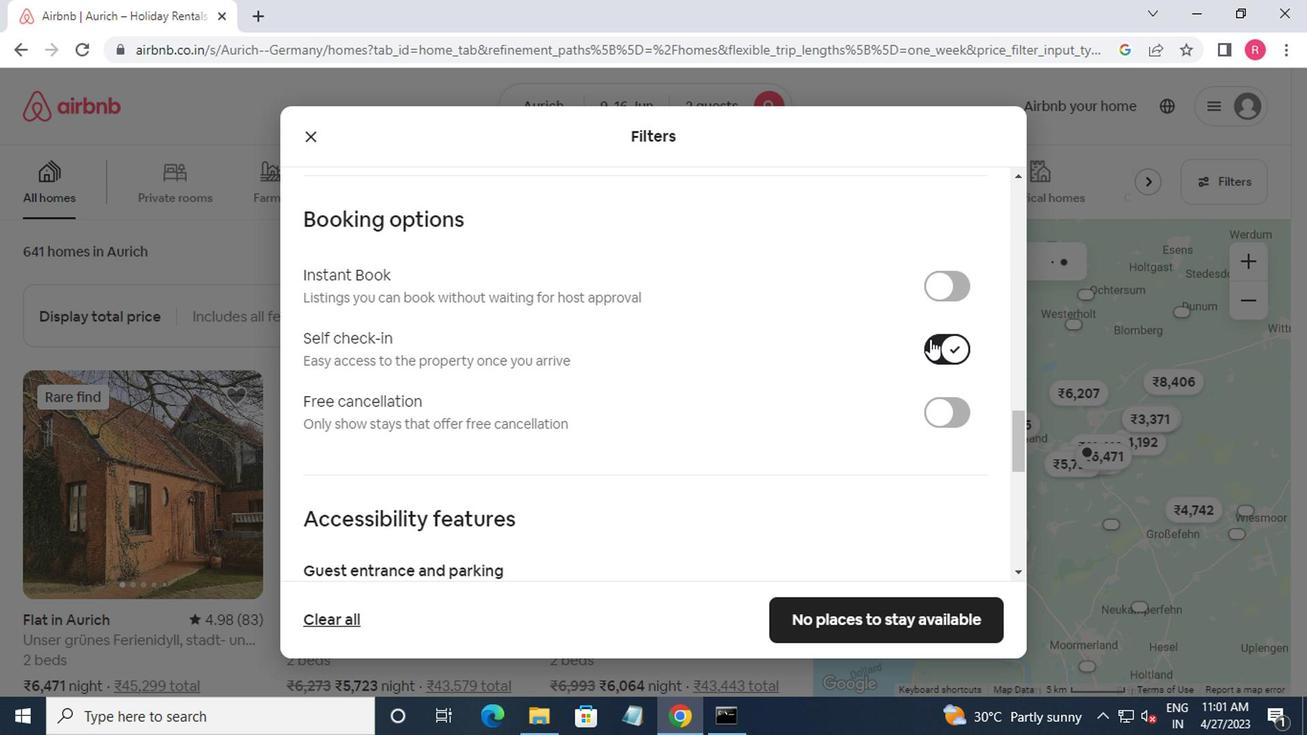 
Action: Mouse scrolled (925, 343) with delta (0, -1)
Screenshot: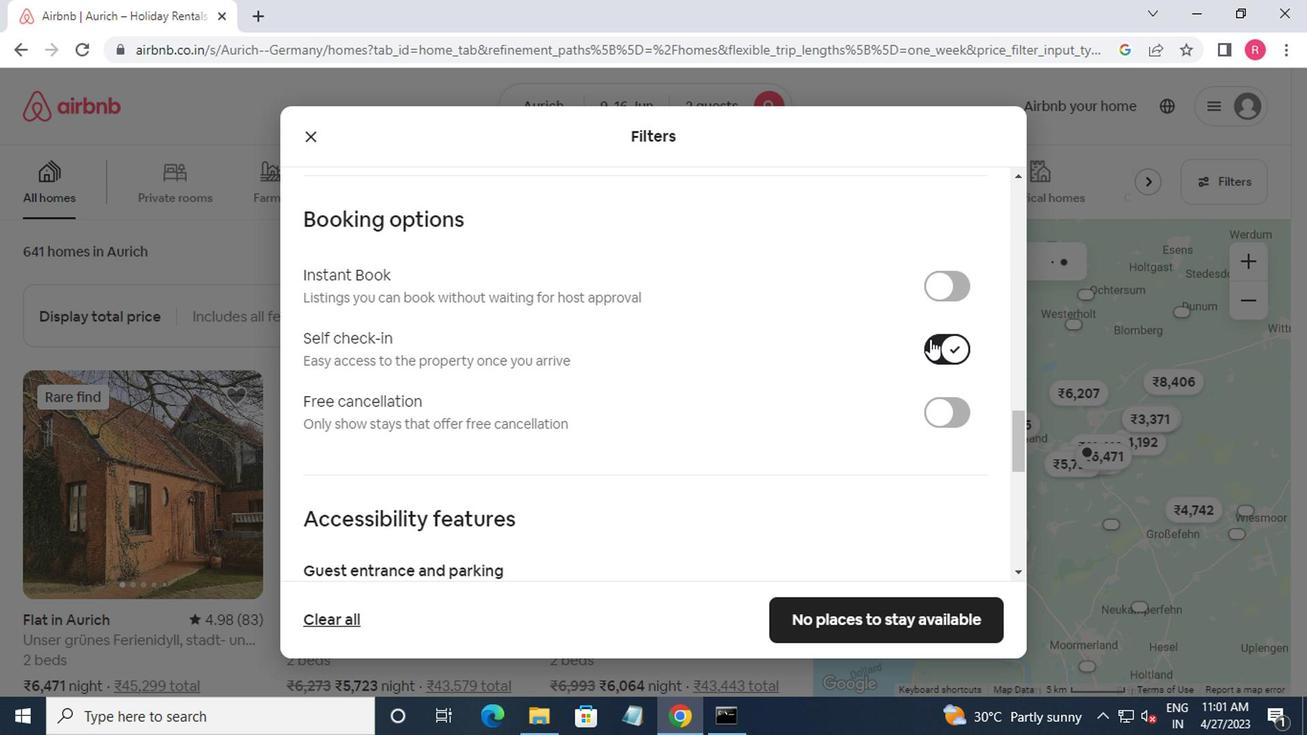 
Action: Mouse moved to (925, 345)
Screenshot: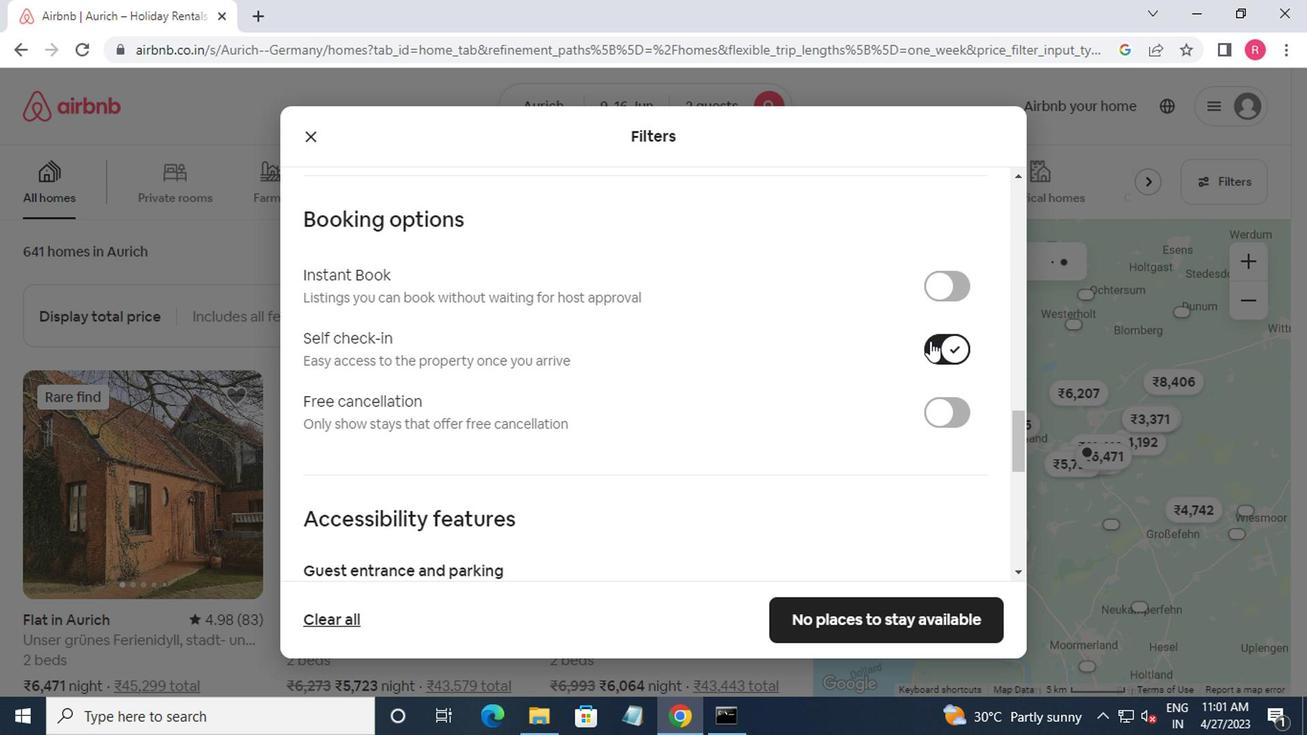 
Action: Mouse scrolled (925, 345) with delta (0, 0)
Screenshot: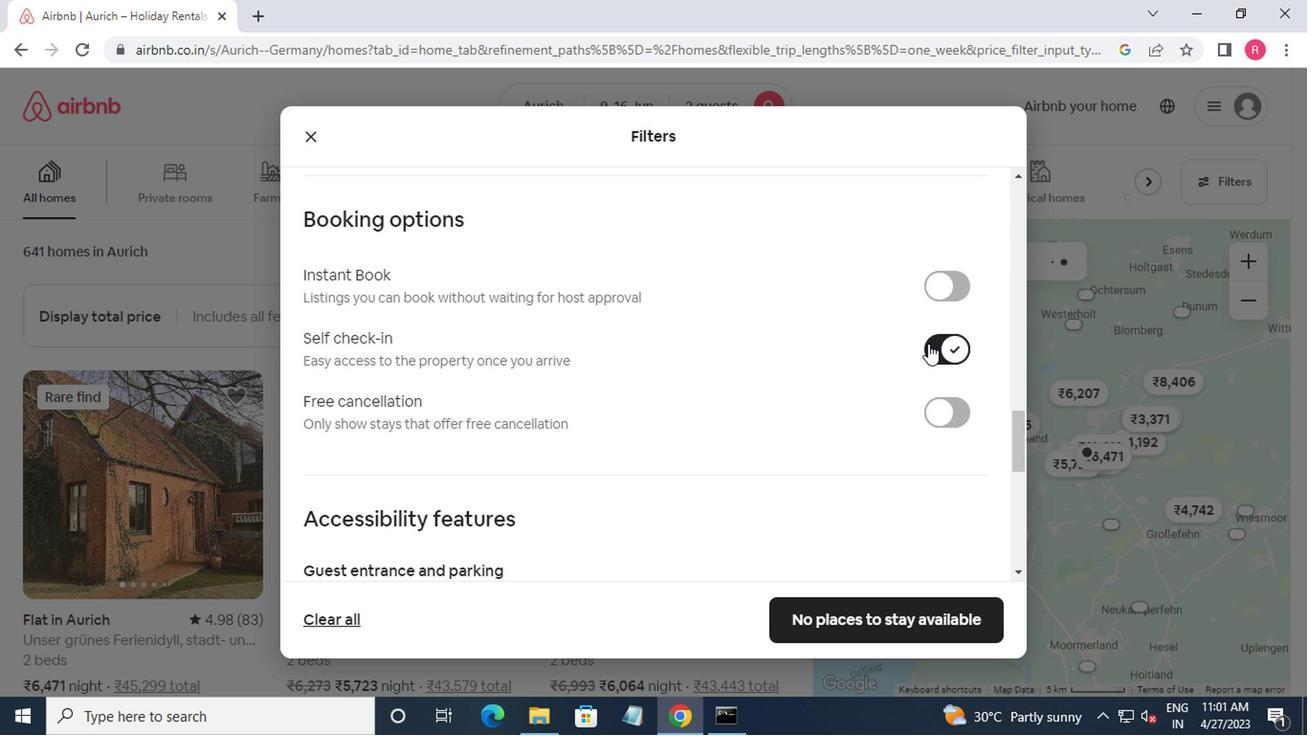 
Action: Mouse moved to (791, 379)
Screenshot: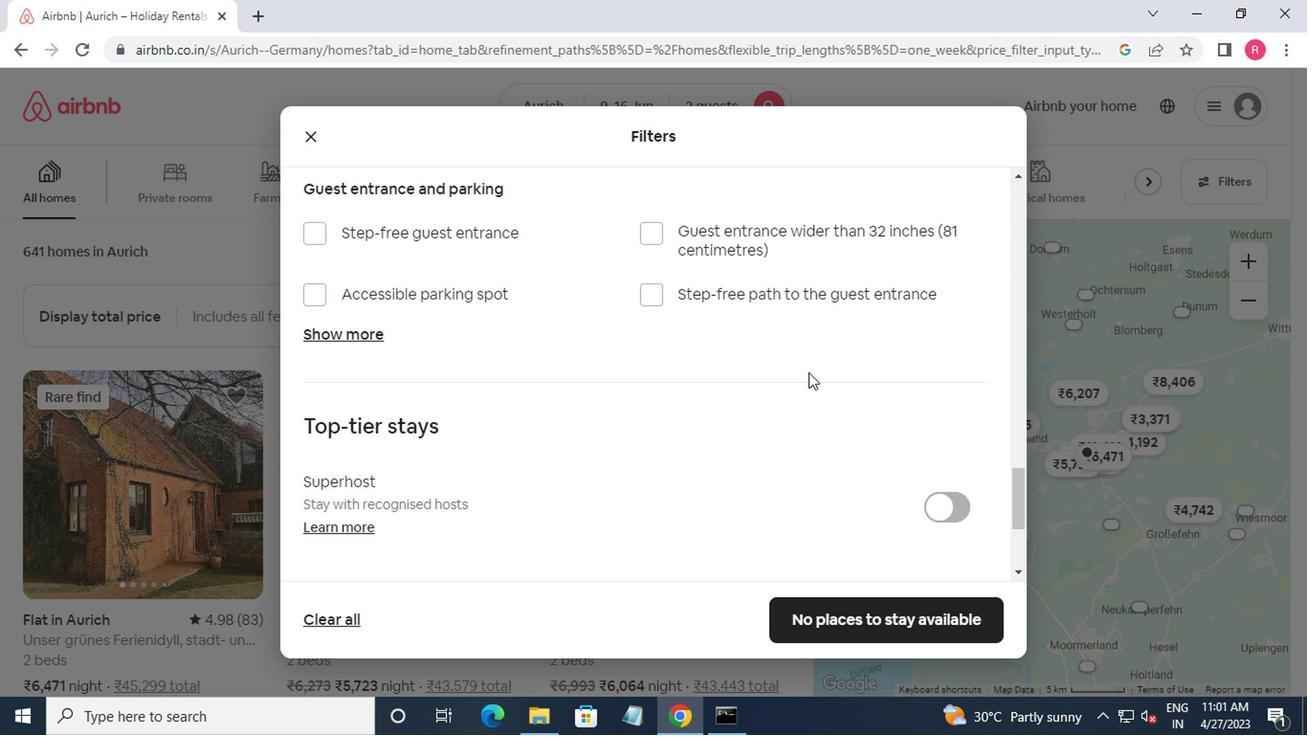 
Action: Mouse scrolled (791, 378) with delta (0, 0)
Screenshot: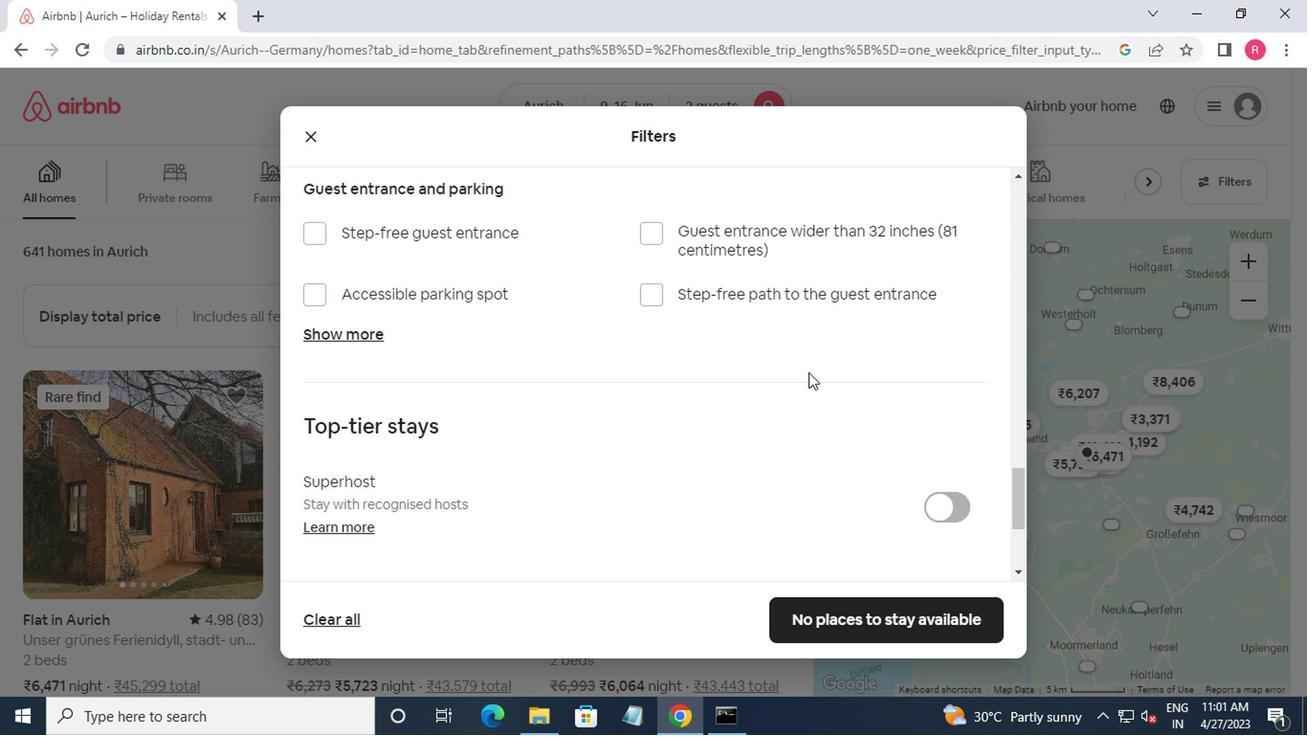 
Action: Mouse moved to (782, 383)
Screenshot: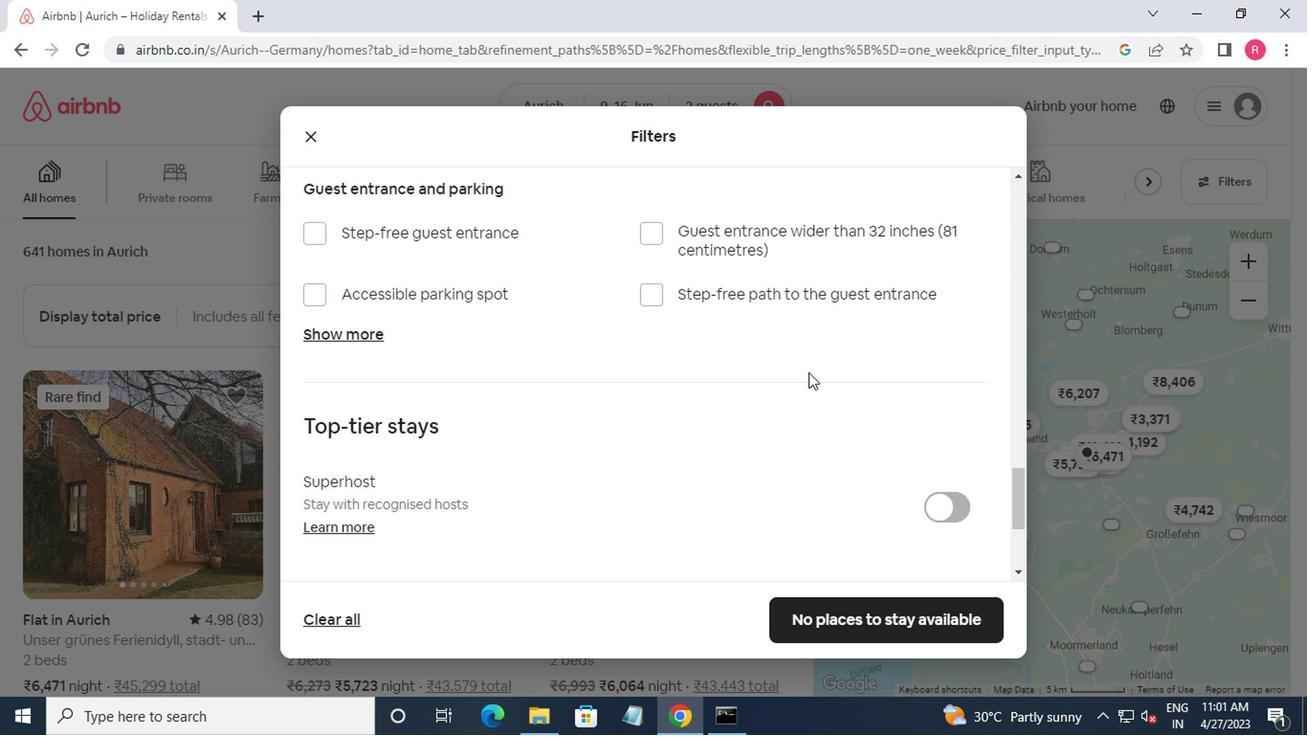 
Action: Mouse scrolled (782, 381) with delta (0, -1)
Screenshot: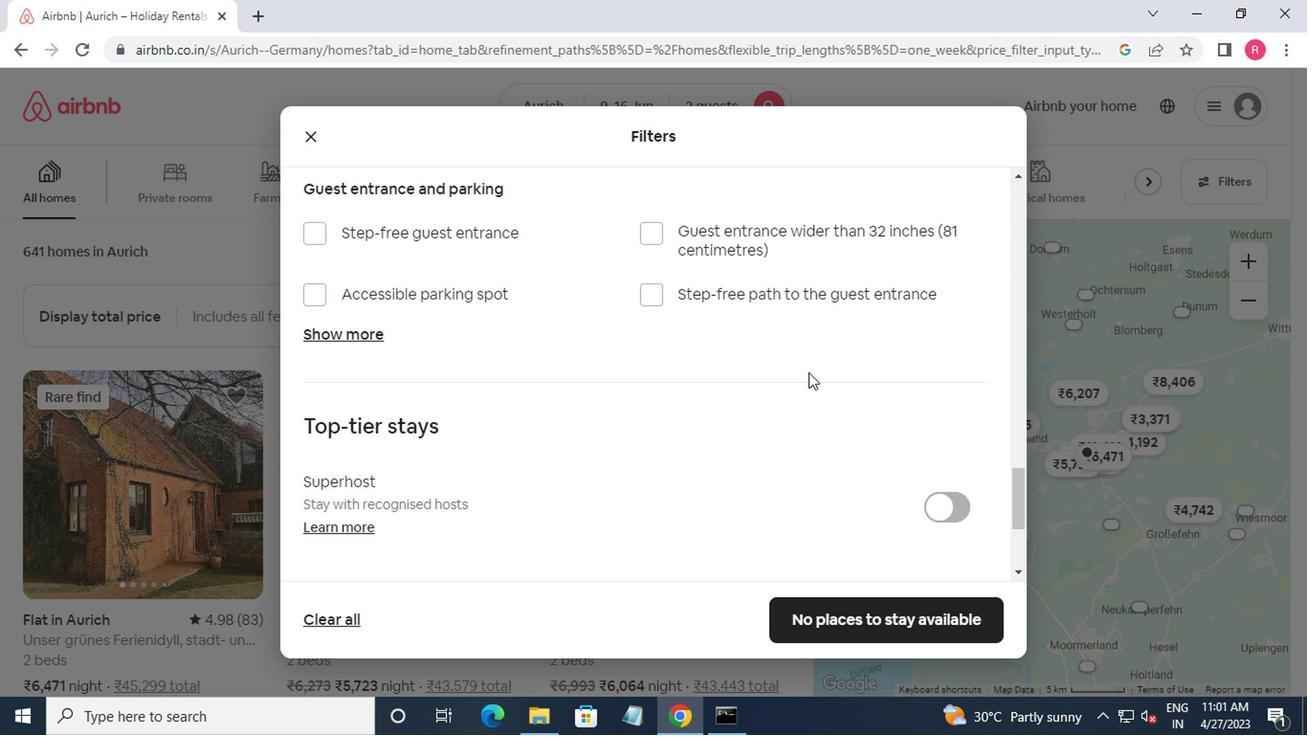 
Action: Mouse moved to (780, 383)
Screenshot: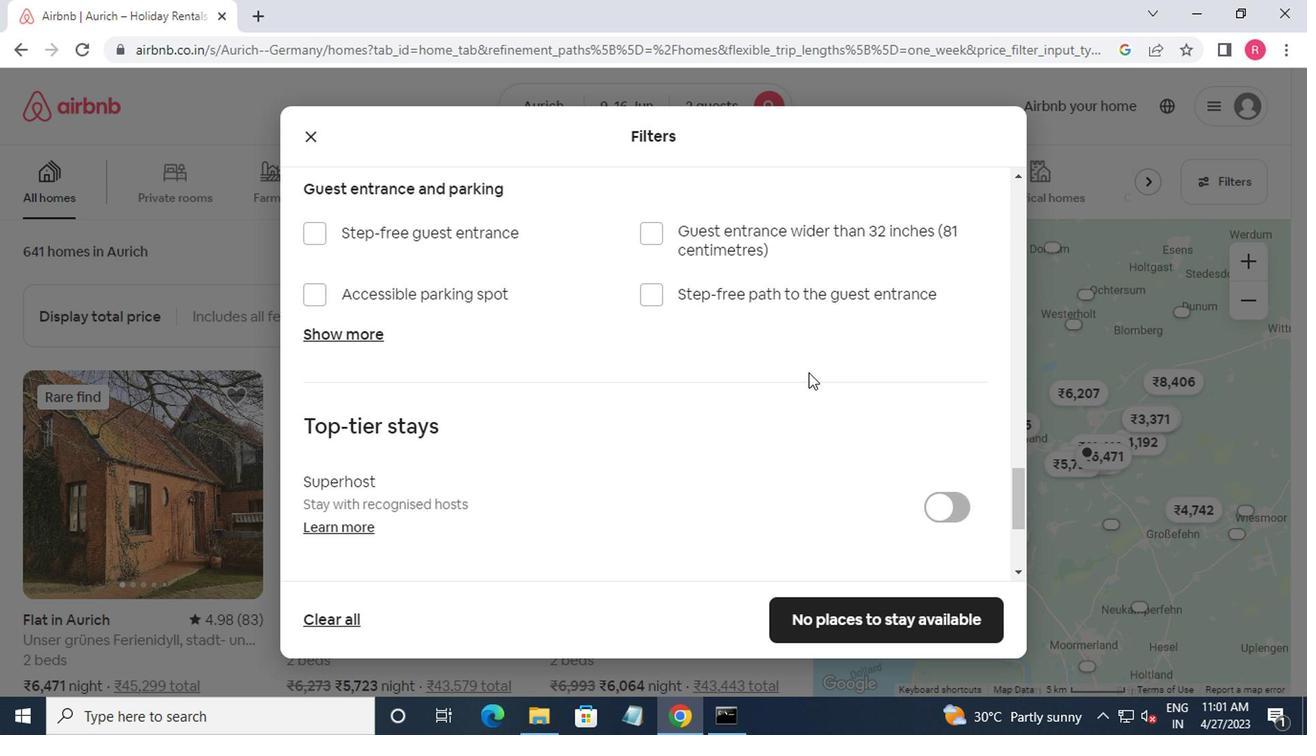 
Action: Mouse scrolled (780, 383) with delta (0, 0)
Screenshot: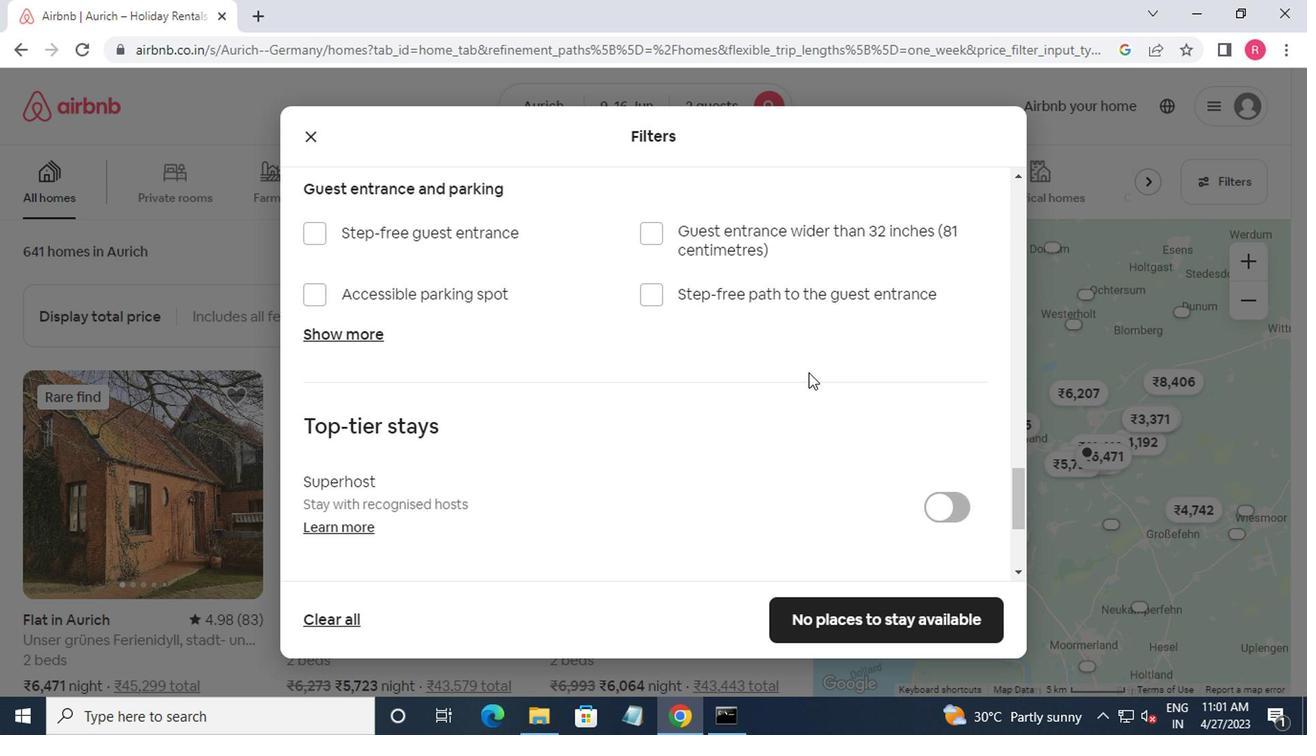 
Action: Mouse moved to (777, 386)
Screenshot: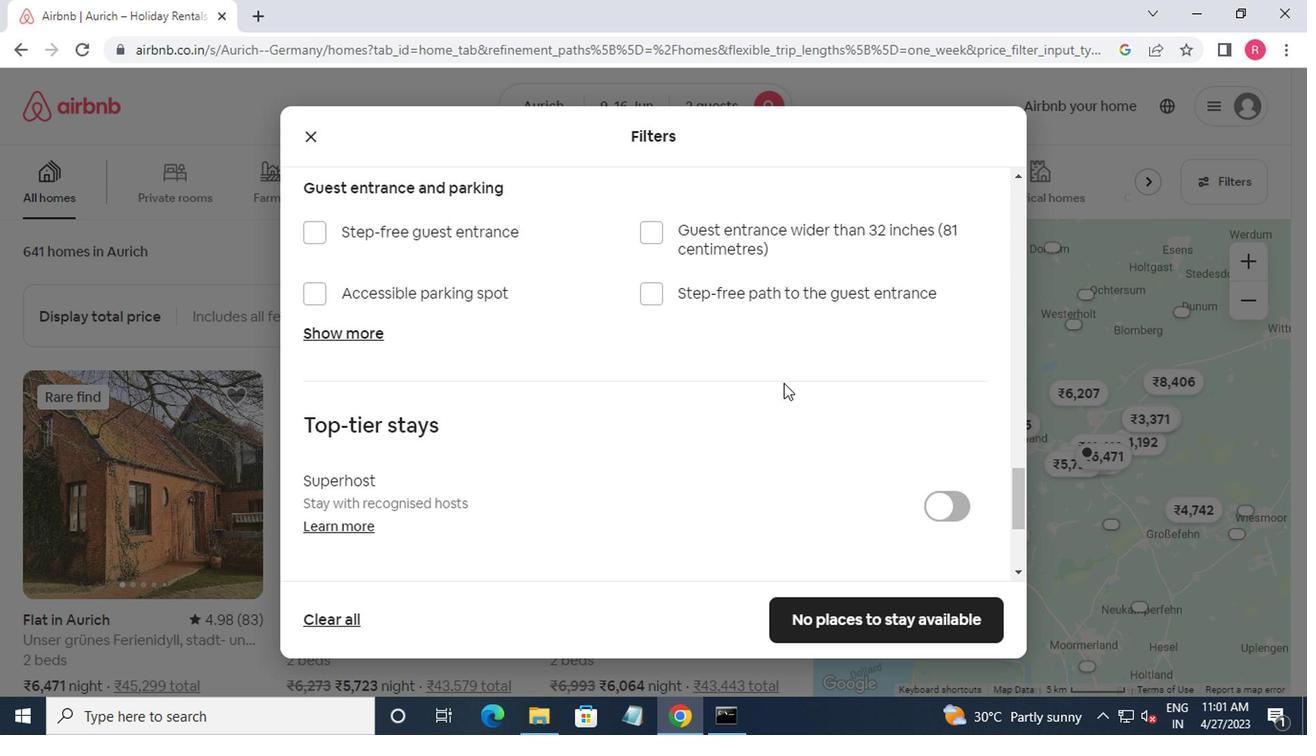 
Action: Mouse scrolled (777, 384) with delta (0, -1)
Screenshot: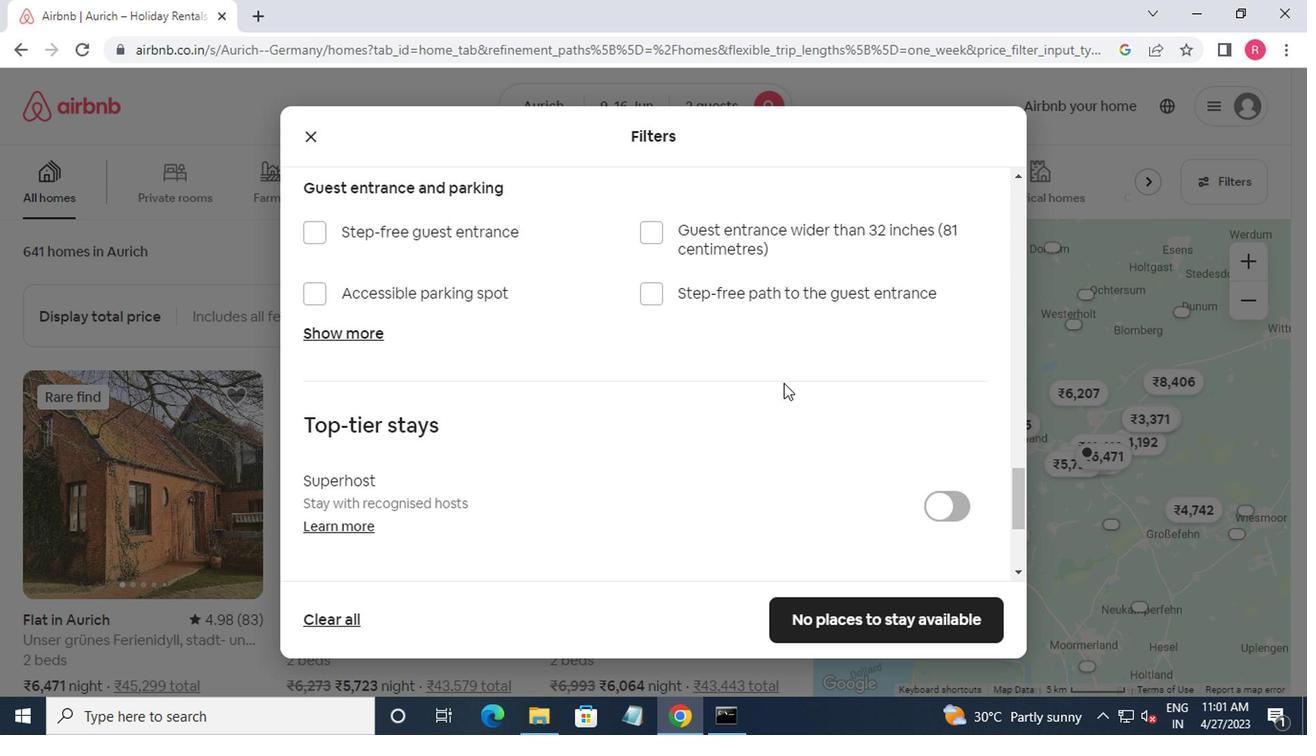 
Action: Mouse moved to (709, 400)
Screenshot: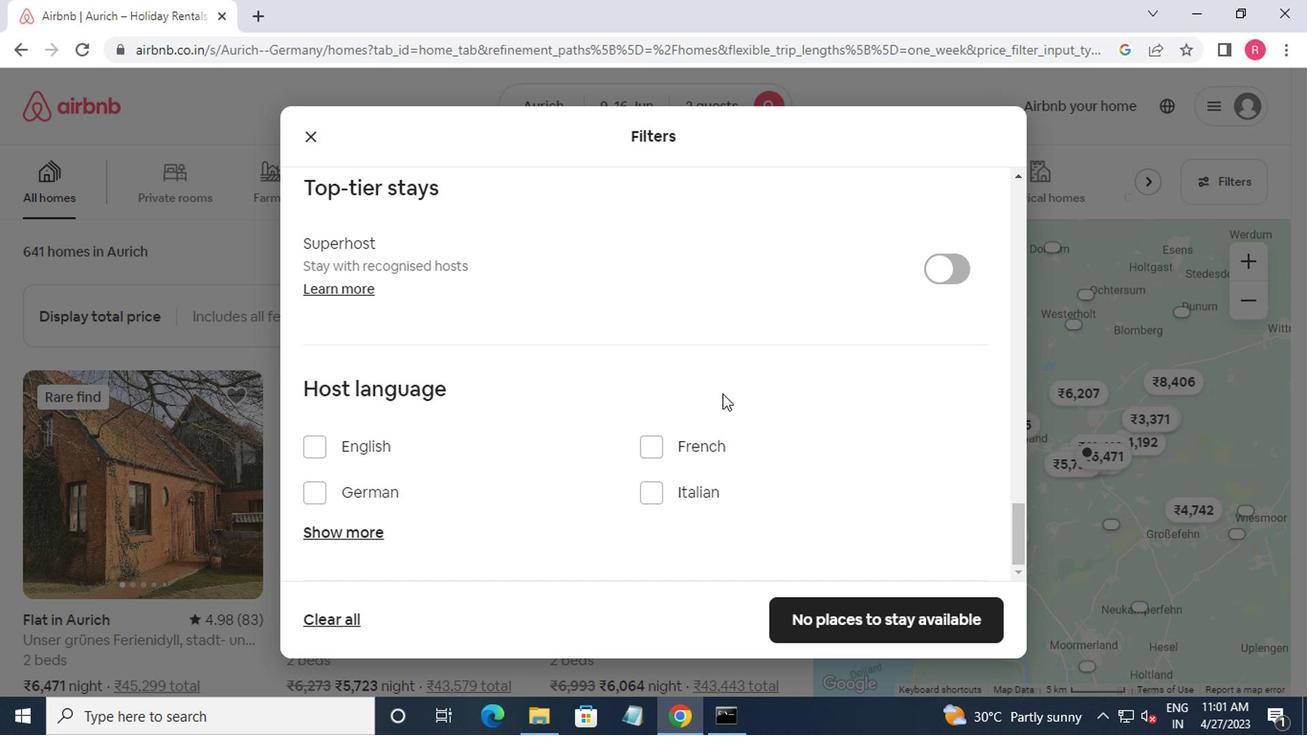 
Action: Mouse scrolled (709, 398) with delta (0, -1)
Screenshot: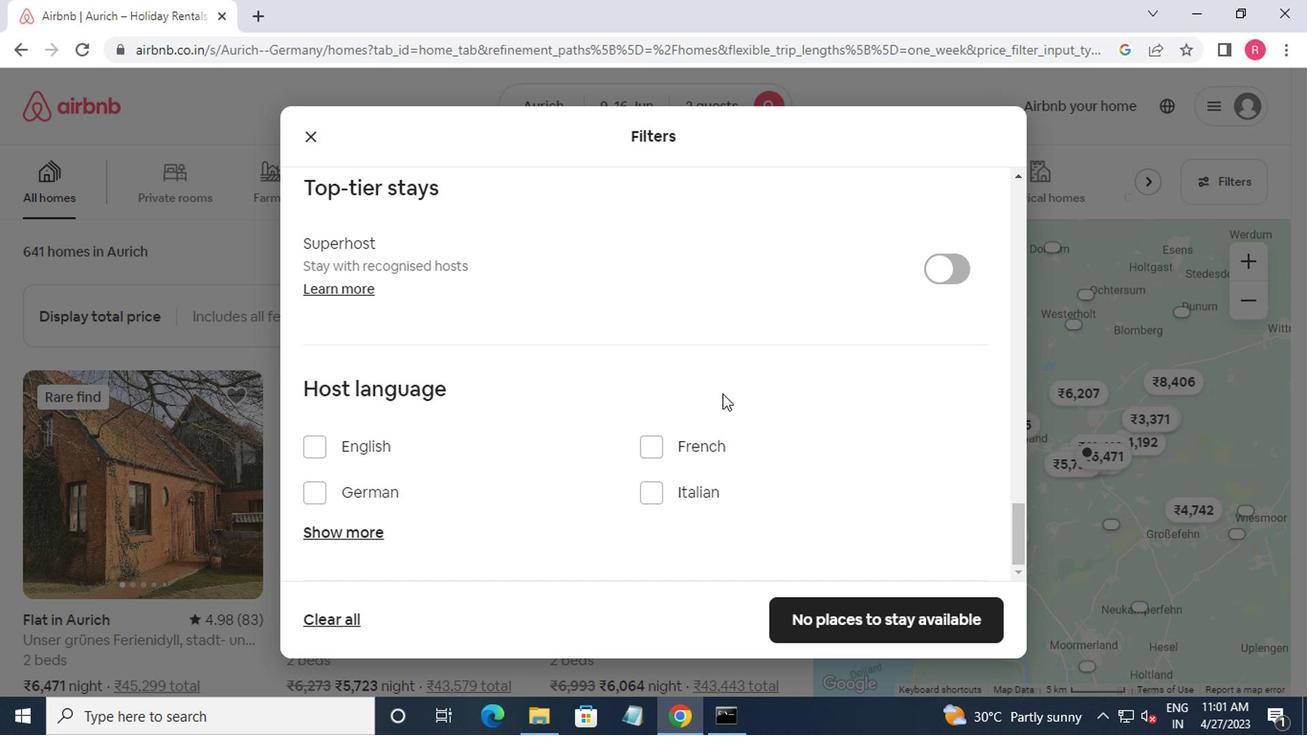 
Action: Mouse moved to (705, 401)
Screenshot: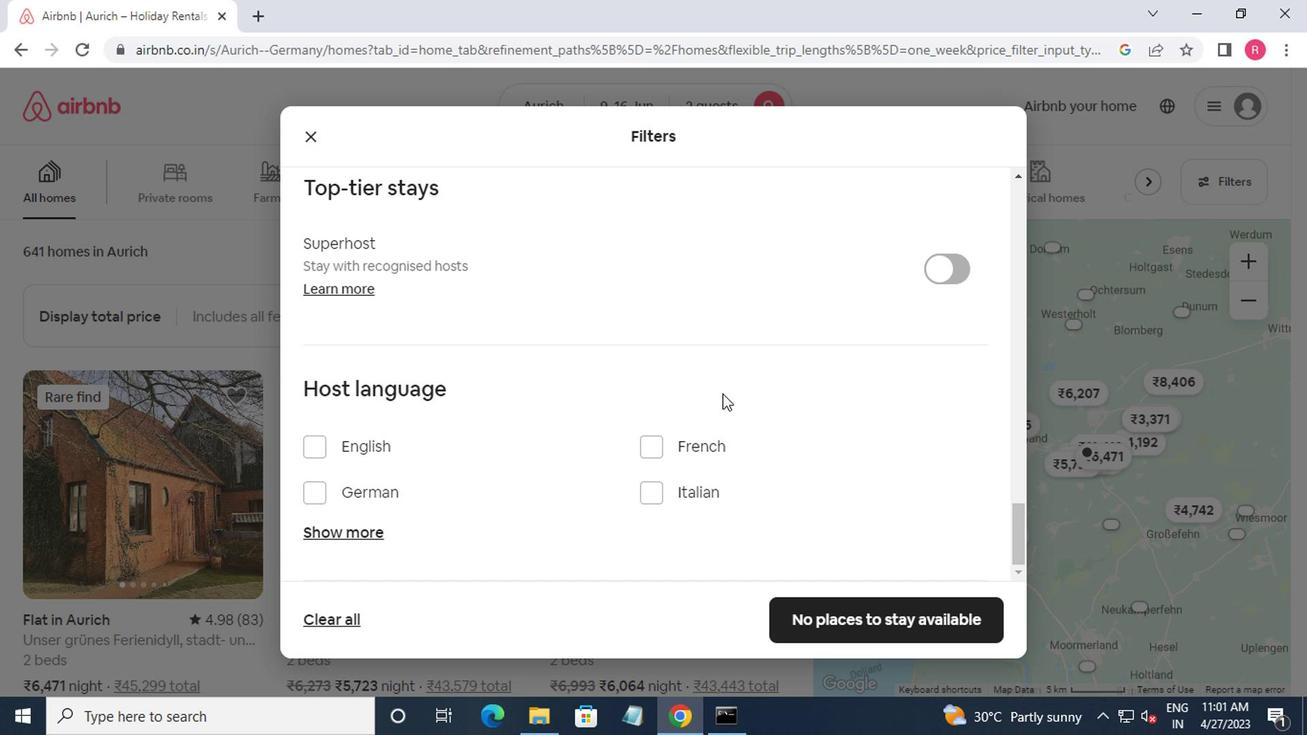 
Action: Mouse scrolled (705, 400) with delta (0, 0)
Screenshot: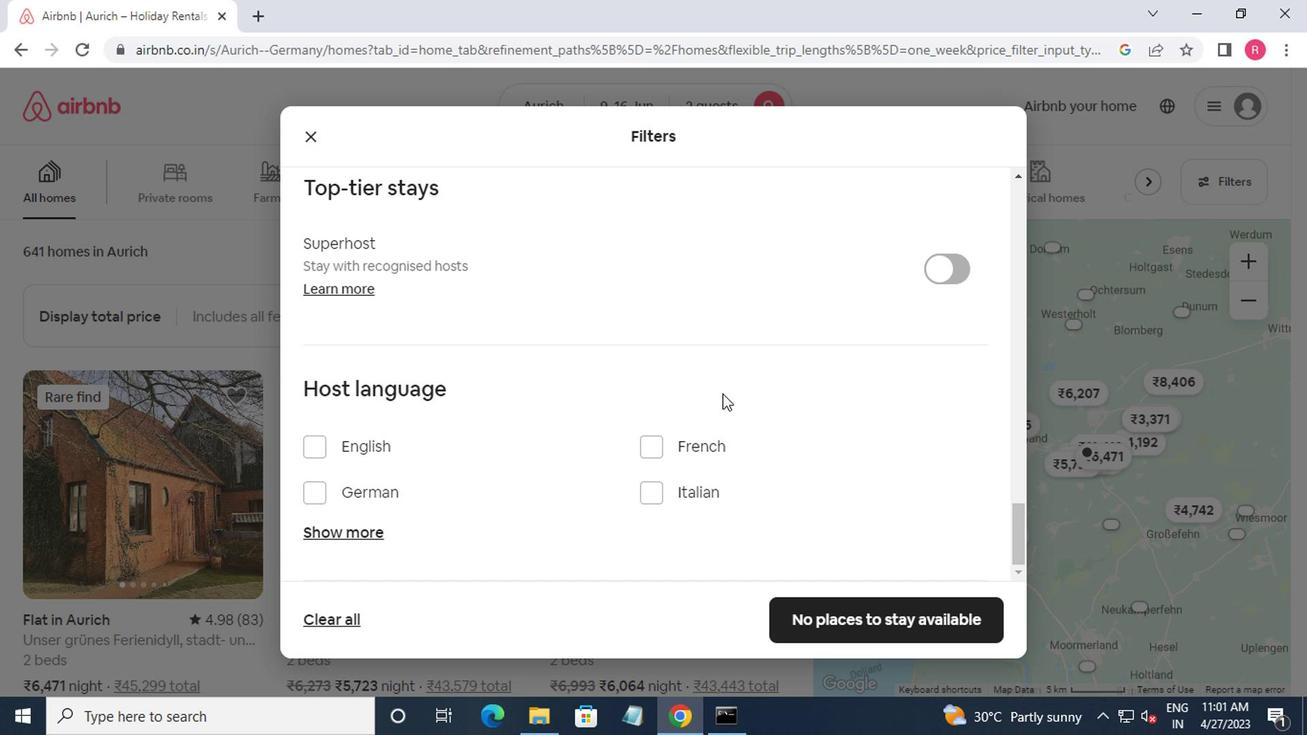 
Action: Mouse moved to (307, 454)
Screenshot: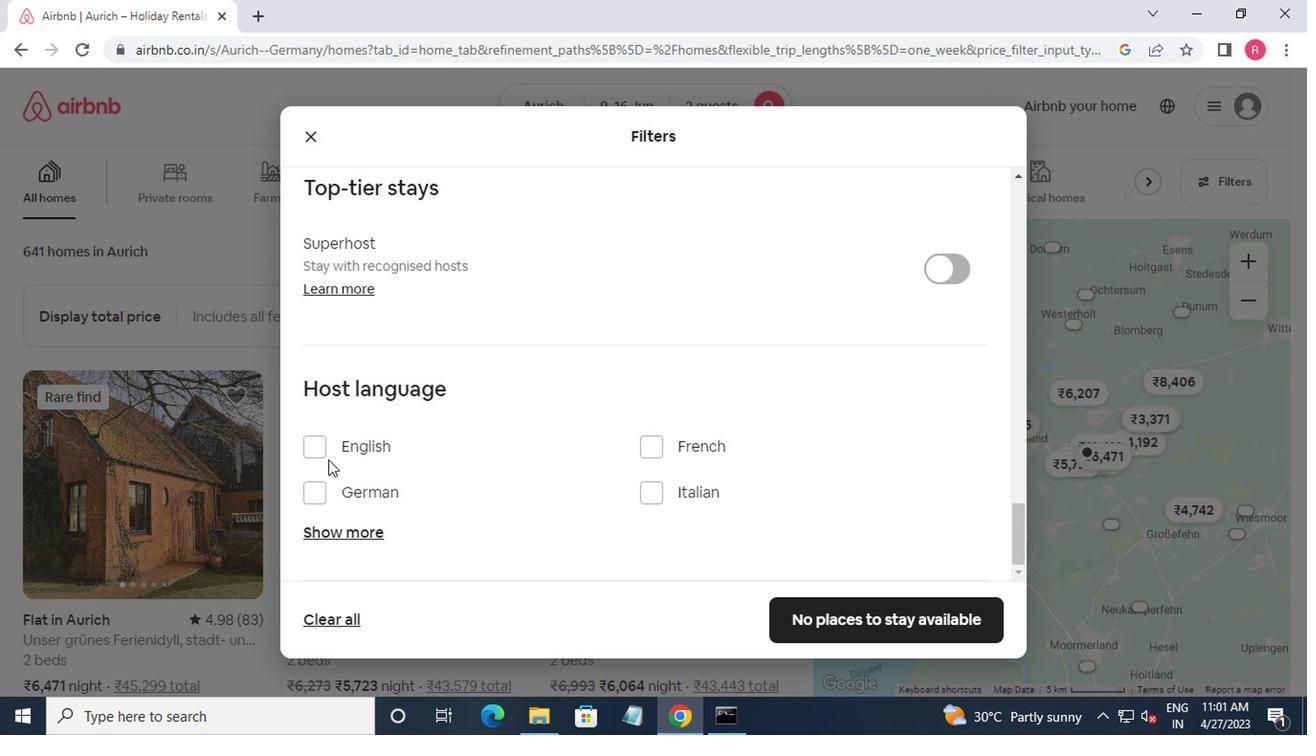 
Action: Mouse pressed left at (307, 454)
Screenshot: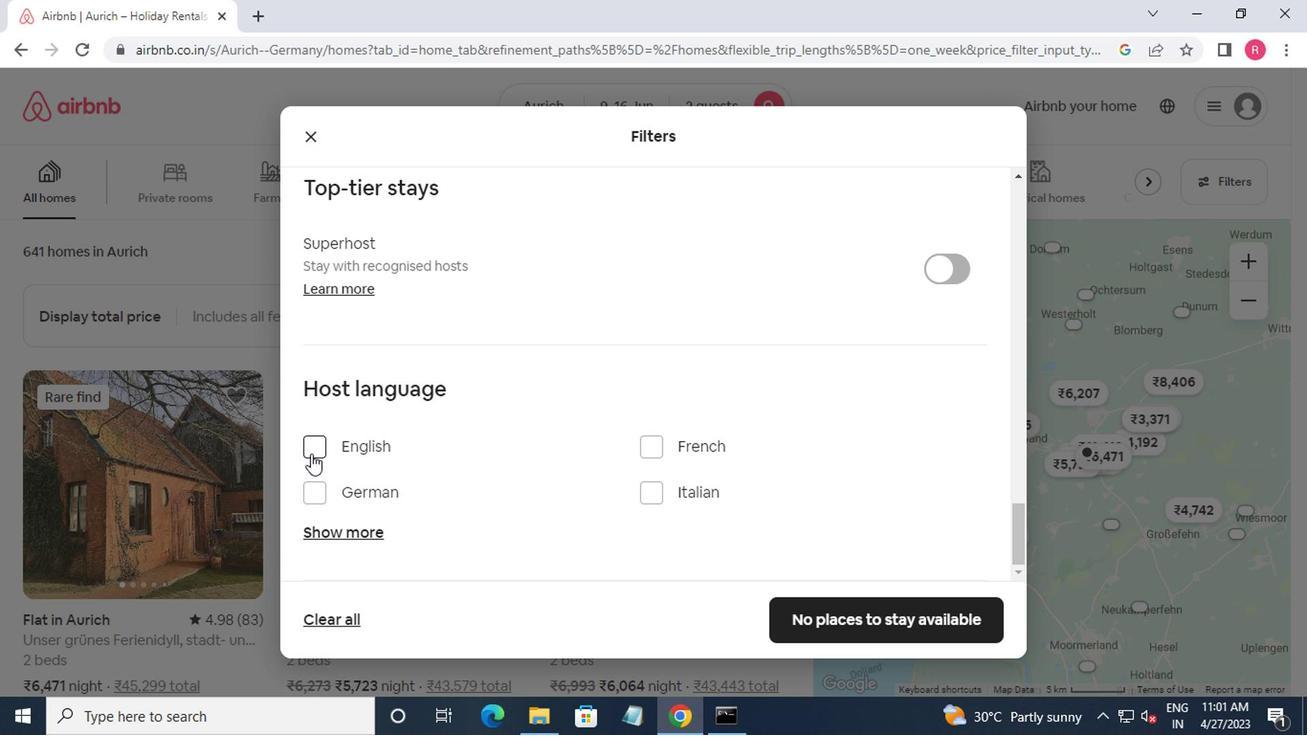 
Action: Mouse moved to (818, 625)
Screenshot: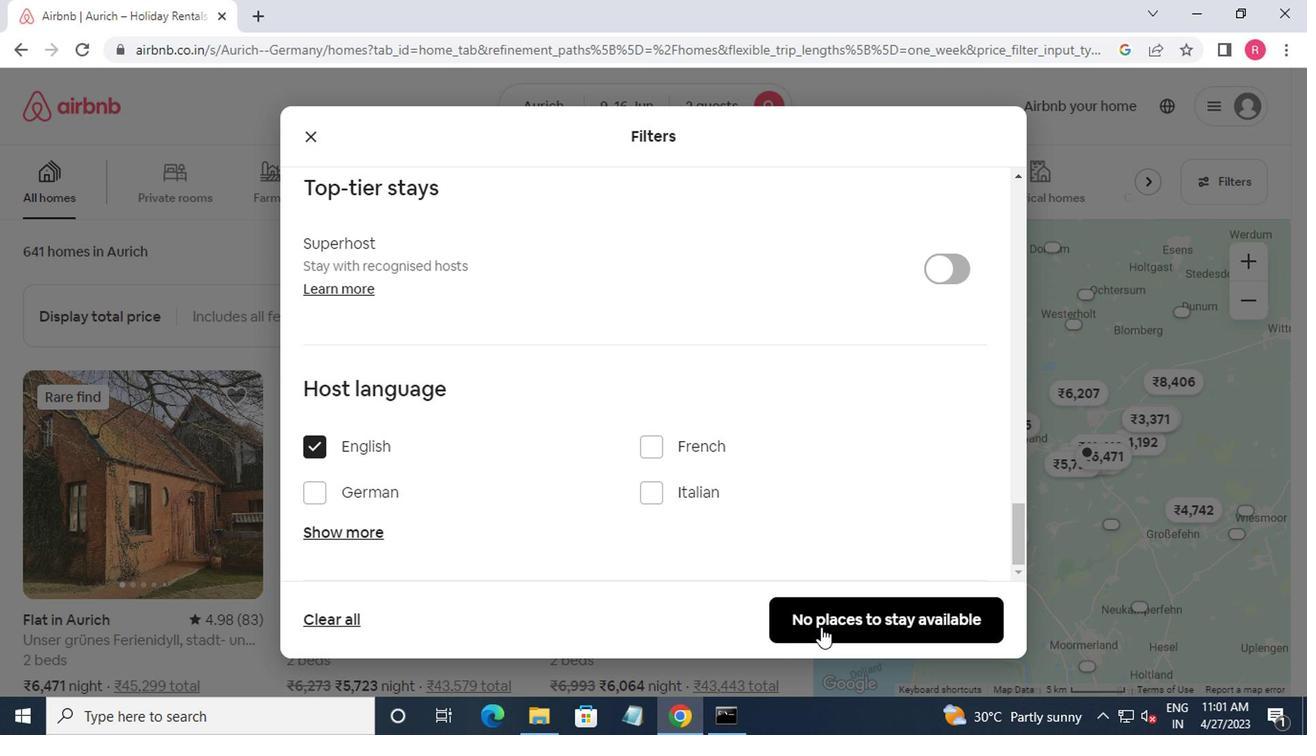 
Action: Mouse pressed left at (818, 625)
Screenshot: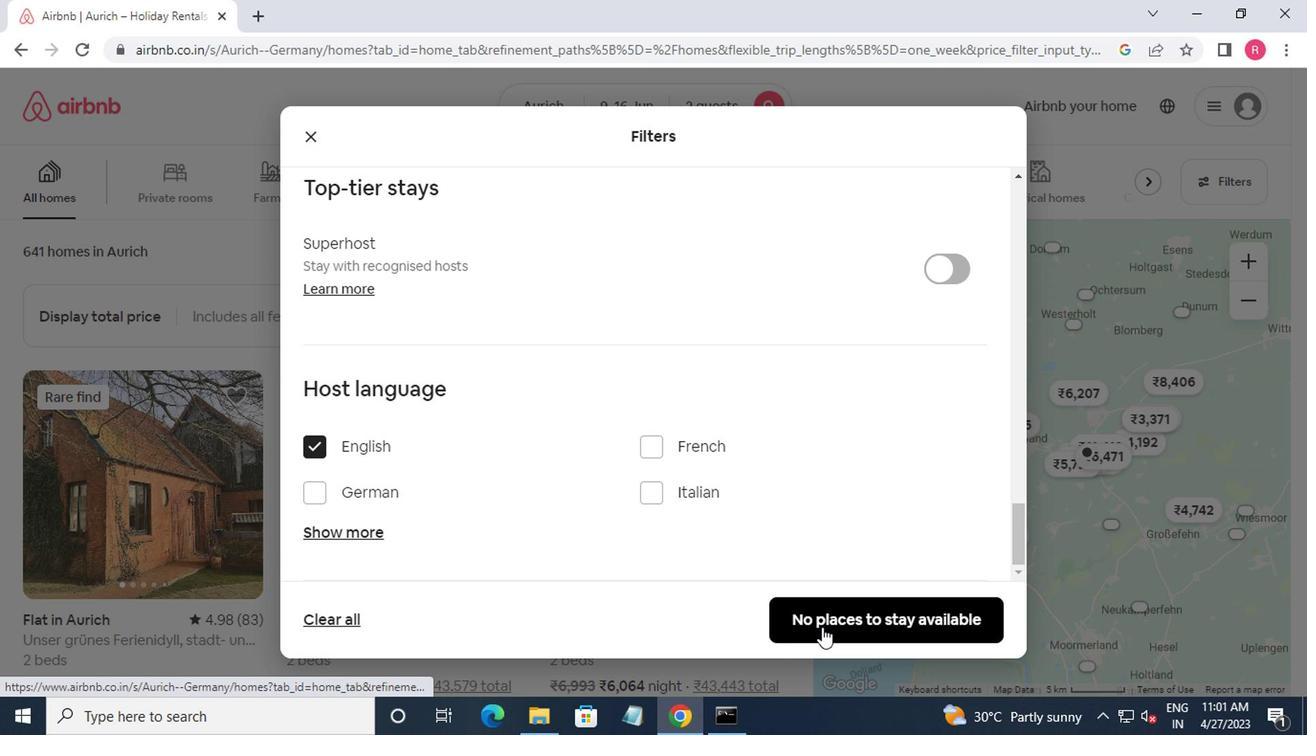 
Action: Mouse moved to (820, 616)
Screenshot: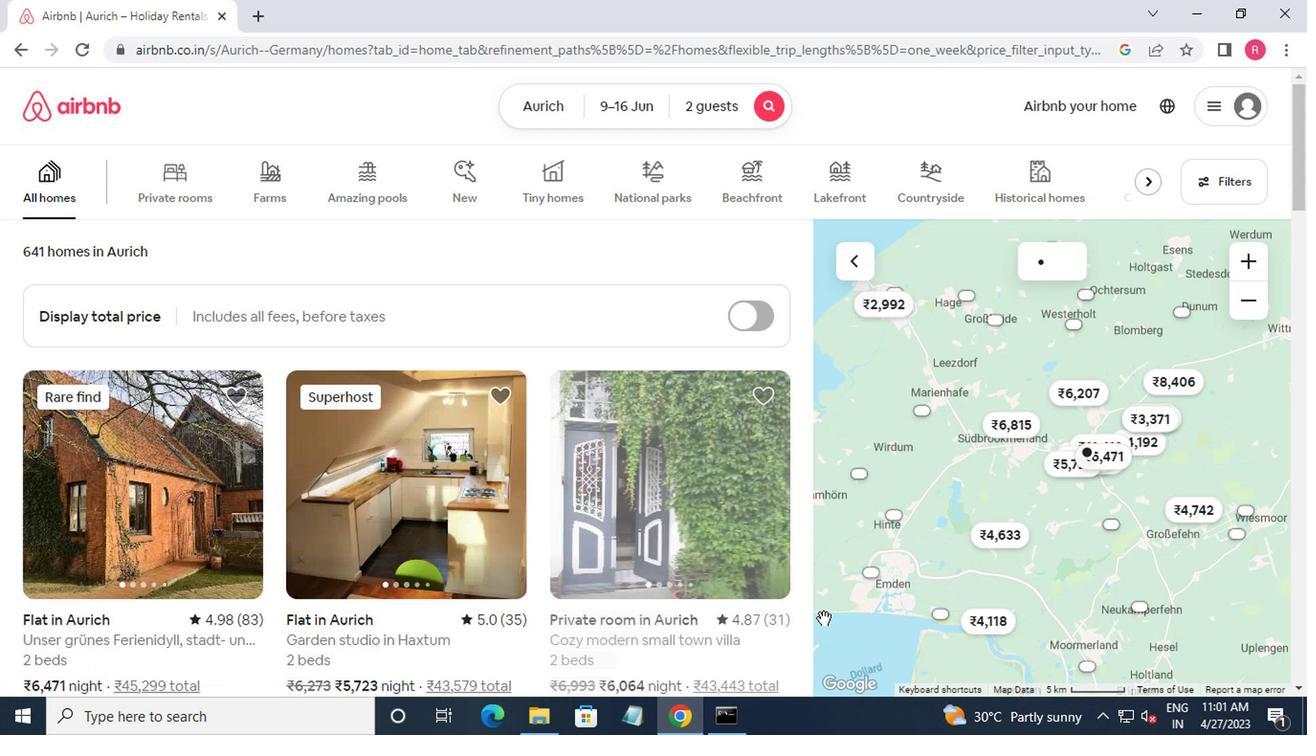 
